 Task: Find connections with filter location Shashi with filter topic #Trainingwith filter profile language French with filter current company Seintiv Talent Solutions with filter school Maulana Abul Kalam Azad University of Technology, West Bengal formerly WBUT with filter industry Machinery Manufacturing with filter service category Financial Analysis with filter keywords title Cloud Architect
Action: Mouse moved to (168, 223)
Screenshot: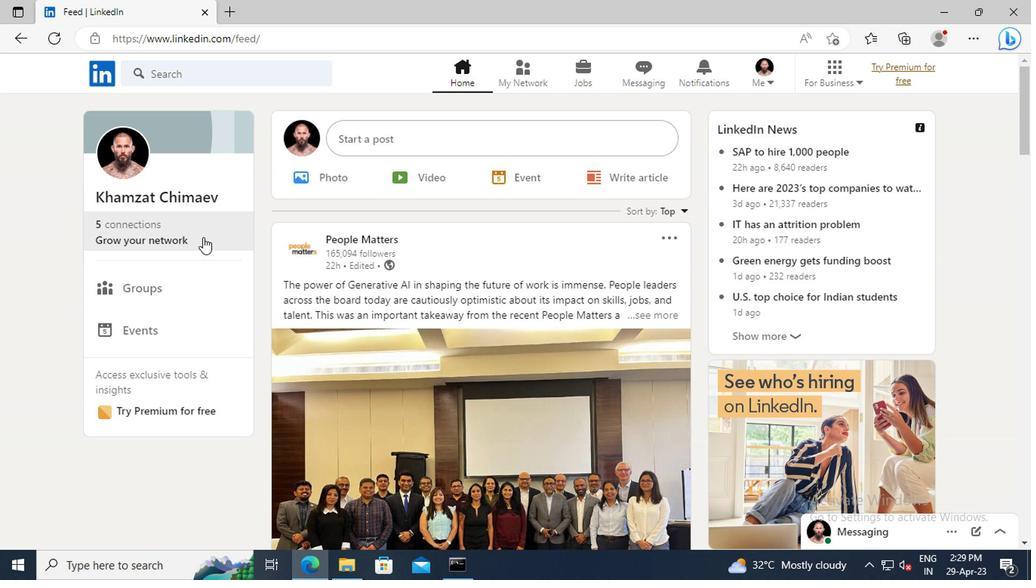 
Action: Mouse pressed left at (168, 223)
Screenshot: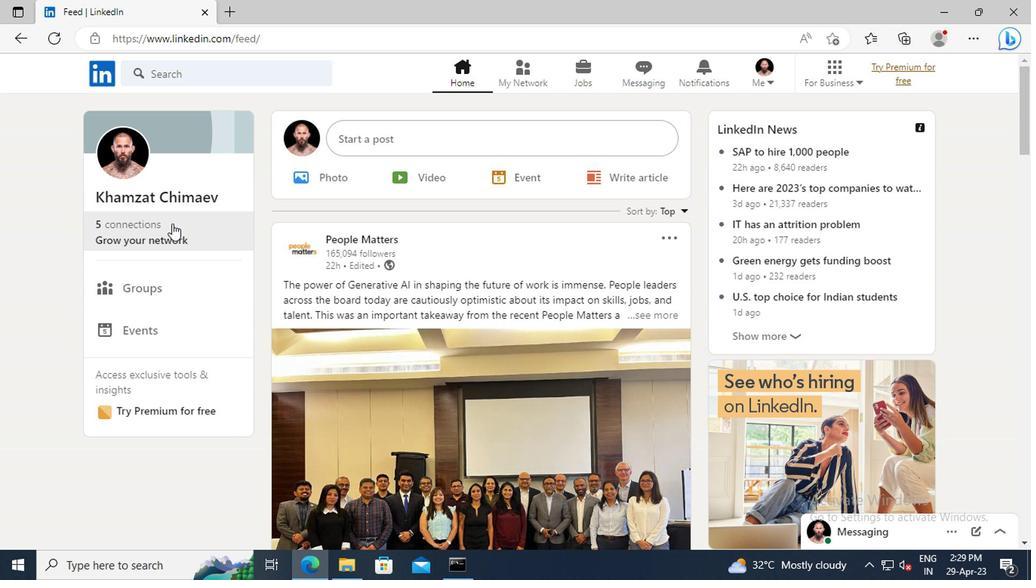 
Action: Mouse moved to (164, 158)
Screenshot: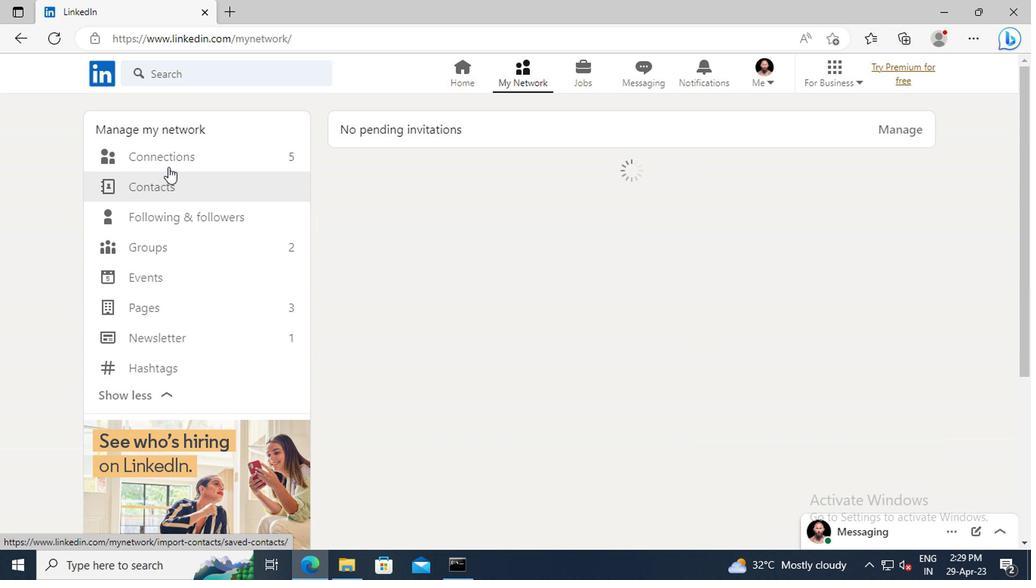 
Action: Mouse pressed left at (164, 158)
Screenshot: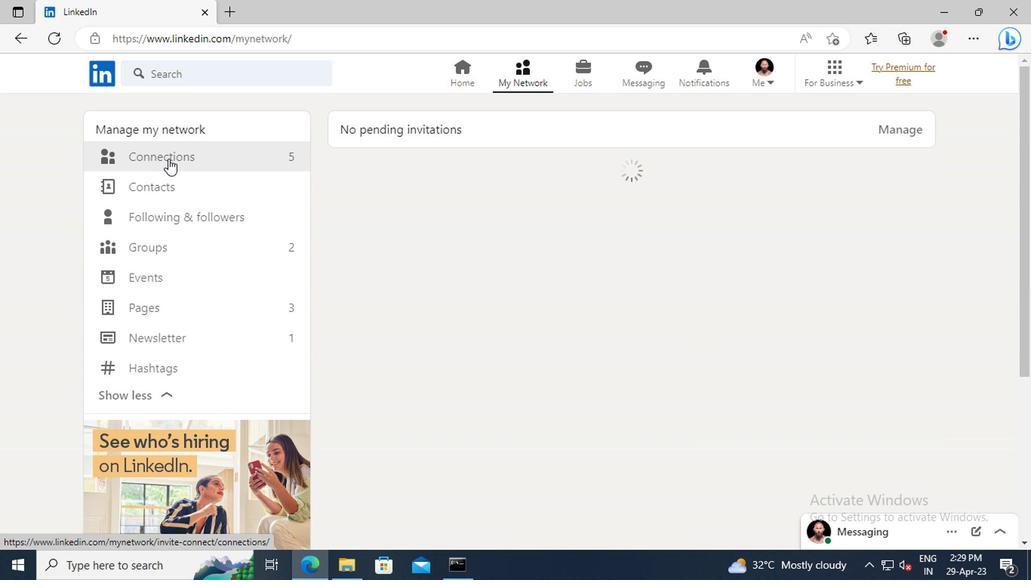 
Action: Mouse moved to (627, 162)
Screenshot: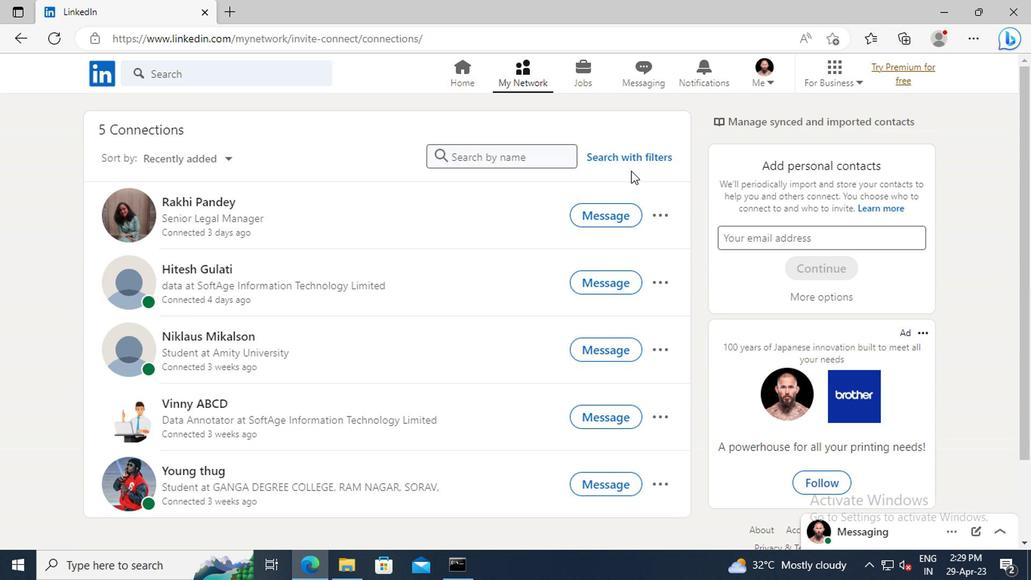 
Action: Mouse pressed left at (627, 162)
Screenshot: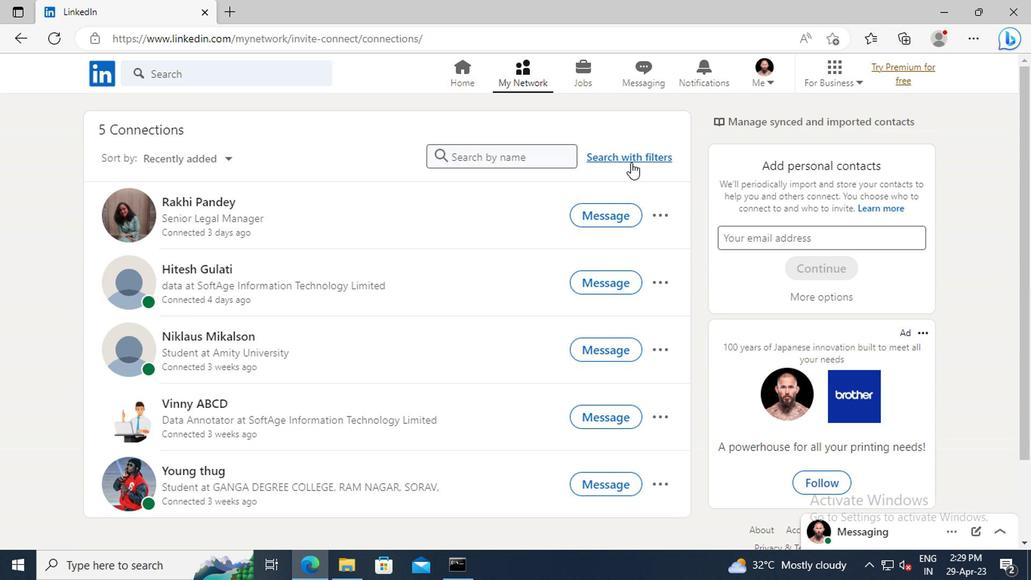
Action: Mouse moved to (567, 118)
Screenshot: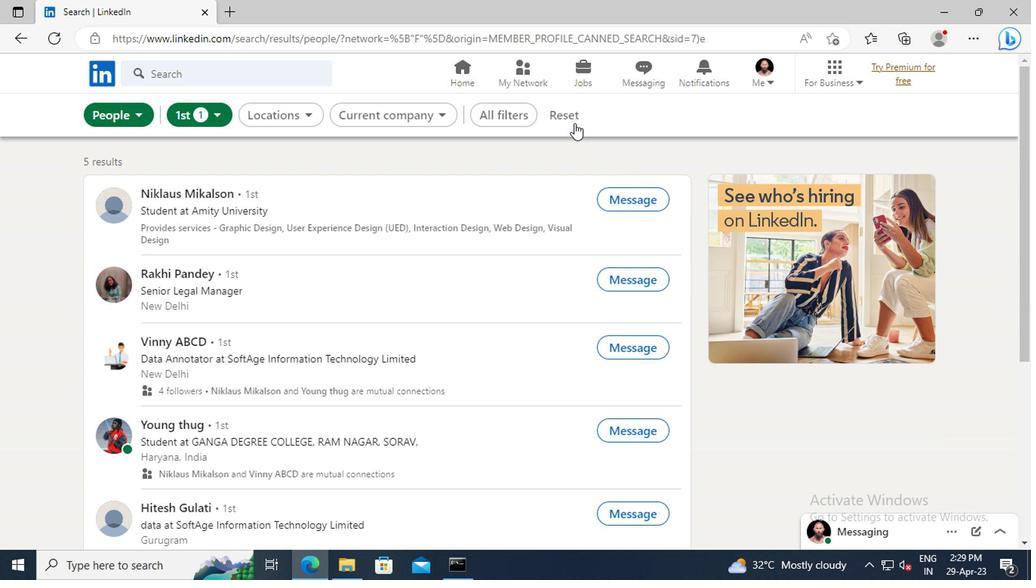 
Action: Mouse pressed left at (567, 118)
Screenshot: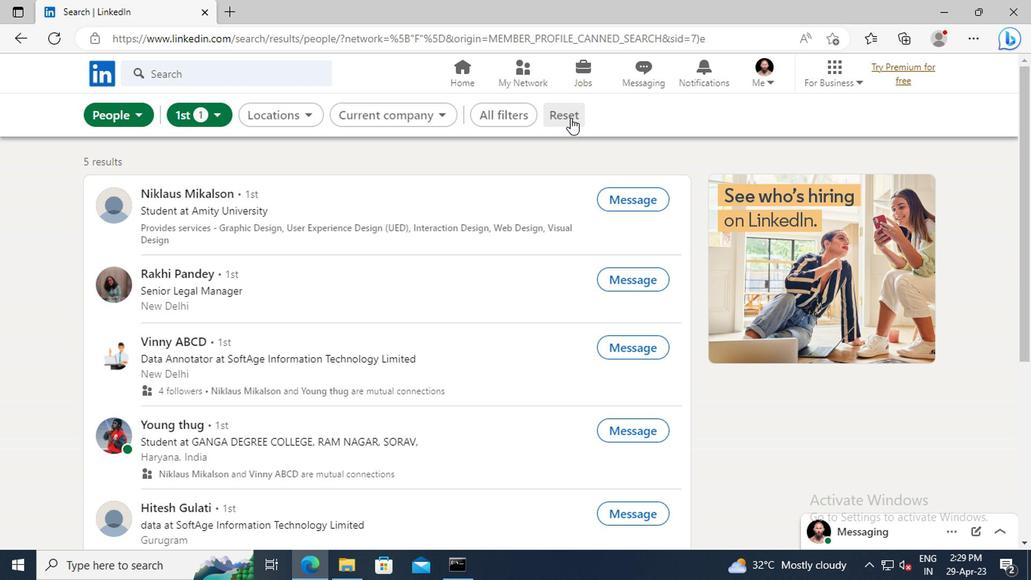 
Action: Mouse moved to (543, 112)
Screenshot: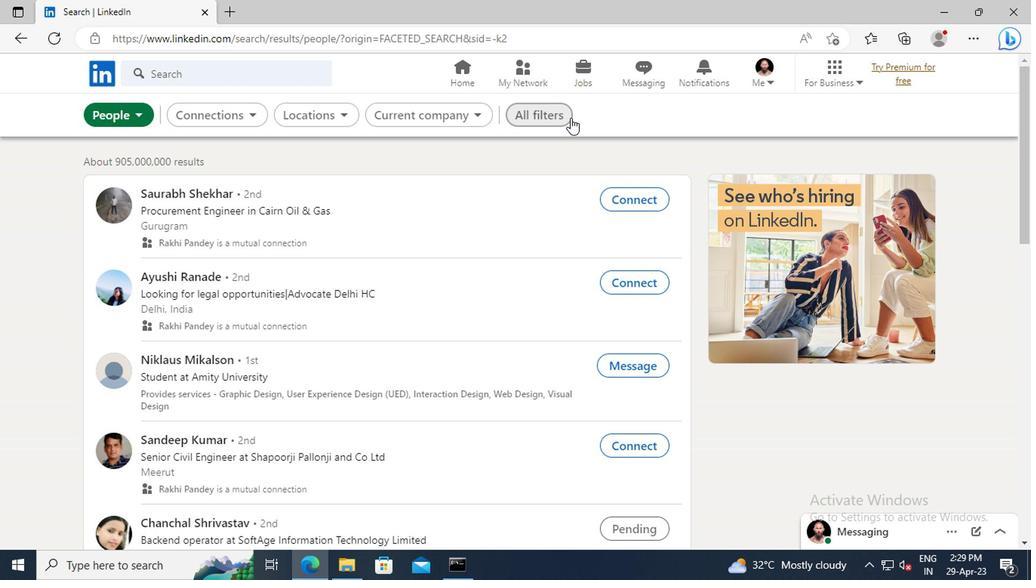 
Action: Mouse pressed left at (543, 112)
Screenshot: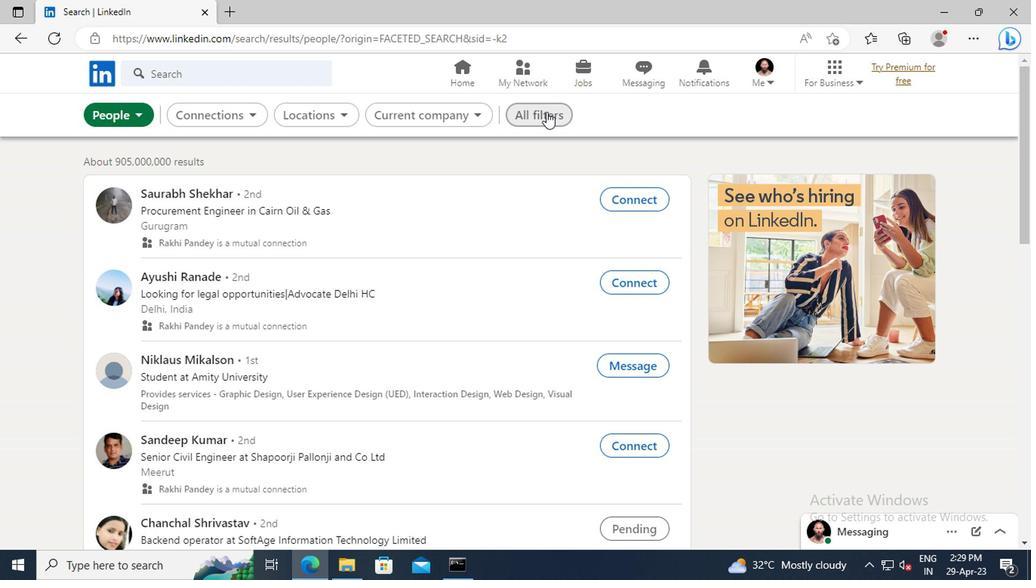 
Action: Mouse moved to (803, 264)
Screenshot: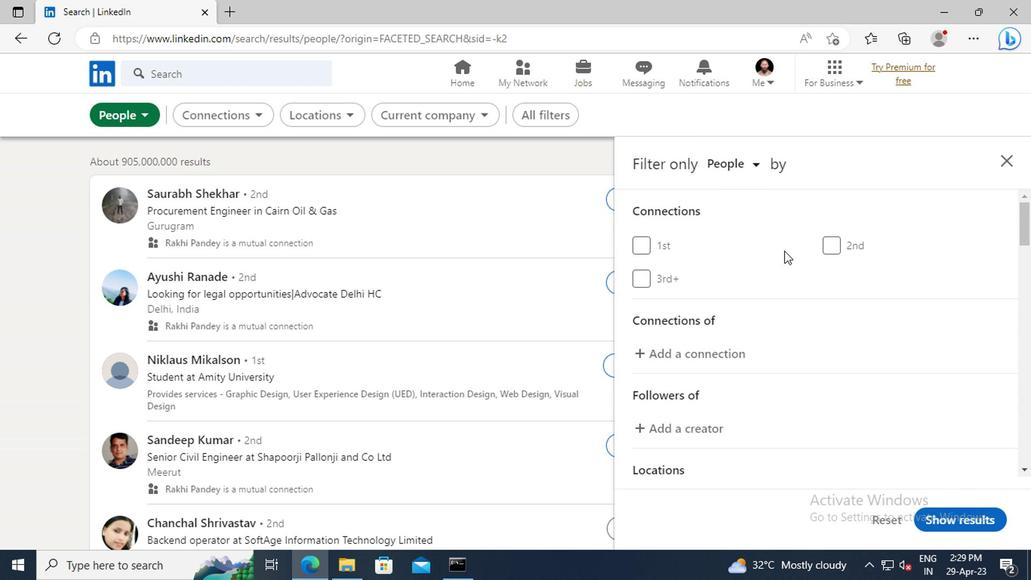 
Action: Mouse scrolled (803, 263) with delta (0, -1)
Screenshot: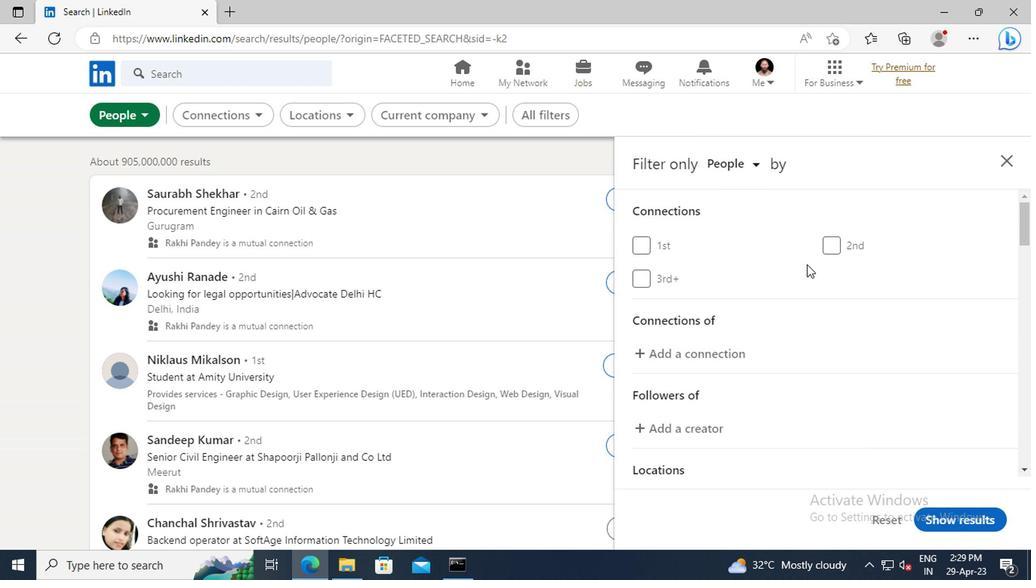 
Action: Mouse scrolled (803, 263) with delta (0, -1)
Screenshot: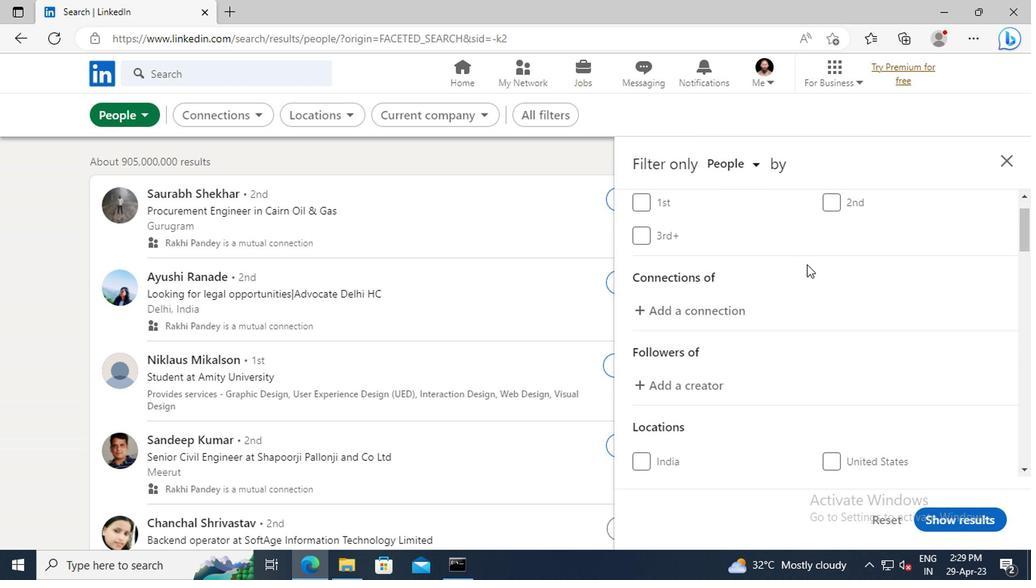 
Action: Mouse moved to (814, 272)
Screenshot: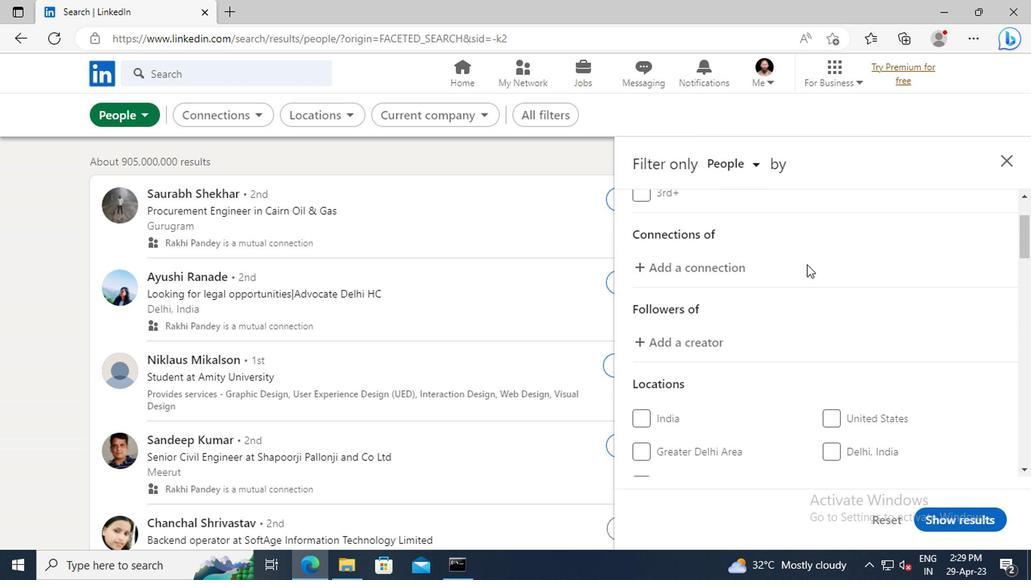 
Action: Mouse scrolled (814, 271) with delta (0, -1)
Screenshot: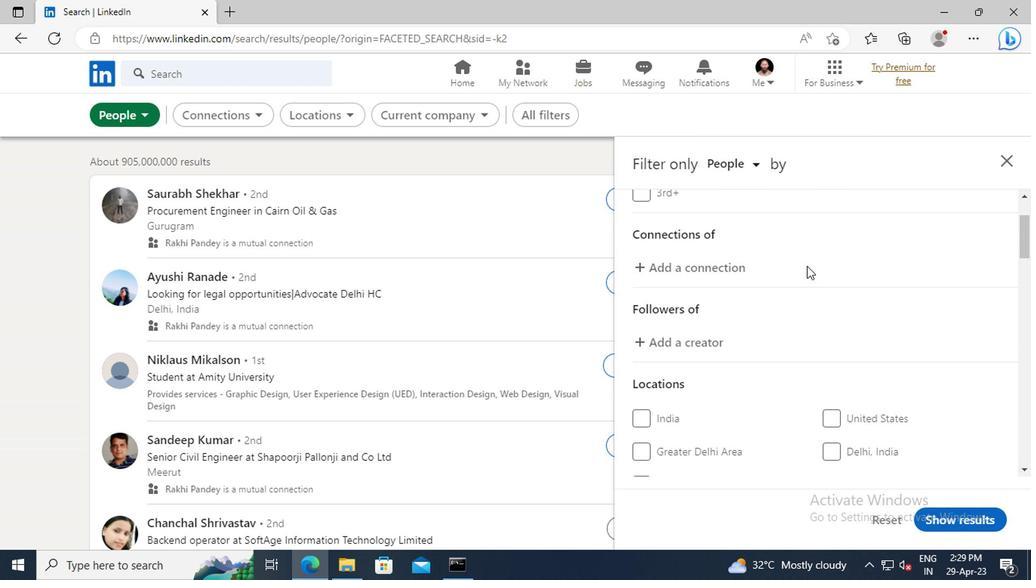 
Action: Mouse scrolled (814, 271) with delta (0, -1)
Screenshot: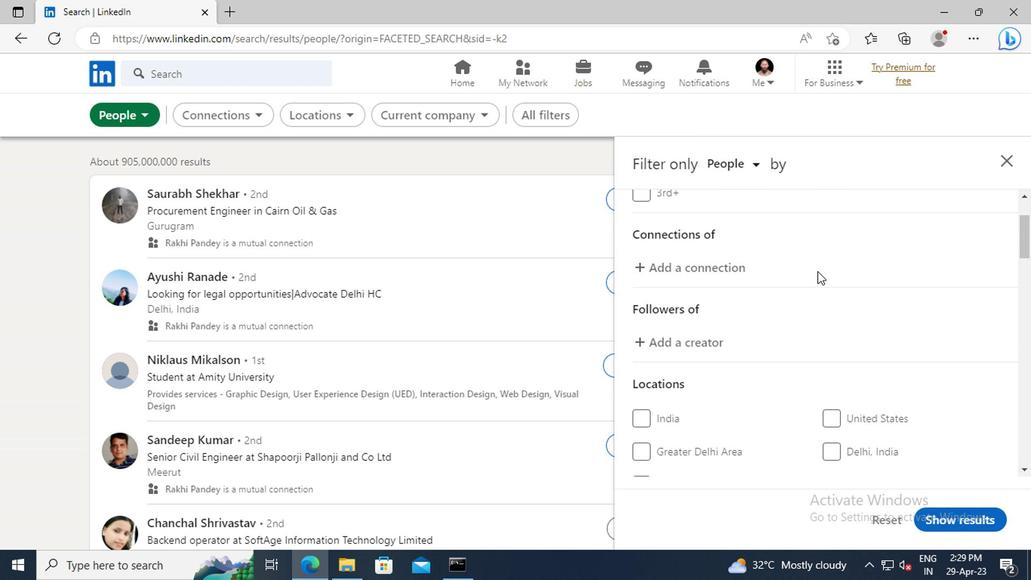 
Action: Mouse scrolled (814, 271) with delta (0, -1)
Screenshot: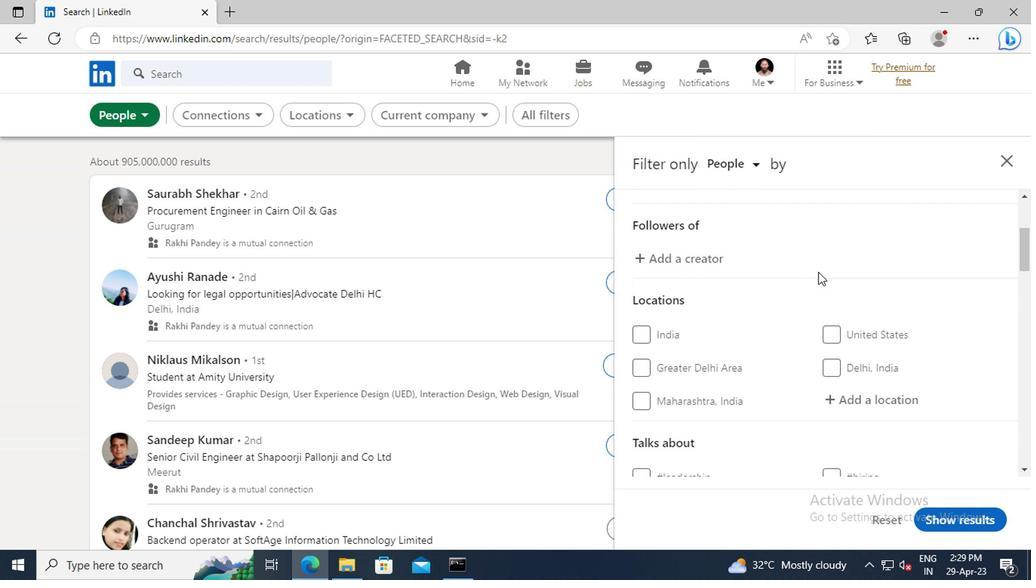 
Action: Mouse scrolled (814, 271) with delta (0, -1)
Screenshot: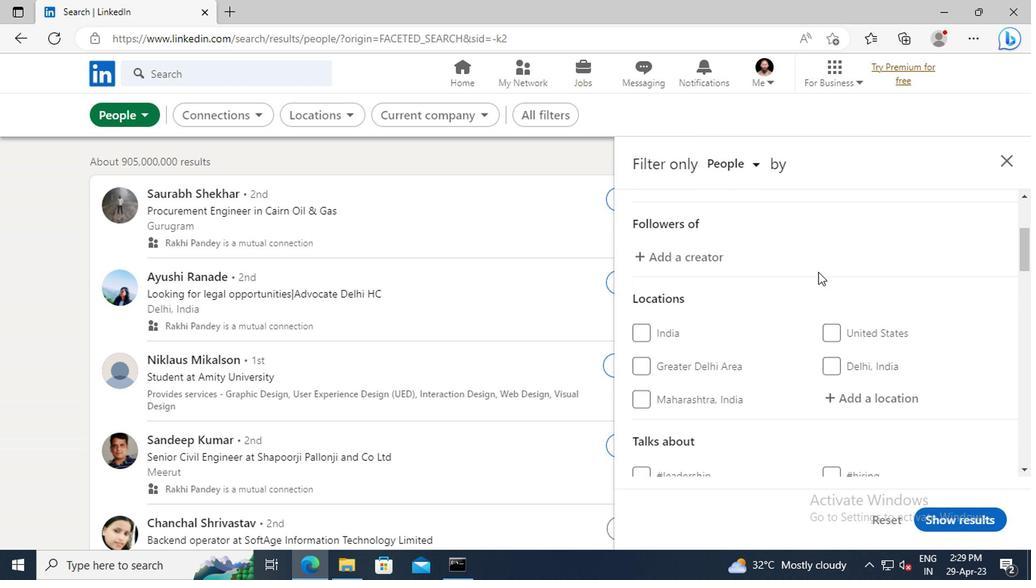 
Action: Mouse moved to (834, 319)
Screenshot: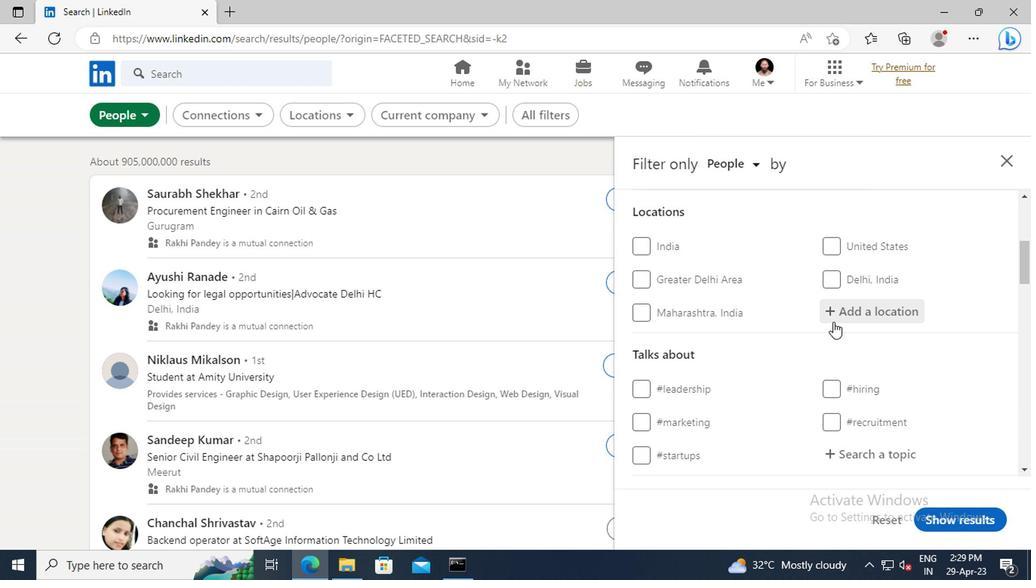 
Action: Mouse pressed left at (834, 319)
Screenshot: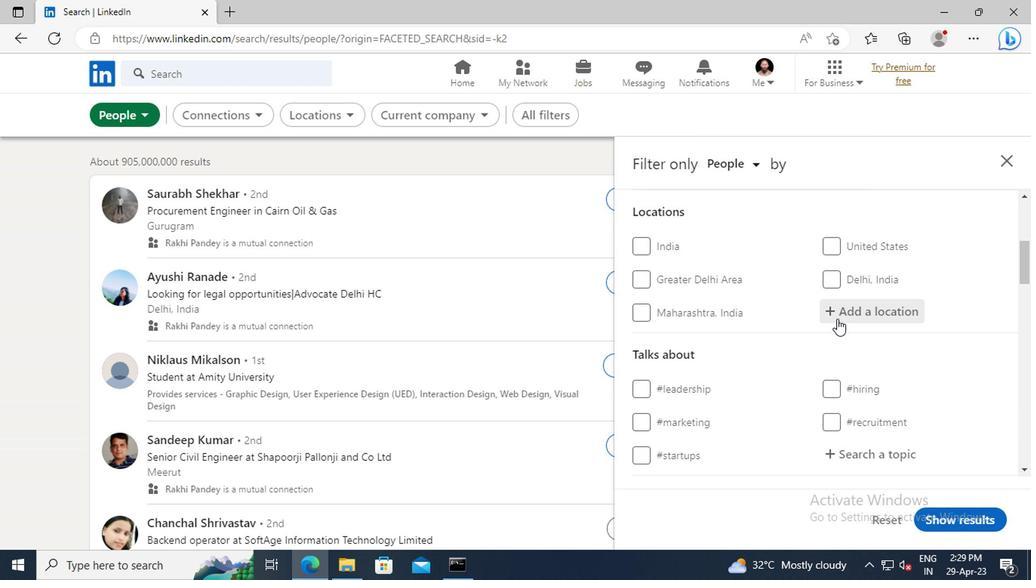 
Action: Key pressed <Key.shift>SHASHI<Key.enter>
Screenshot: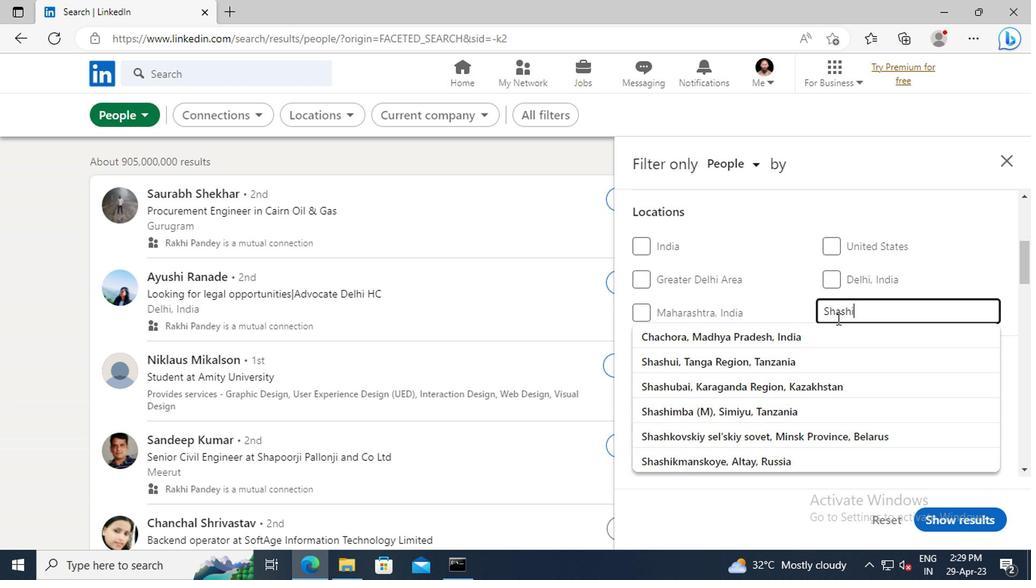 
Action: Mouse scrolled (834, 318) with delta (0, 0)
Screenshot: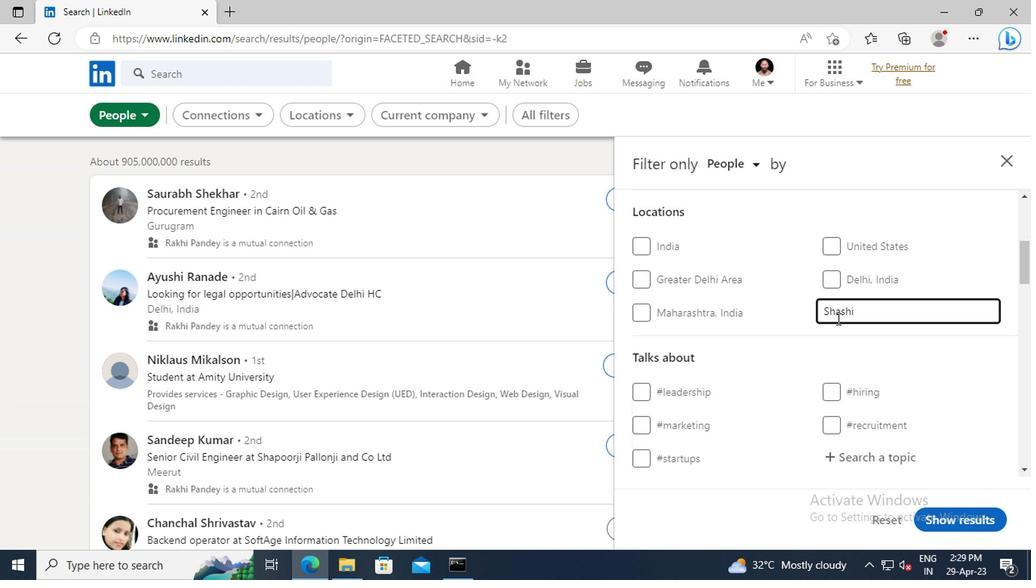 
Action: Mouse scrolled (834, 318) with delta (0, 0)
Screenshot: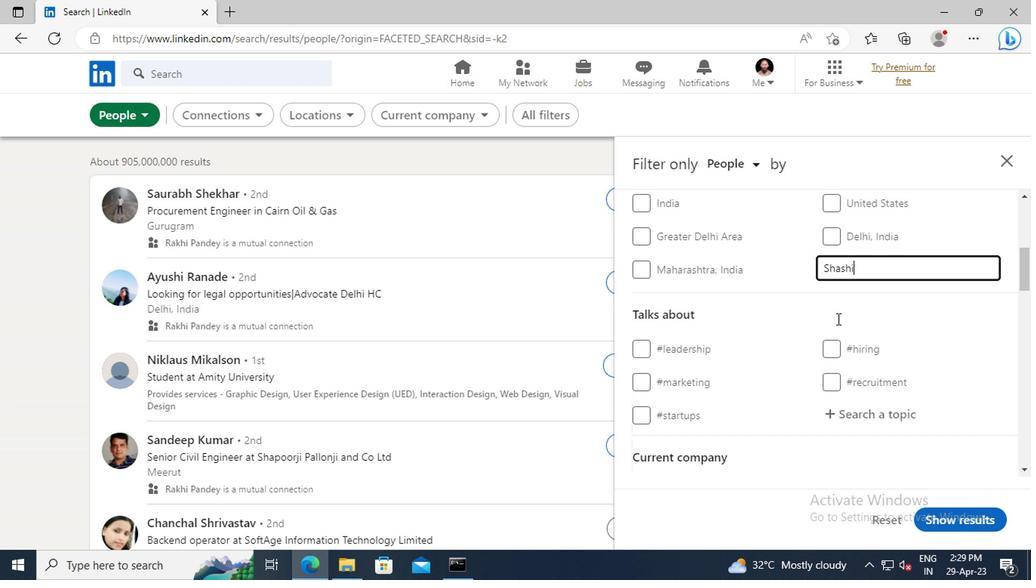 
Action: Mouse moved to (839, 367)
Screenshot: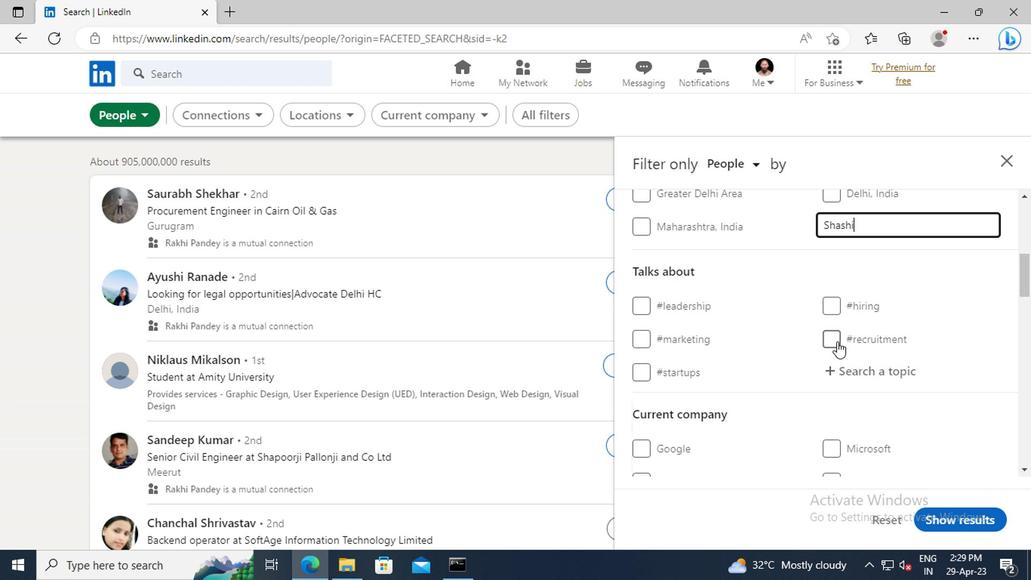 
Action: Mouse pressed left at (839, 367)
Screenshot: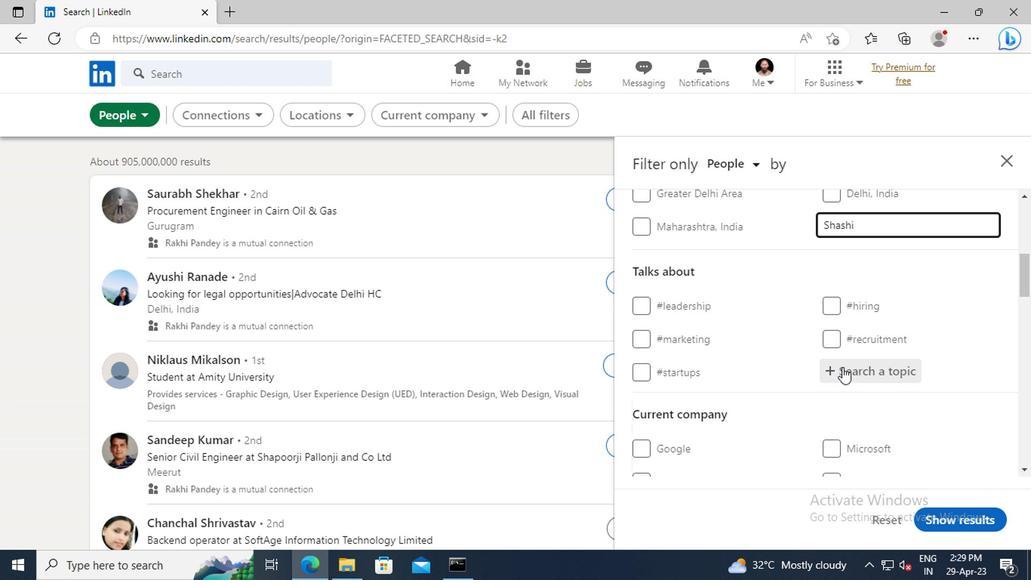 
Action: Key pressed <Key.shift>TRAINING
Screenshot: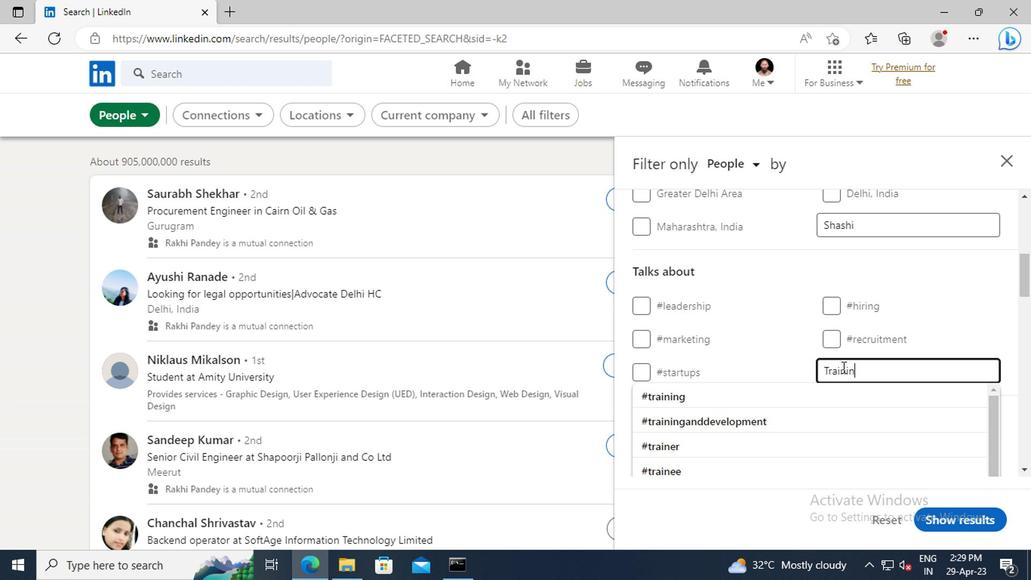 
Action: Mouse moved to (839, 390)
Screenshot: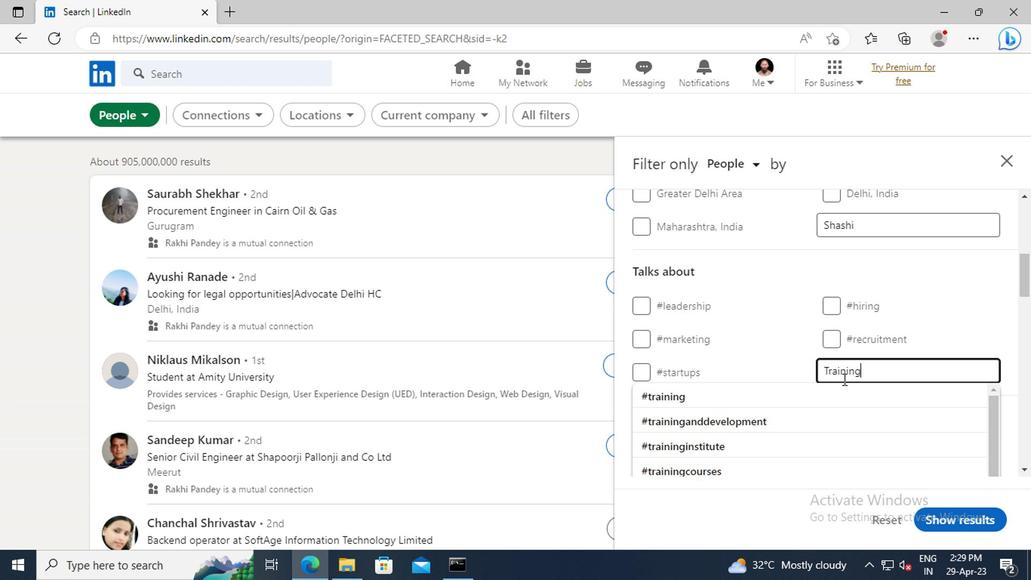 
Action: Mouse pressed left at (839, 390)
Screenshot: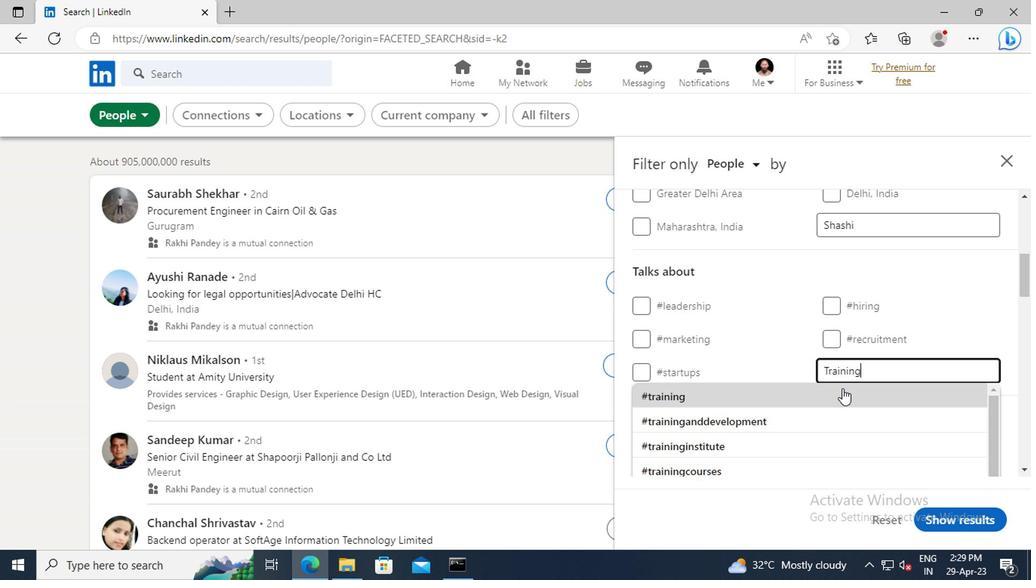 
Action: Mouse scrolled (839, 389) with delta (0, 0)
Screenshot: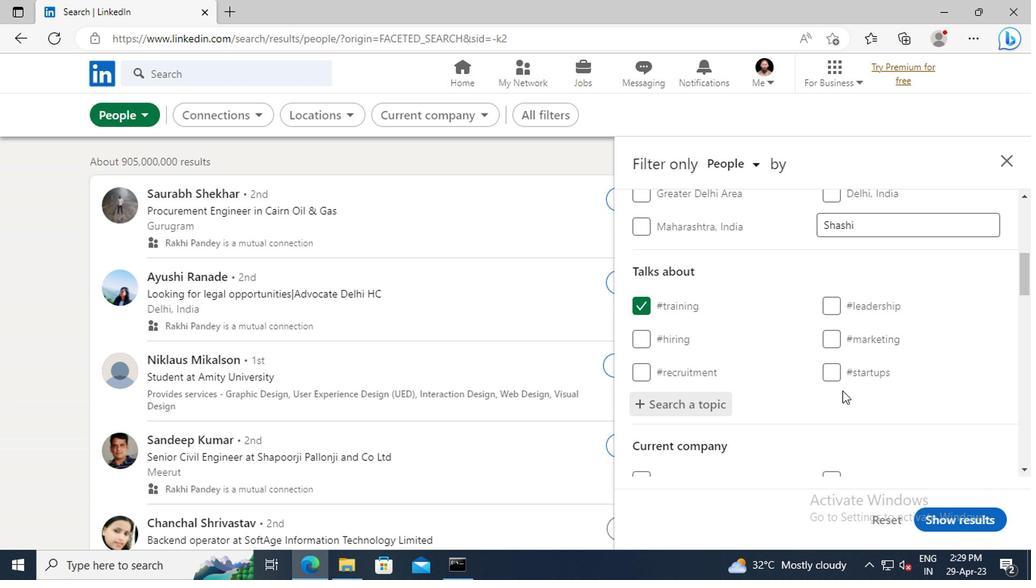 
Action: Mouse scrolled (839, 389) with delta (0, 0)
Screenshot: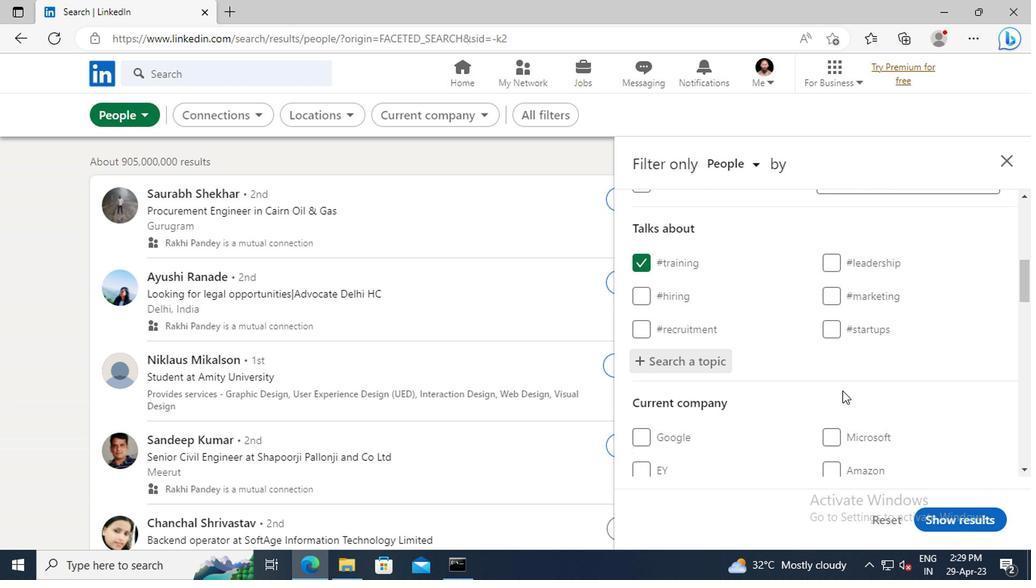 
Action: Mouse scrolled (839, 389) with delta (0, 0)
Screenshot: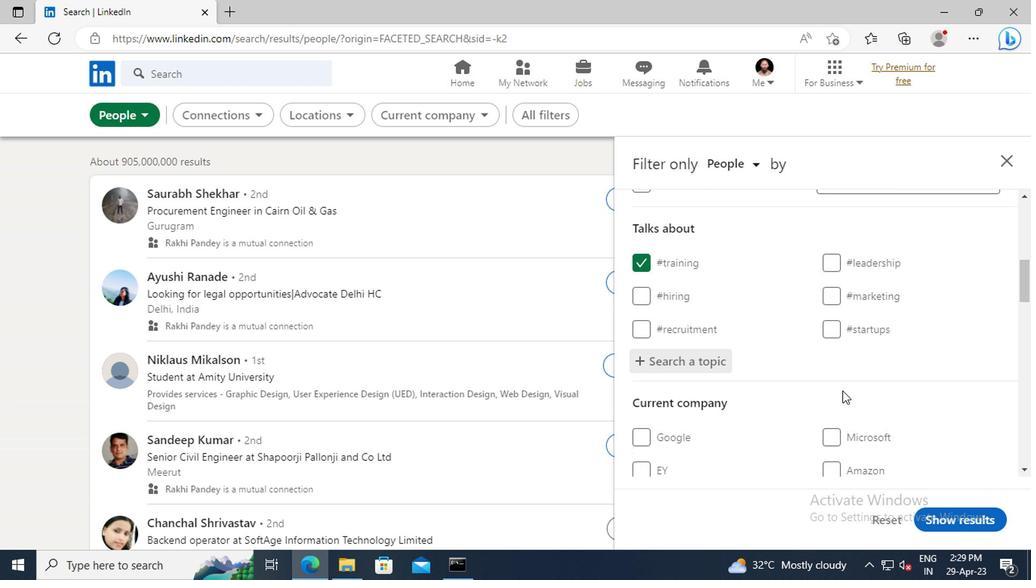 
Action: Mouse moved to (832, 380)
Screenshot: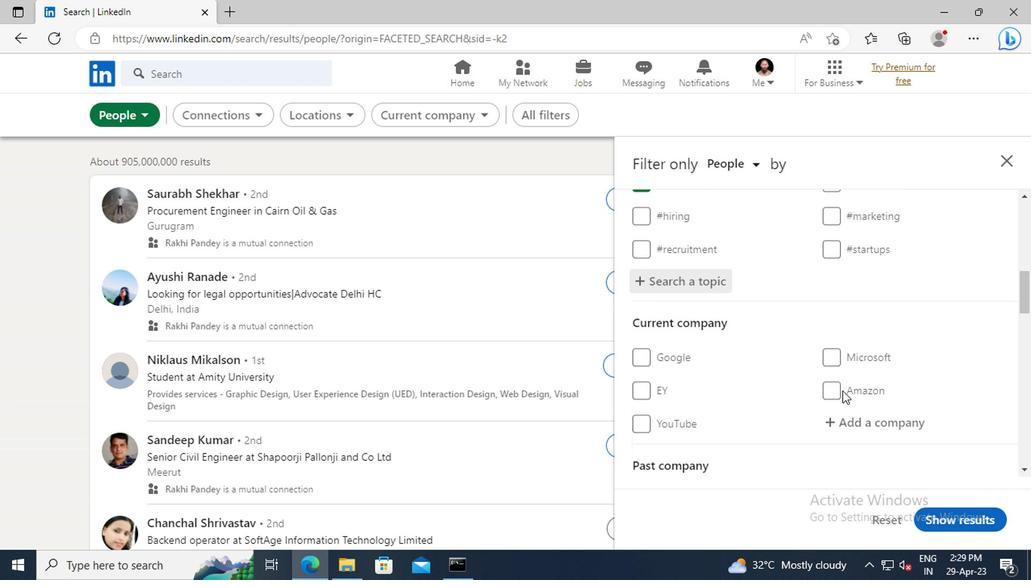 
Action: Mouse scrolled (832, 379) with delta (0, -1)
Screenshot: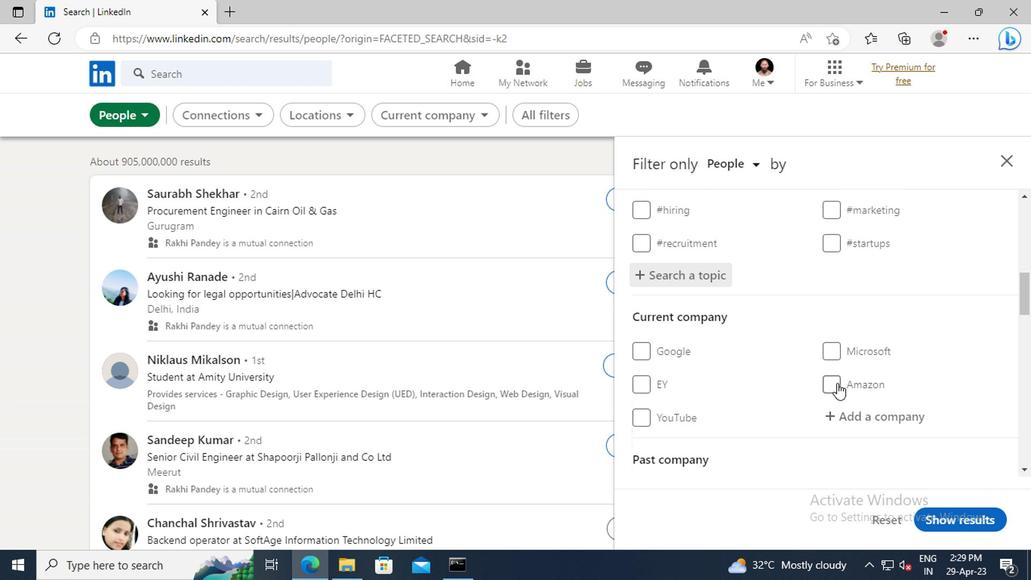 
Action: Mouse scrolled (832, 379) with delta (0, -1)
Screenshot: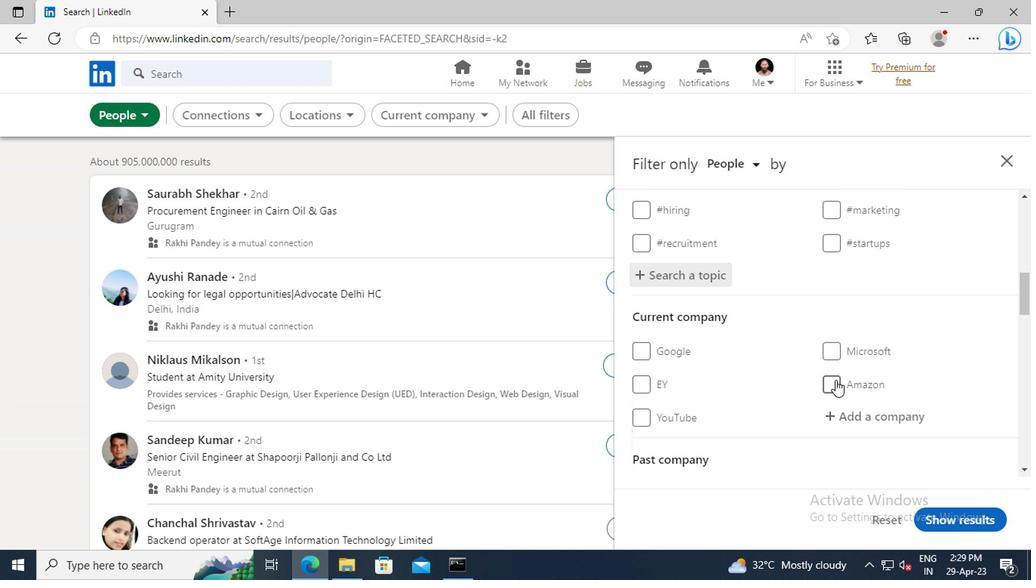 
Action: Mouse scrolled (832, 379) with delta (0, -1)
Screenshot: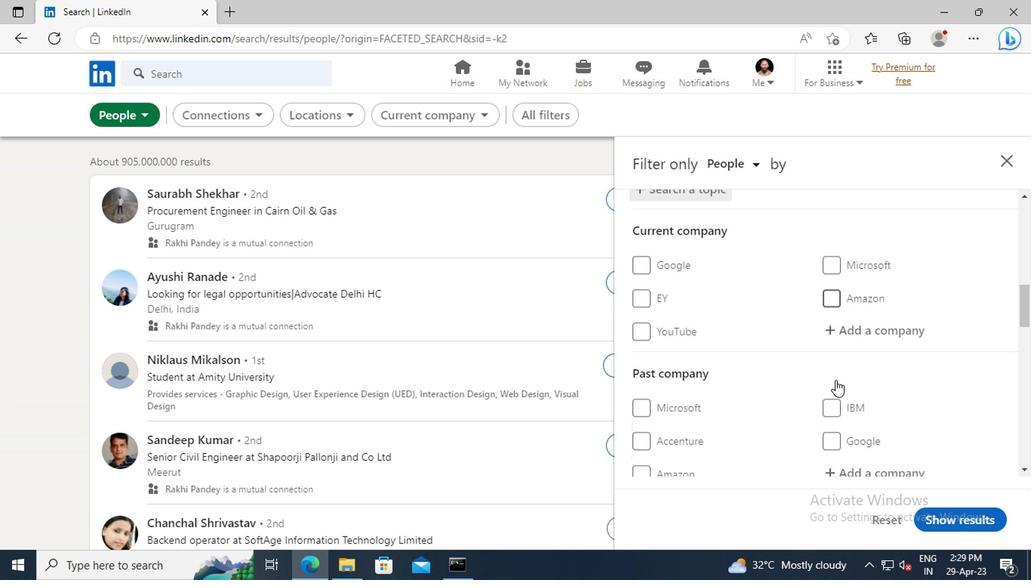 
Action: Mouse scrolled (832, 379) with delta (0, -1)
Screenshot: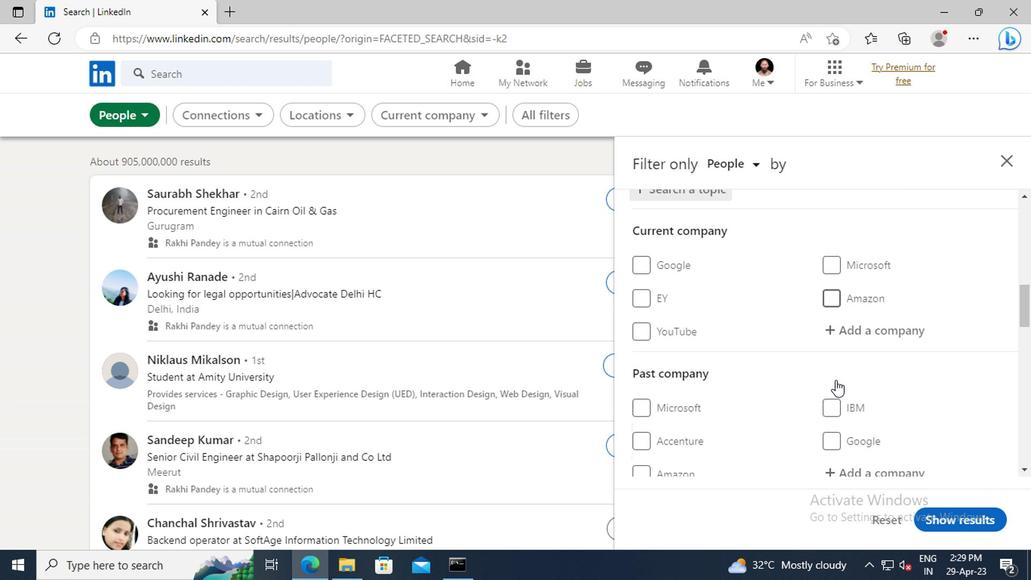
Action: Mouse scrolled (832, 379) with delta (0, -1)
Screenshot: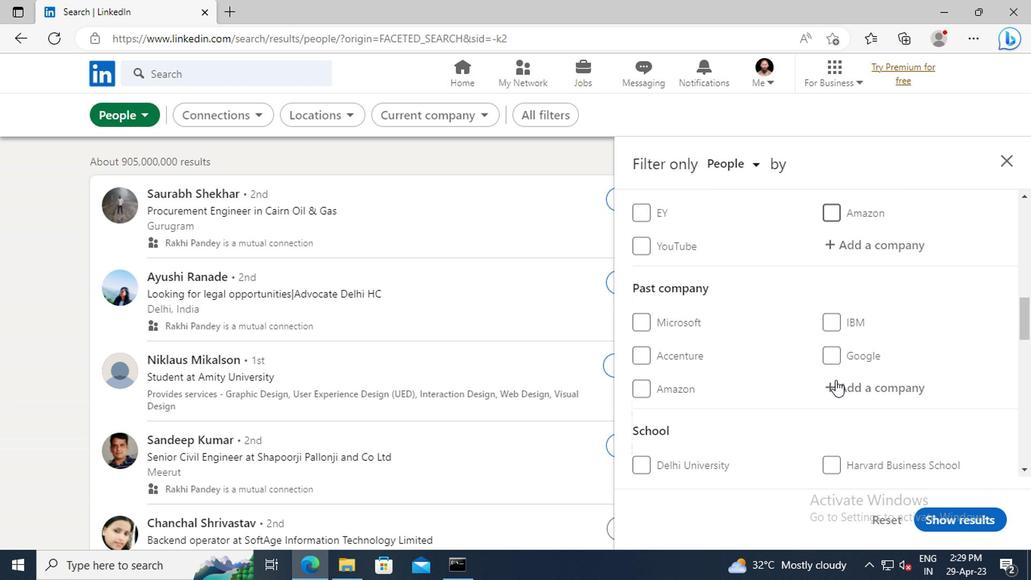 
Action: Mouse scrolled (832, 379) with delta (0, -1)
Screenshot: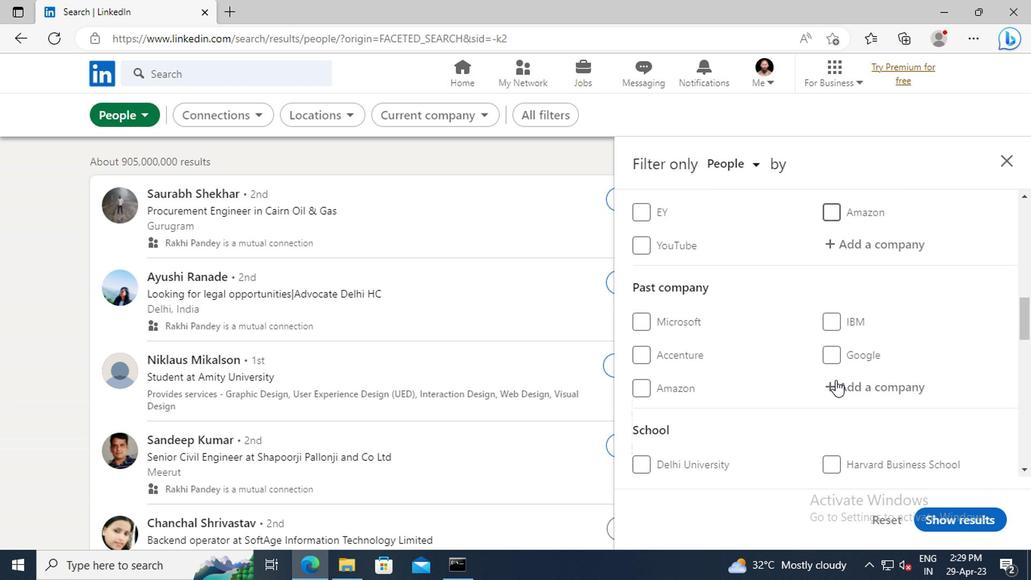 
Action: Mouse scrolled (832, 379) with delta (0, -1)
Screenshot: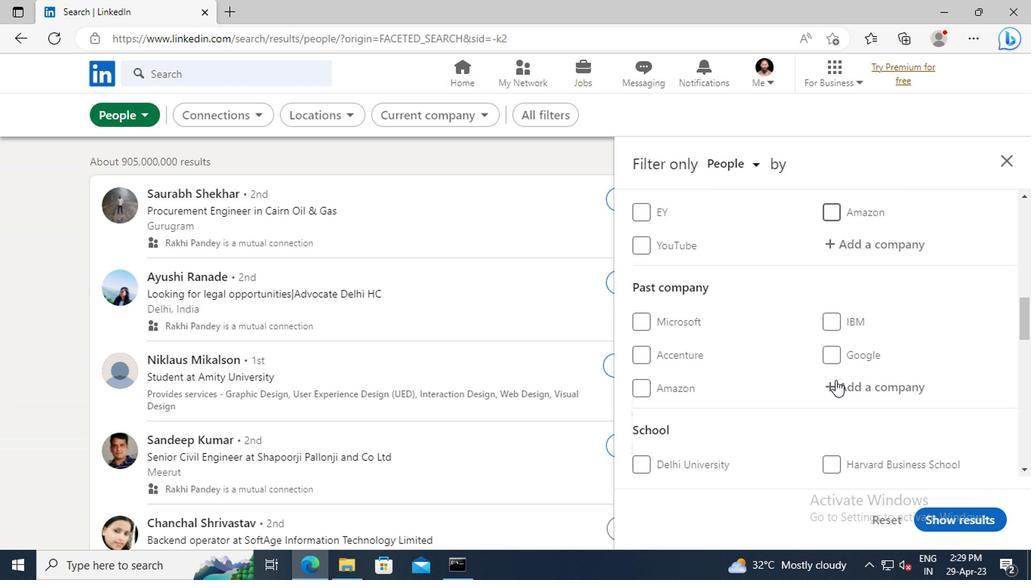 
Action: Mouse scrolled (832, 379) with delta (0, -1)
Screenshot: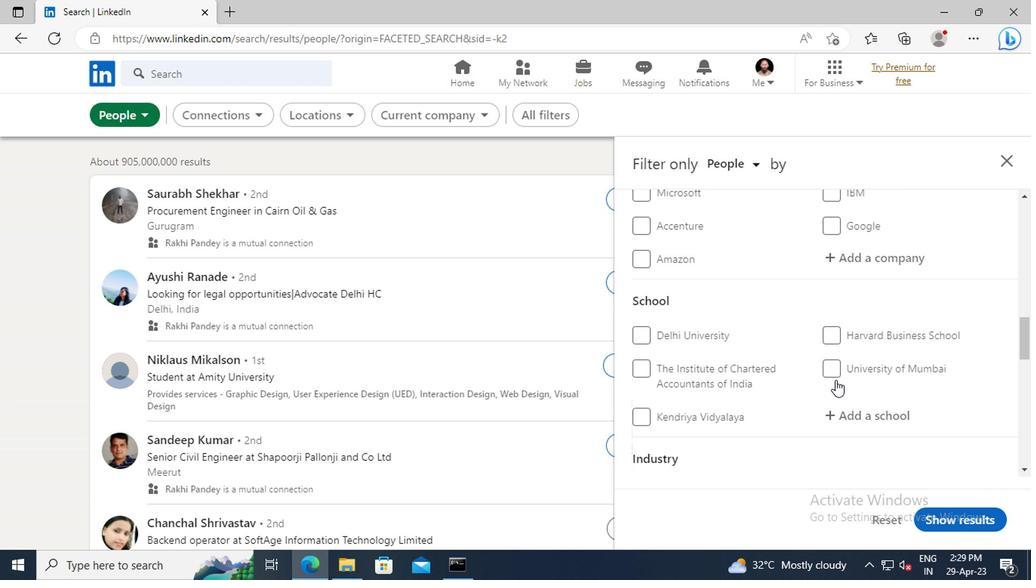 
Action: Mouse scrolled (832, 379) with delta (0, -1)
Screenshot: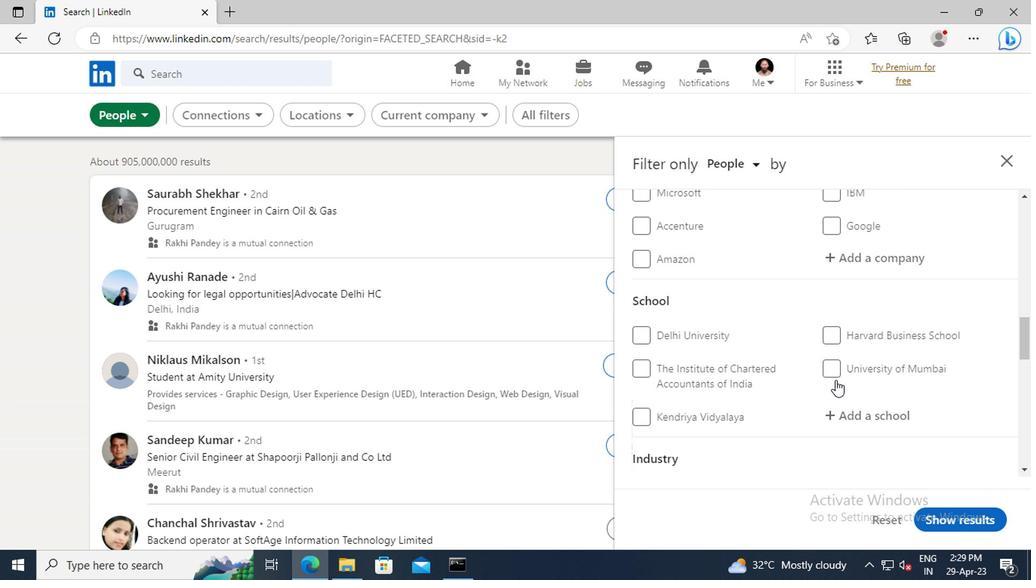 
Action: Mouse scrolled (832, 379) with delta (0, -1)
Screenshot: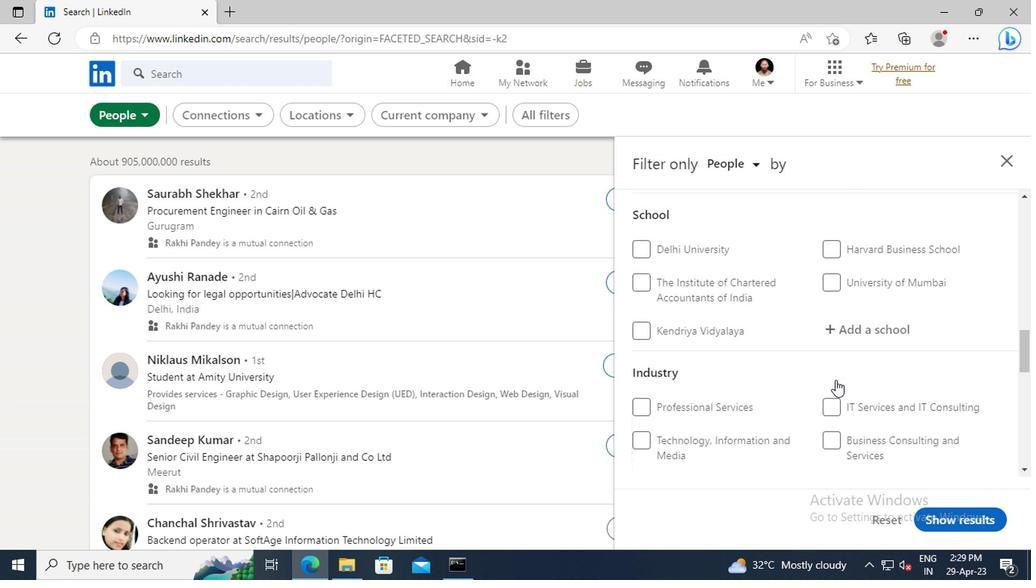 
Action: Mouse scrolled (832, 379) with delta (0, -1)
Screenshot: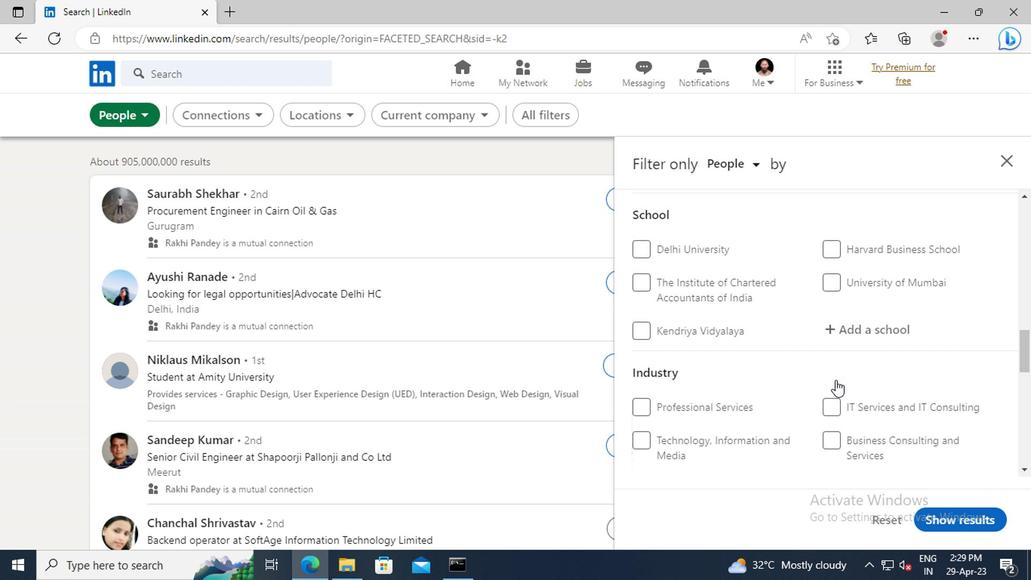 
Action: Mouse scrolled (832, 379) with delta (0, -1)
Screenshot: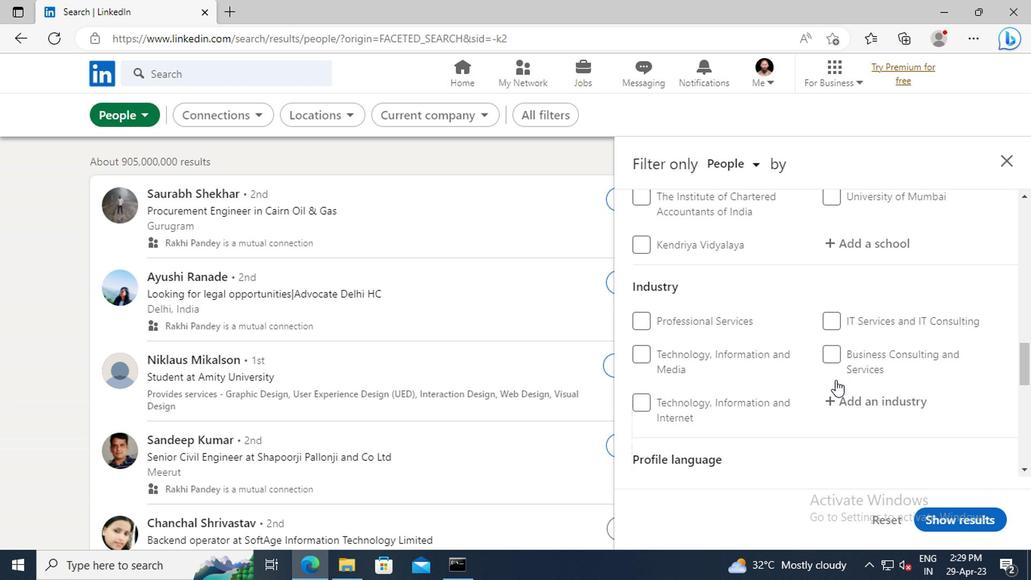 
Action: Mouse scrolled (832, 379) with delta (0, -1)
Screenshot: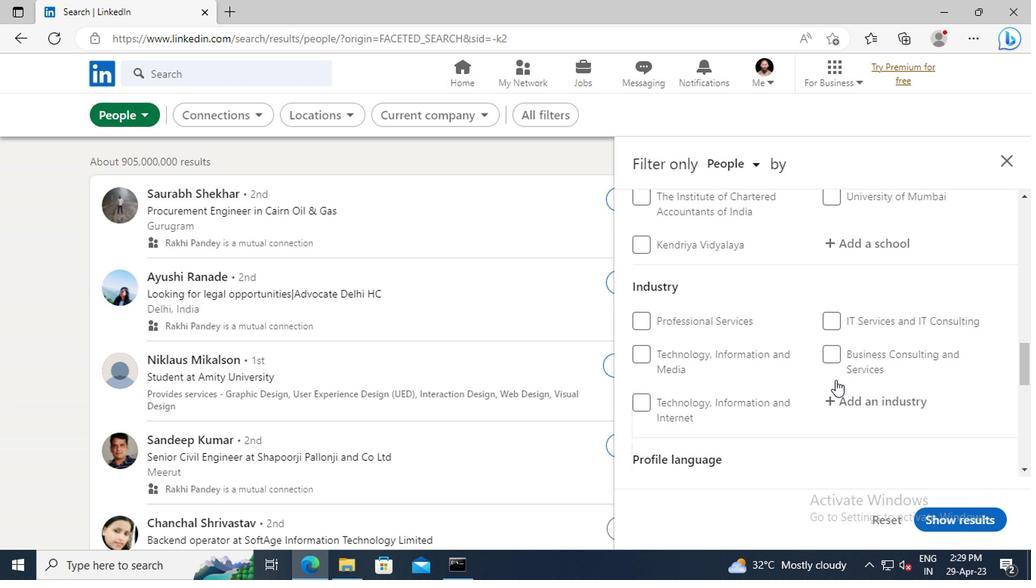 
Action: Mouse moved to (825, 410)
Screenshot: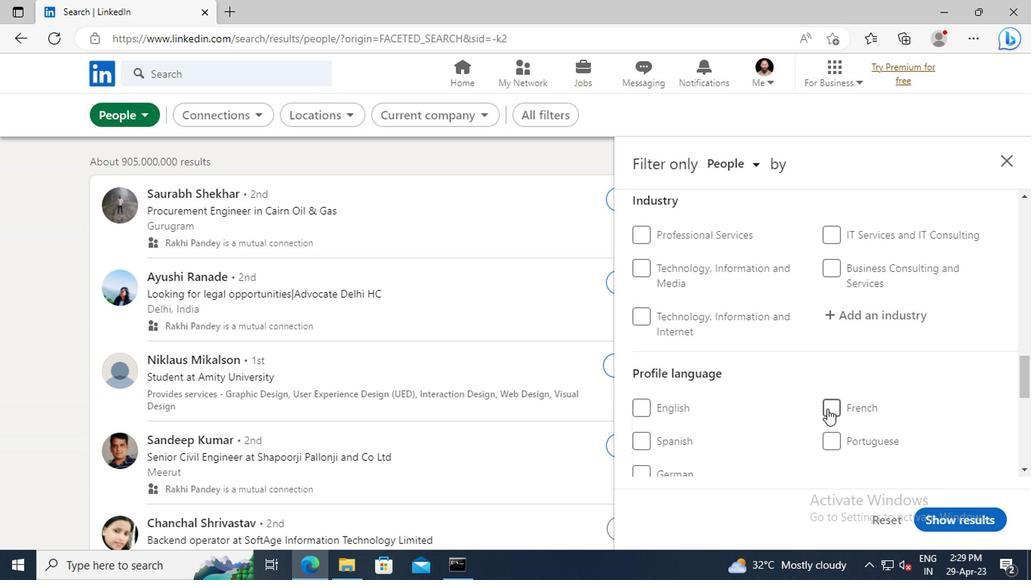 
Action: Mouse pressed left at (825, 410)
Screenshot: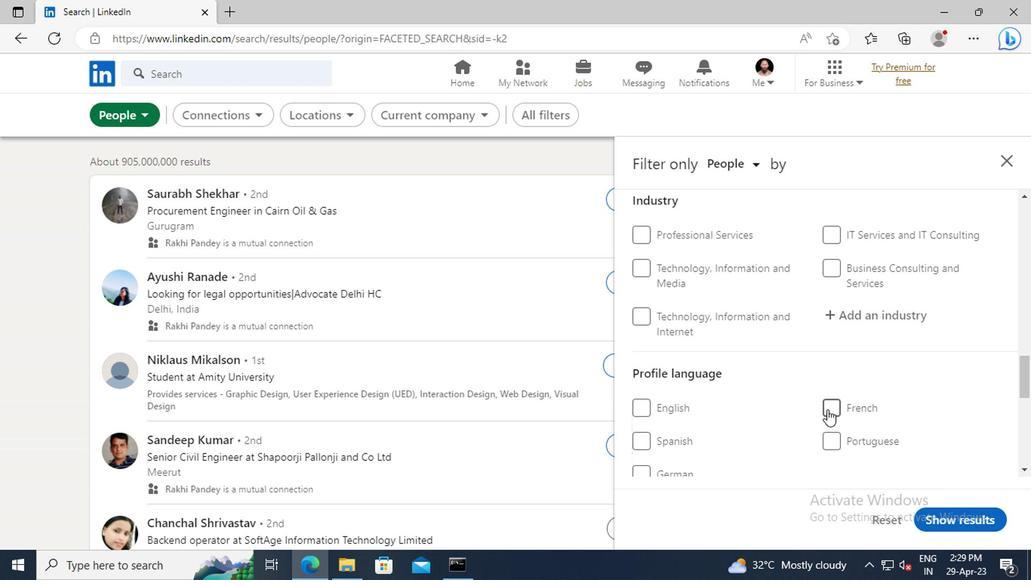 
Action: Mouse moved to (826, 361)
Screenshot: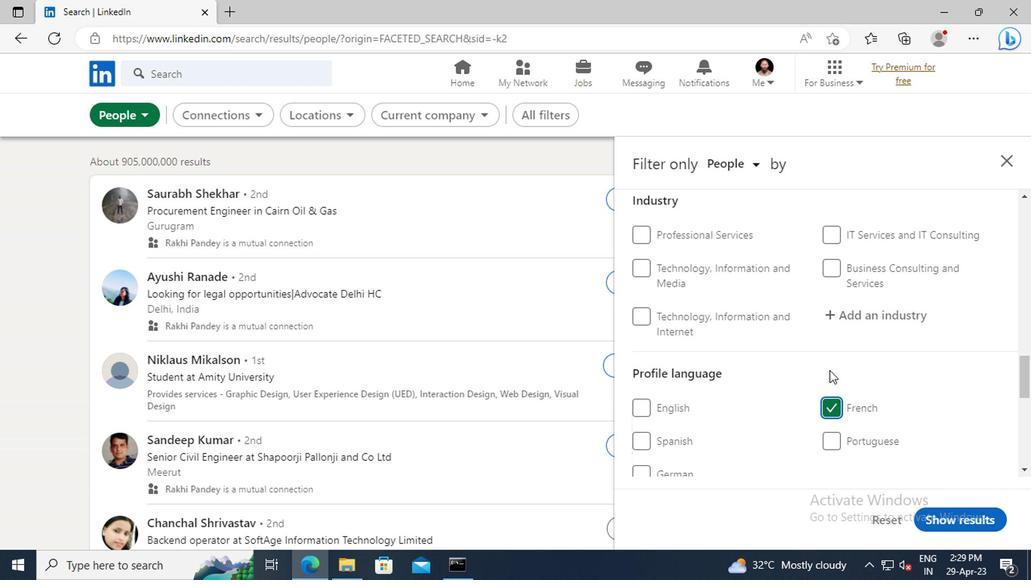 
Action: Mouse scrolled (826, 362) with delta (0, 0)
Screenshot: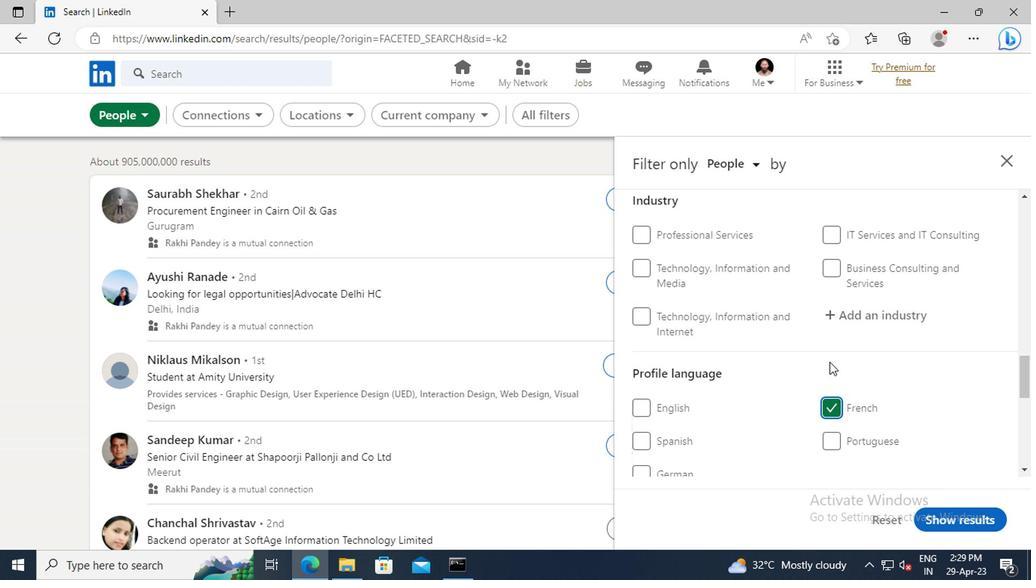 
Action: Mouse scrolled (826, 362) with delta (0, 0)
Screenshot: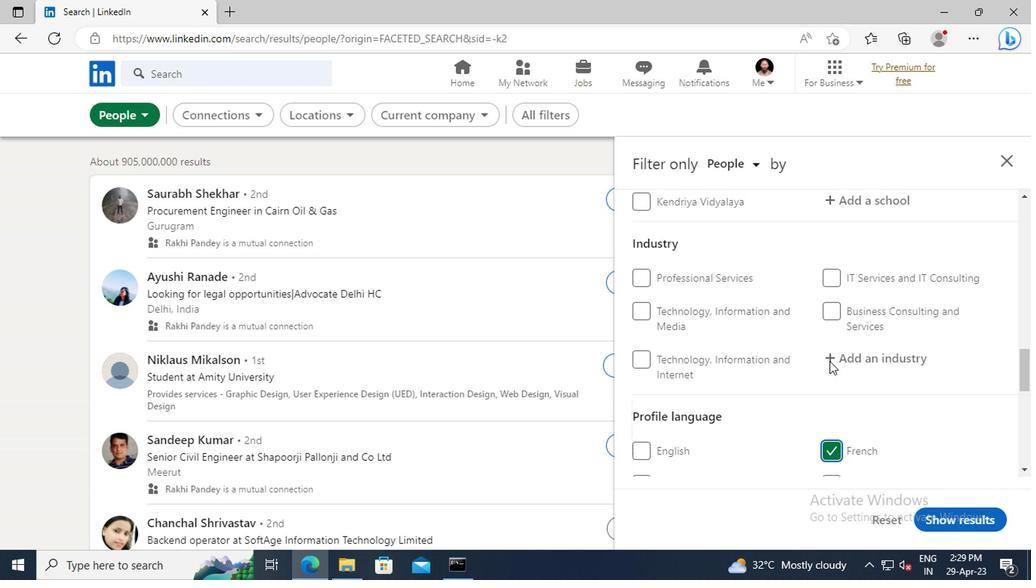 
Action: Mouse scrolled (826, 362) with delta (0, 0)
Screenshot: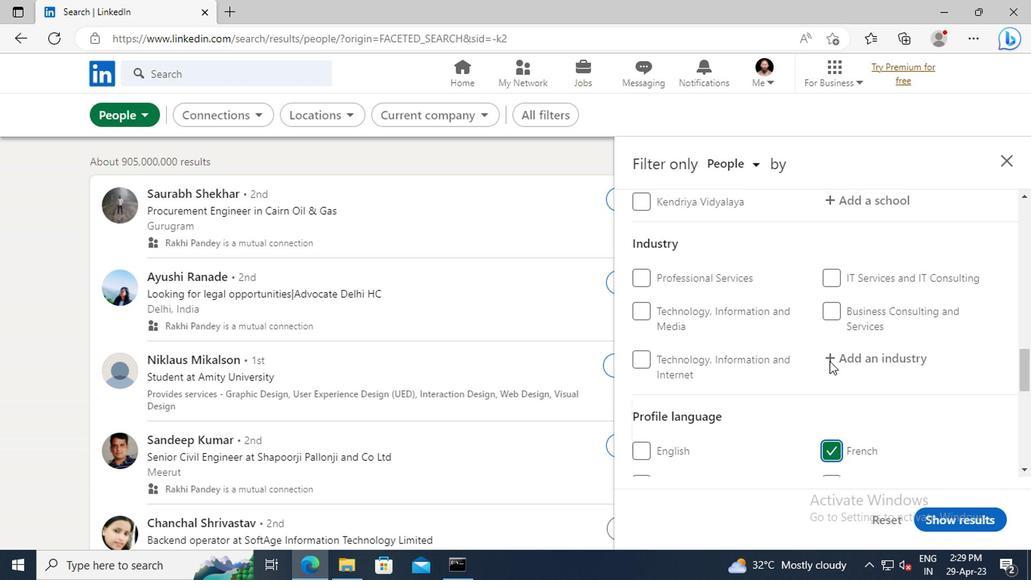 
Action: Mouse scrolled (826, 362) with delta (0, 0)
Screenshot: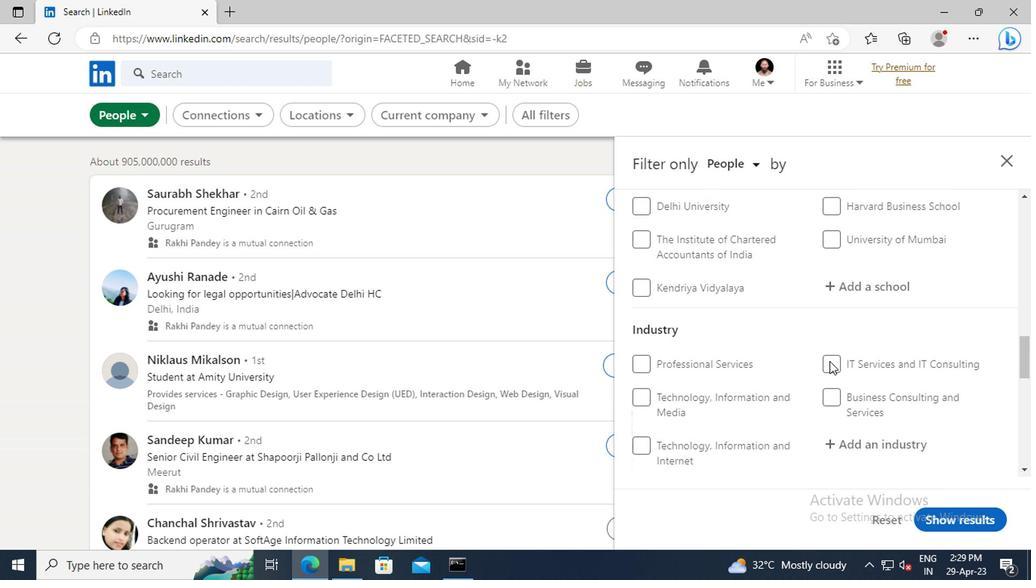 
Action: Mouse scrolled (826, 362) with delta (0, 0)
Screenshot: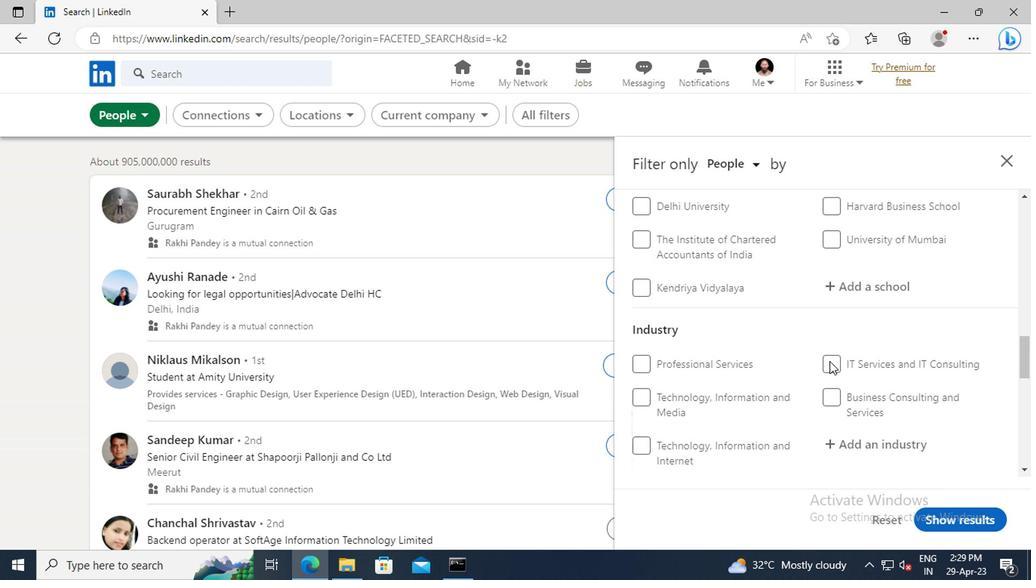 
Action: Mouse scrolled (826, 362) with delta (0, 0)
Screenshot: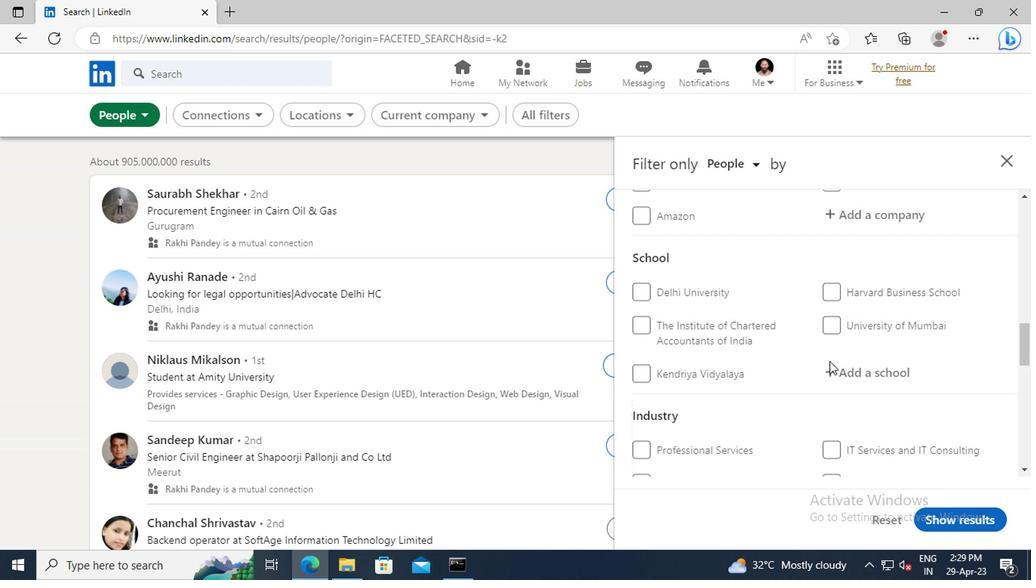 
Action: Mouse scrolled (826, 362) with delta (0, 0)
Screenshot: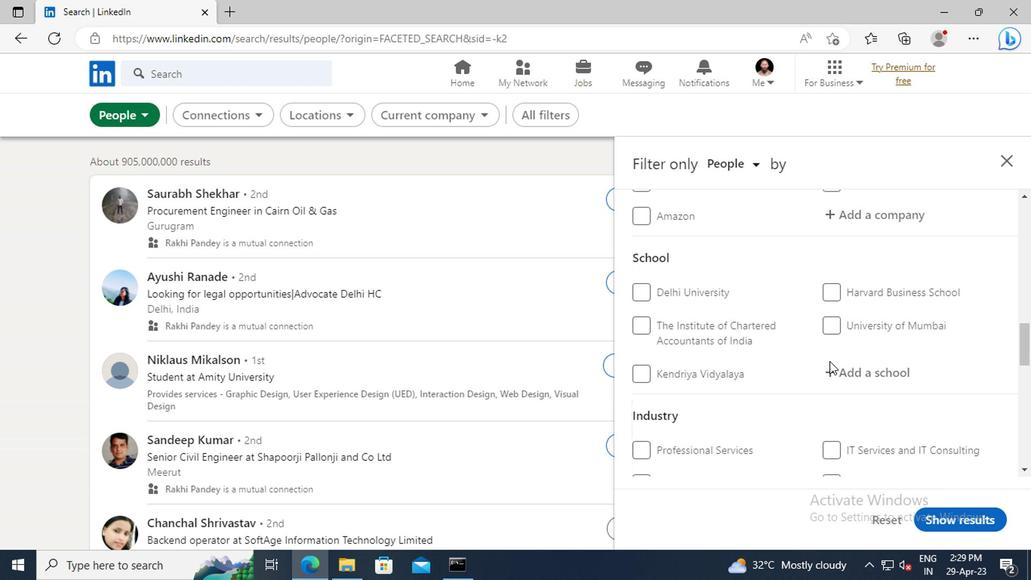 
Action: Mouse scrolled (826, 362) with delta (0, 0)
Screenshot: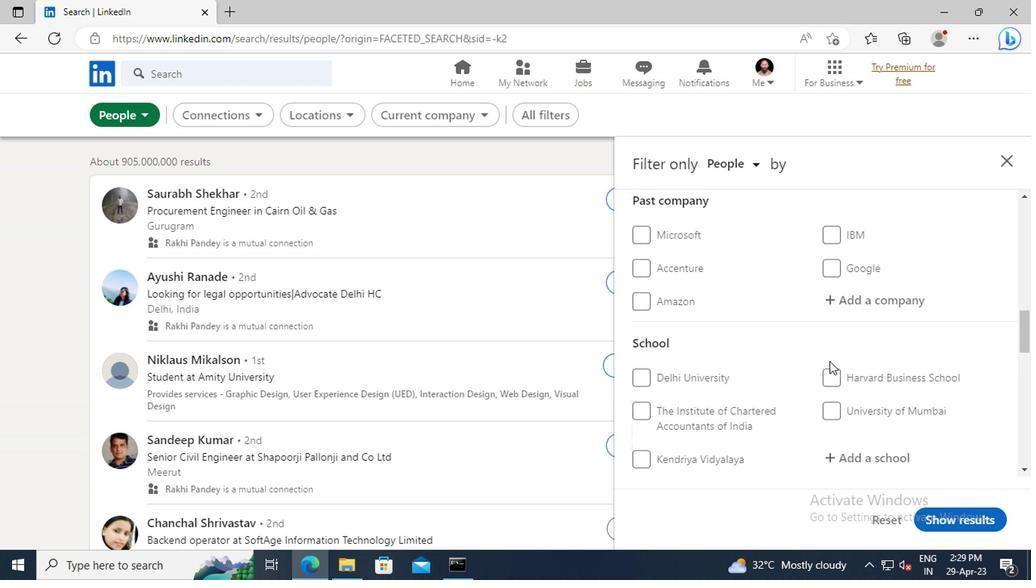 
Action: Mouse scrolled (826, 362) with delta (0, 0)
Screenshot: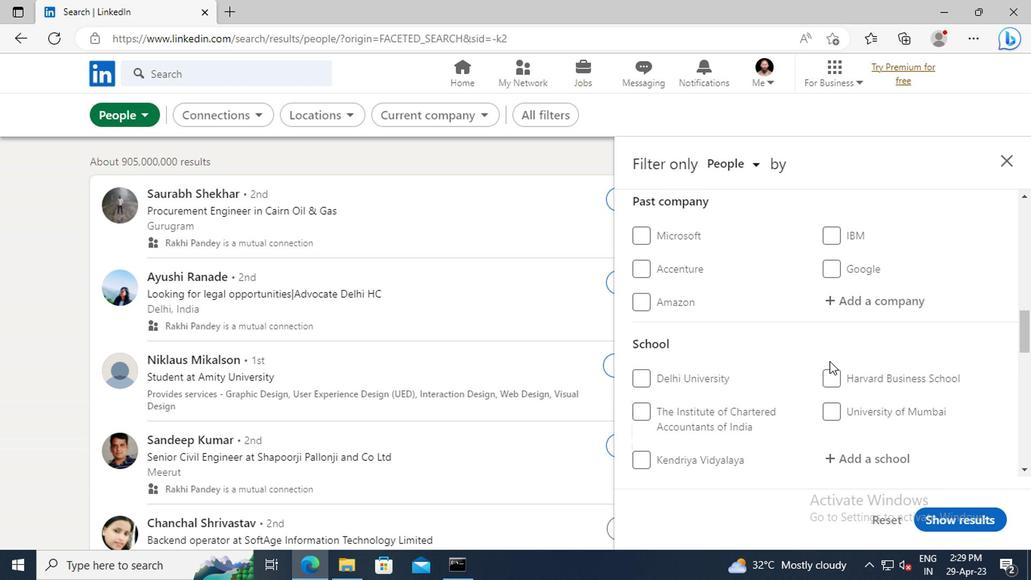 
Action: Mouse scrolled (826, 362) with delta (0, 0)
Screenshot: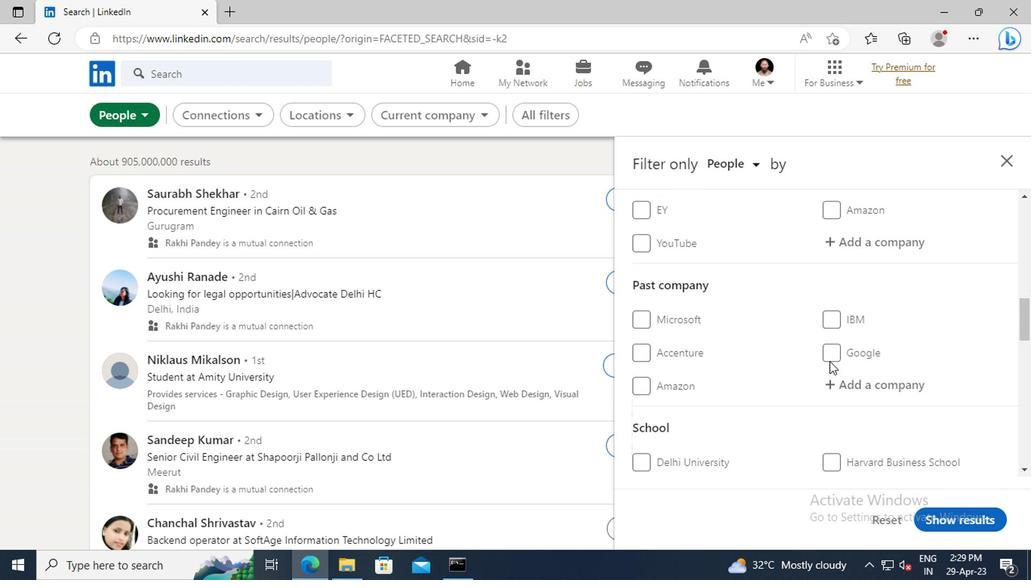 
Action: Mouse scrolled (826, 362) with delta (0, 0)
Screenshot: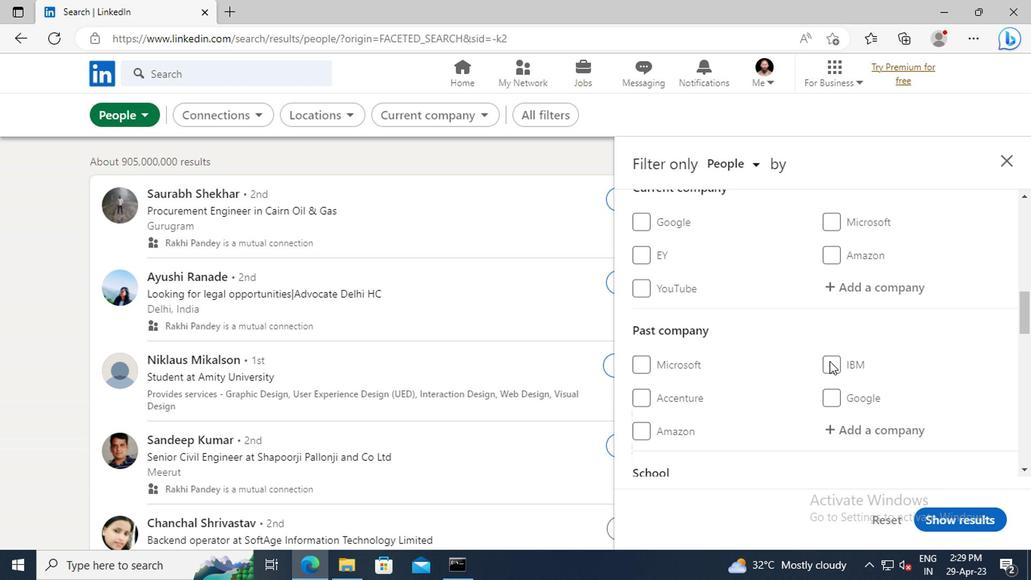 
Action: Mouse moved to (834, 333)
Screenshot: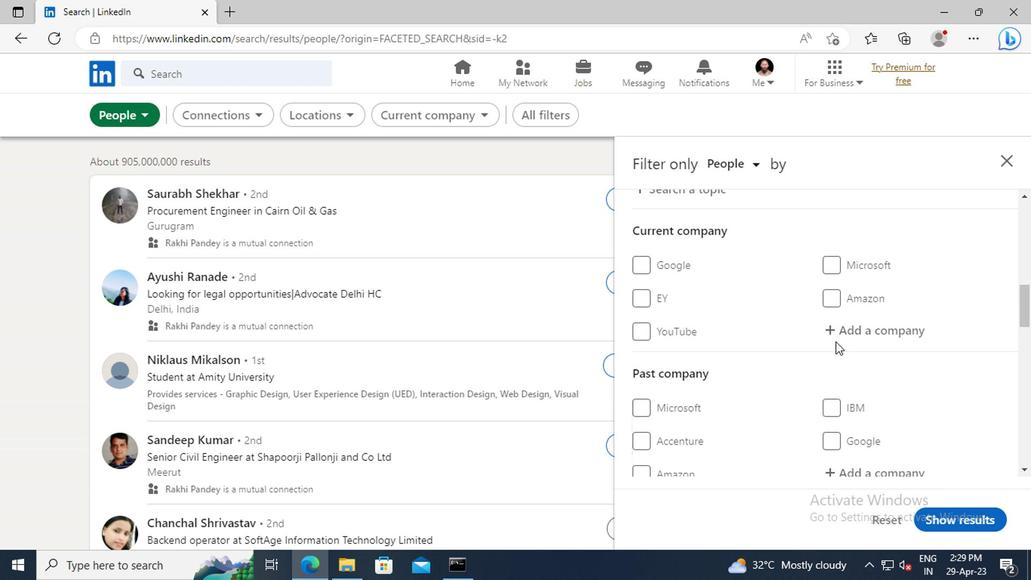 
Action: Mouse pressed left at (834, 333)
Screenshot: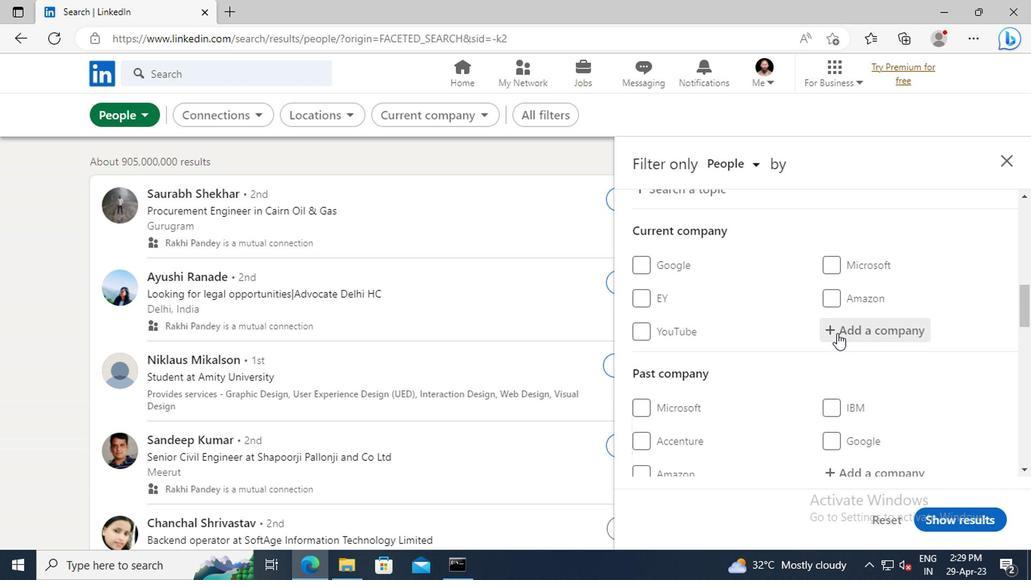 
Action: Key pressed <Key.shift>SEINTIV<Key.space><Key.shift>TA
Screenshot: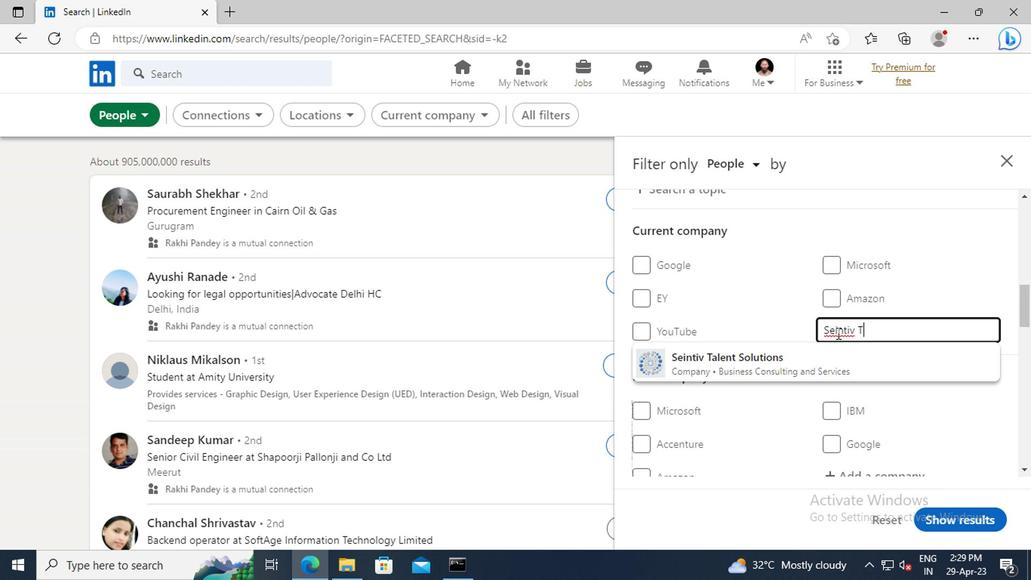 
Action: Mouse moved to (829, 352)
Screenshot: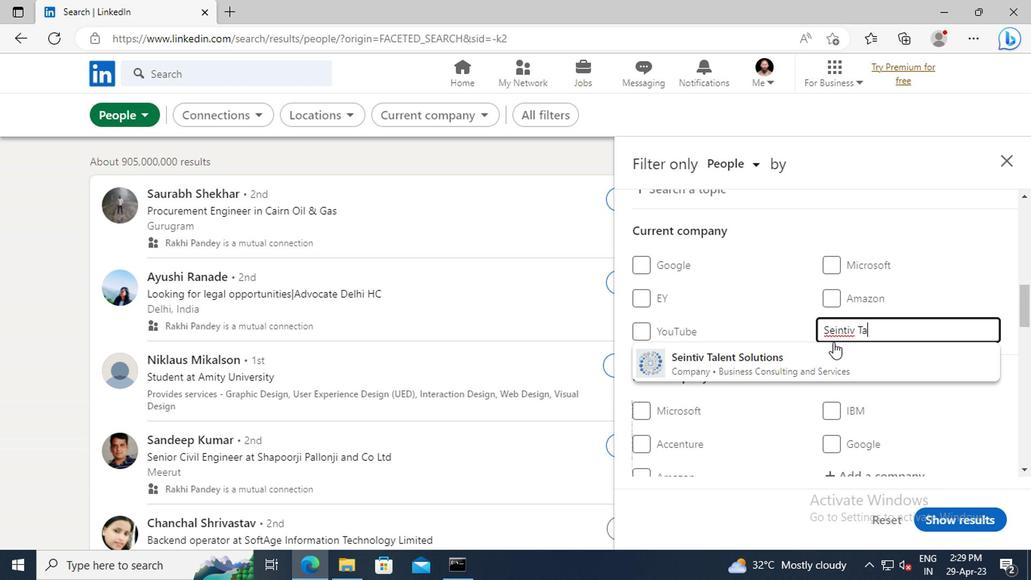 
Action: Mouse pressed left at (829, 352)
Screenshot: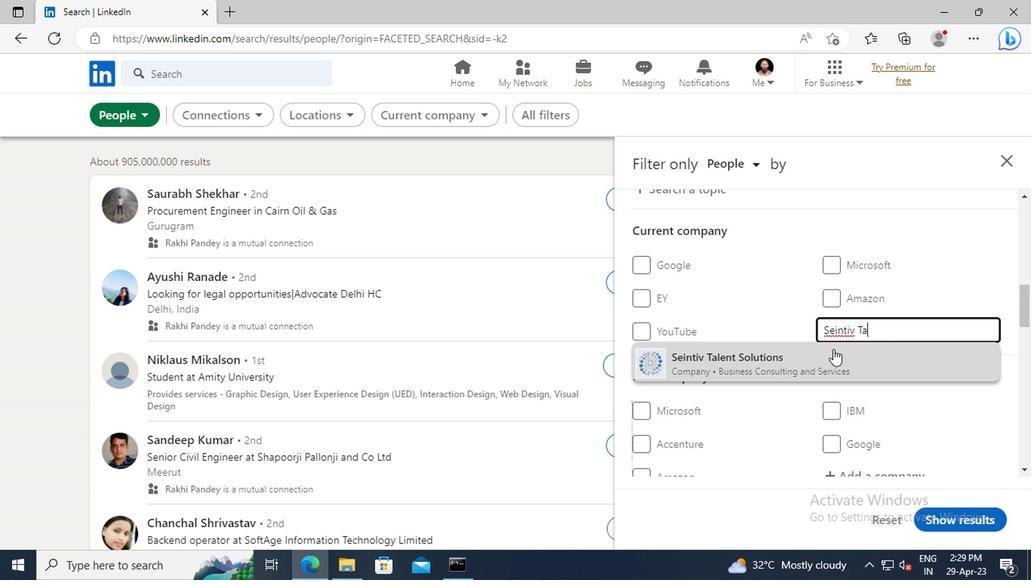 
Action: Mouse scrolled (829, 352) with delta (0, 0)
Screenshot: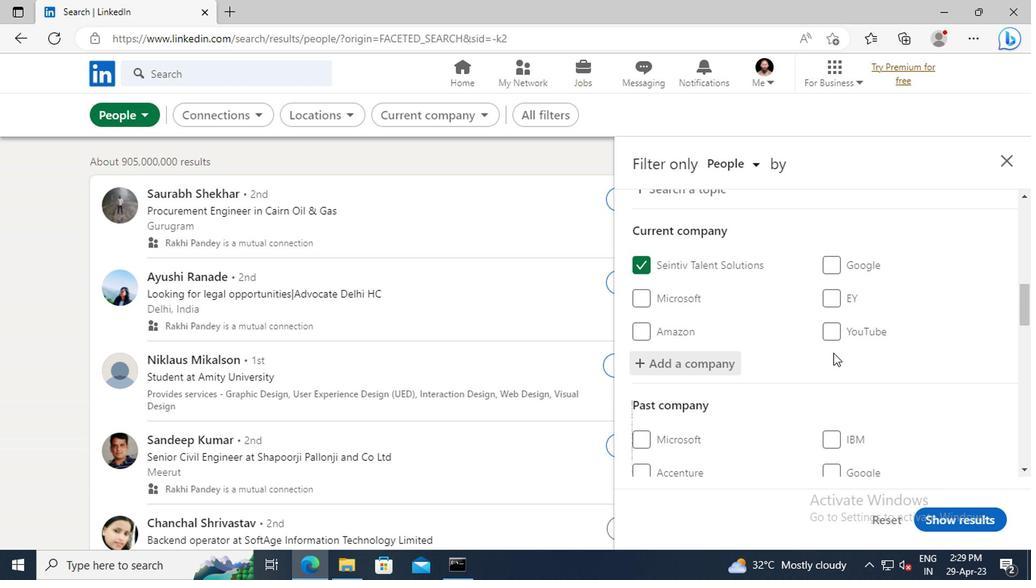 
Action: Mouse moved to (820, 322)
Screenshot: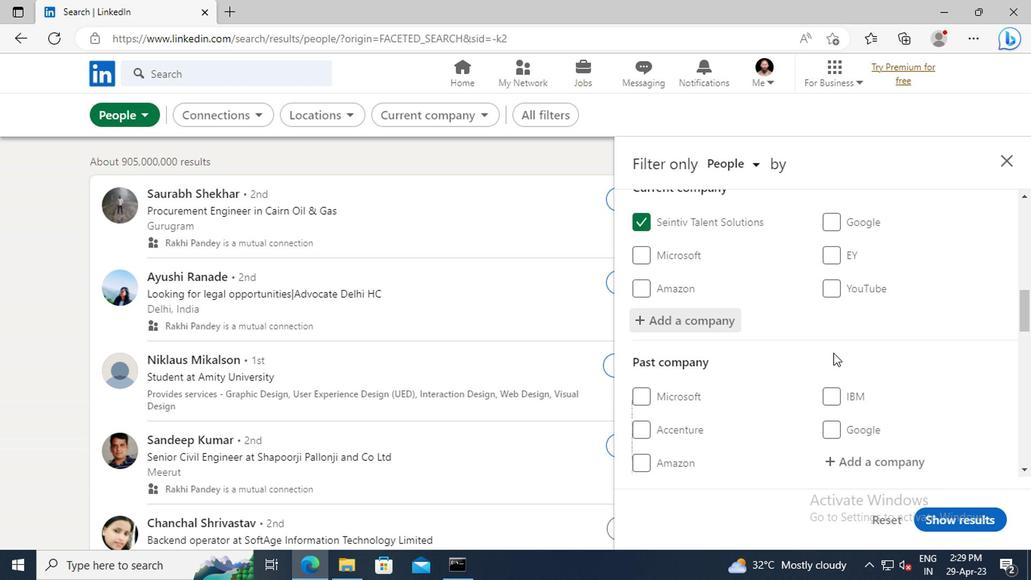 
Action: Mouse scrolled (820, 322) with delta (0, 0)
Screenshot: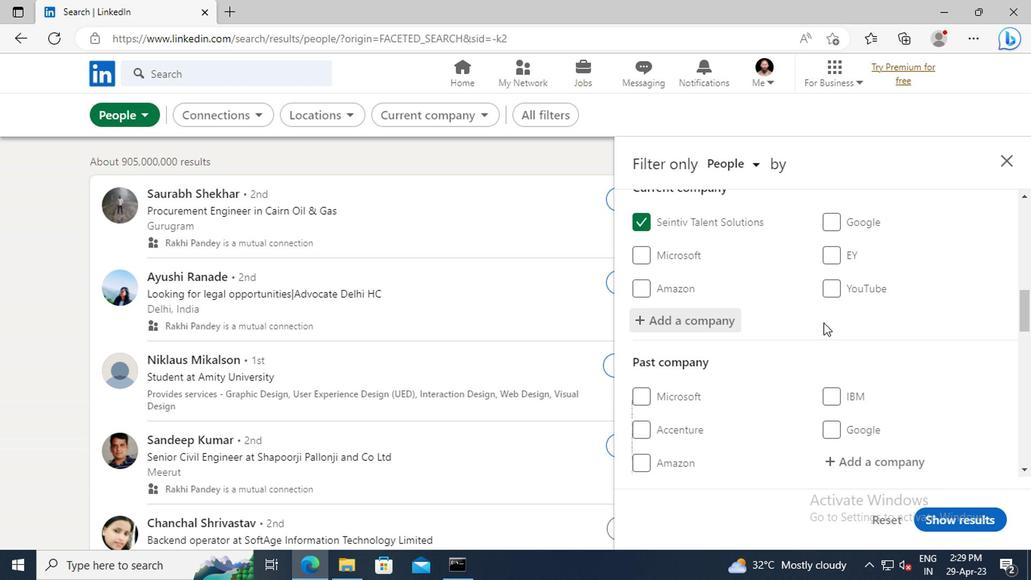 
Action: Mouse scrolled (820, 322) with delta (0, 0)
Screenshot: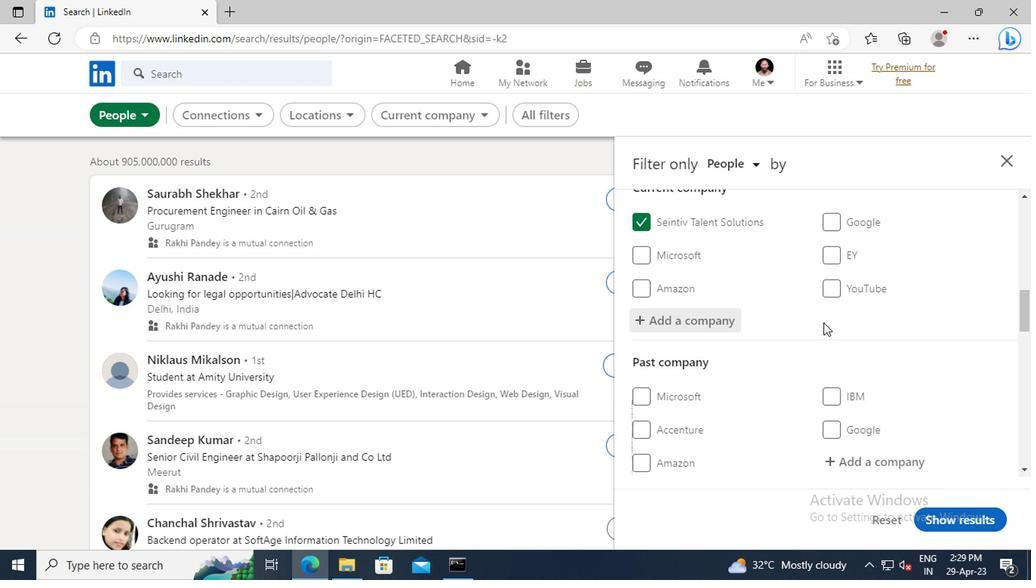 
Action: Mouse moved to (820, 311)
Screenshot: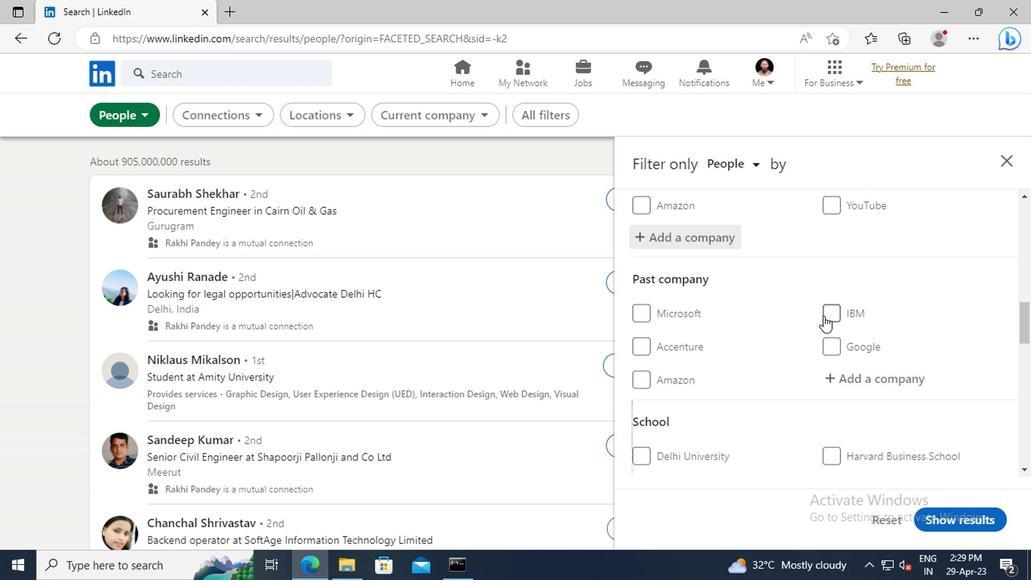 
Action: Mouse scrolled (820, 310) with delta (0, -1)
Screenshot: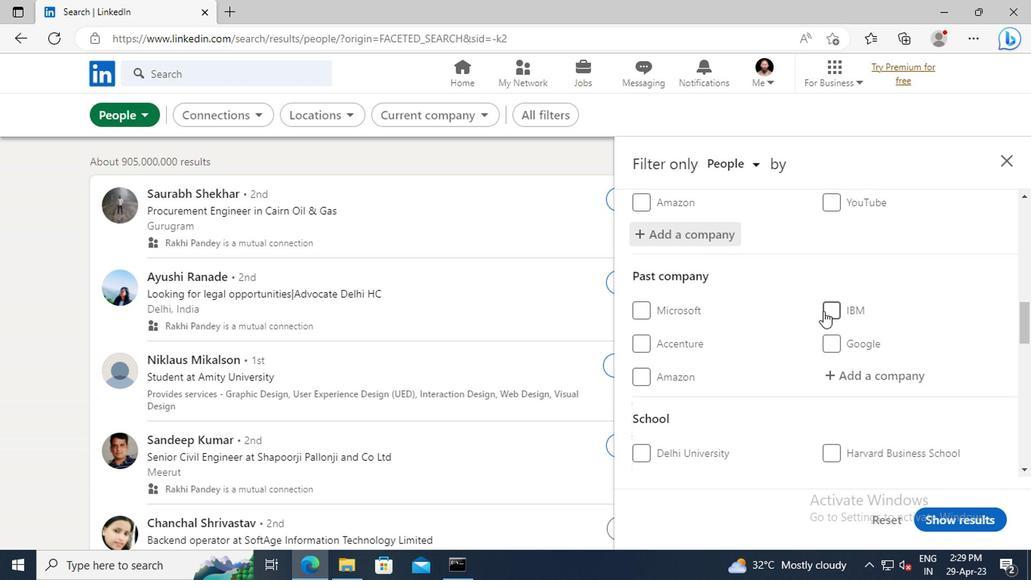 
Action: Mouse scrolled (820, 310) with delta (0, -1)
Screenshot: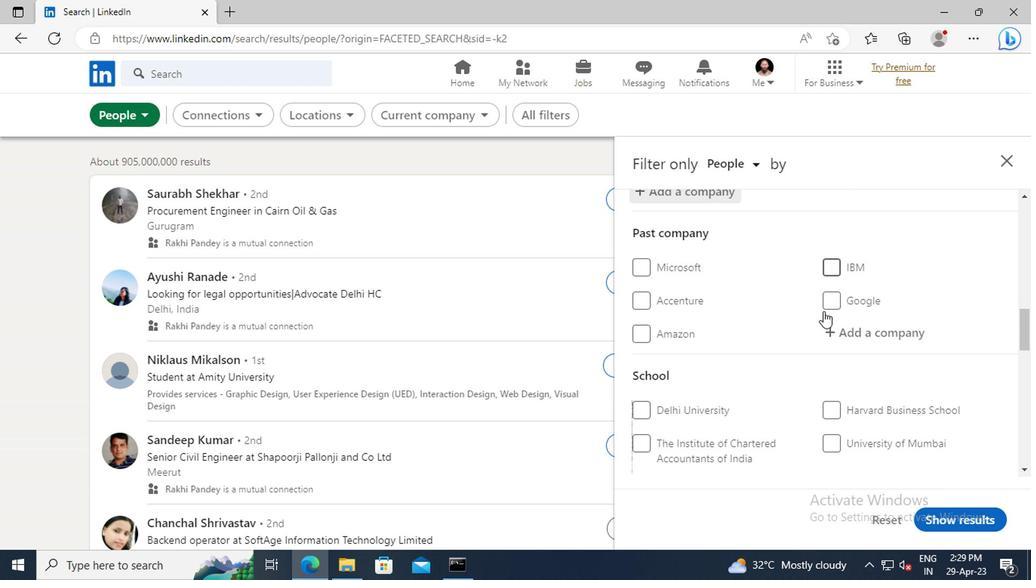 
Action: Mouse scrolled (820, 310) with delta (0, -1)
Screenshot: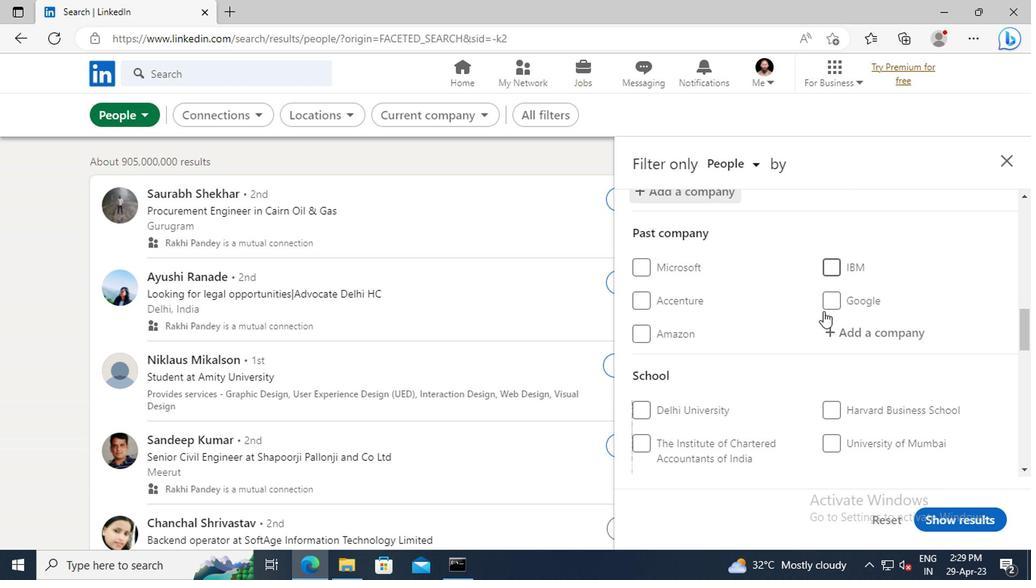 
Action: Mouse scrolled (820, 310) with delta (0, -1)
Screenshot: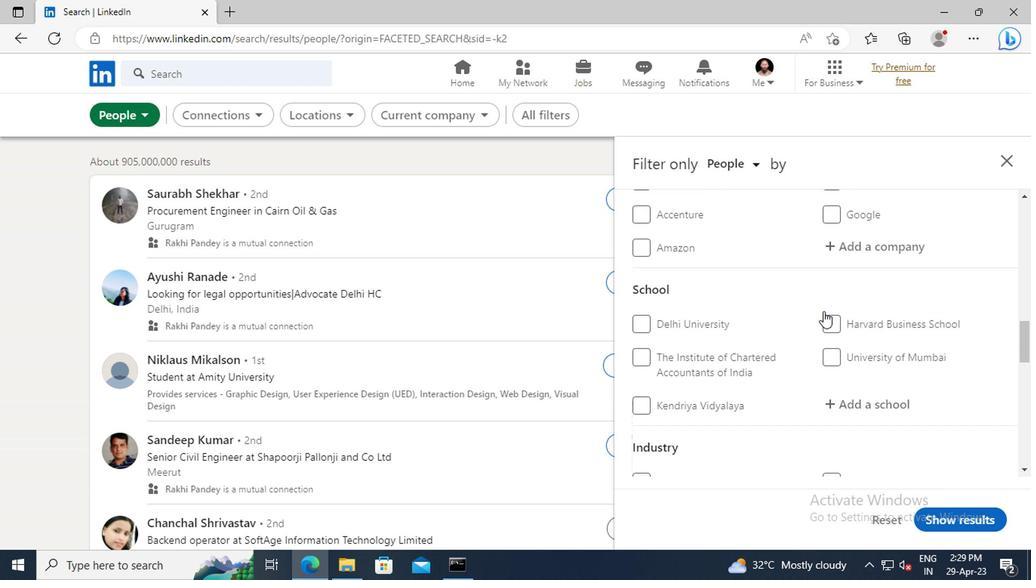 
Action: Mouse scrolled (820, 310) with delta (0, -1)
Screenshot: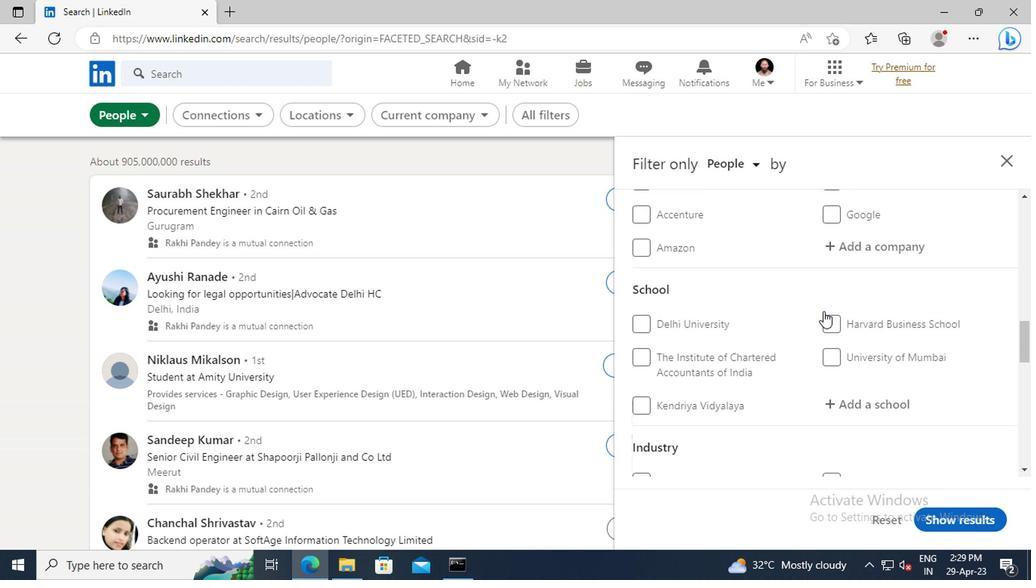 
Action: Mouse moved to (828, 314)
Screenshot: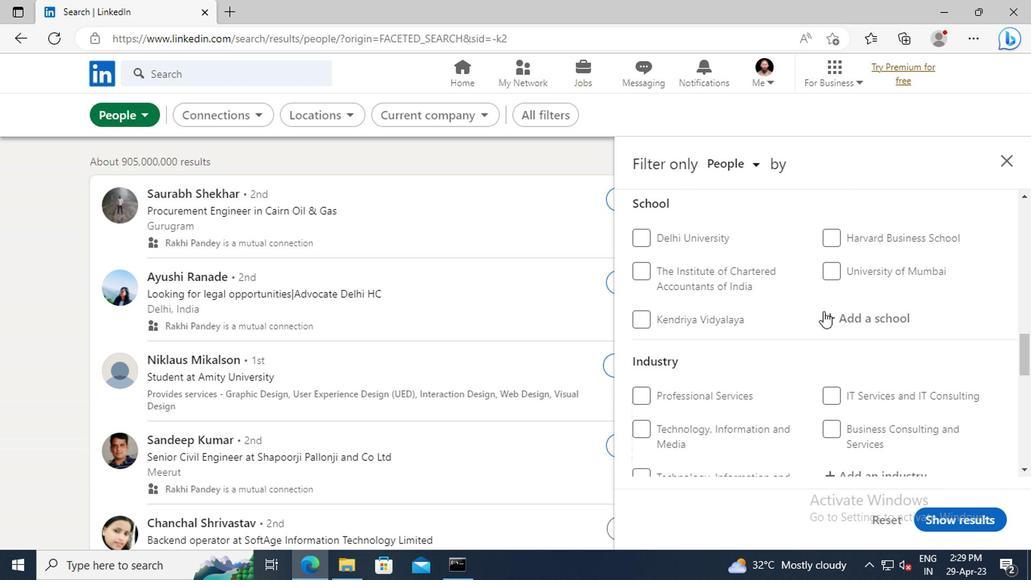 
Action: Mouse pressed left at (828, 314)
Screenshot: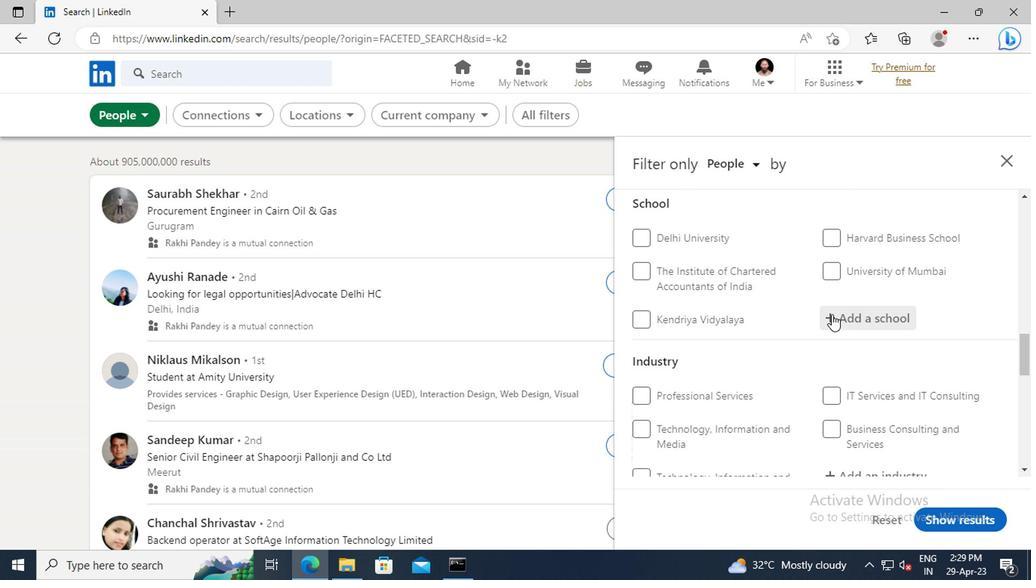 
Action: Key pressed <Key.shift>MAULANA<Key.space><Key.shift>ABUL<Key.space>
Screenshot: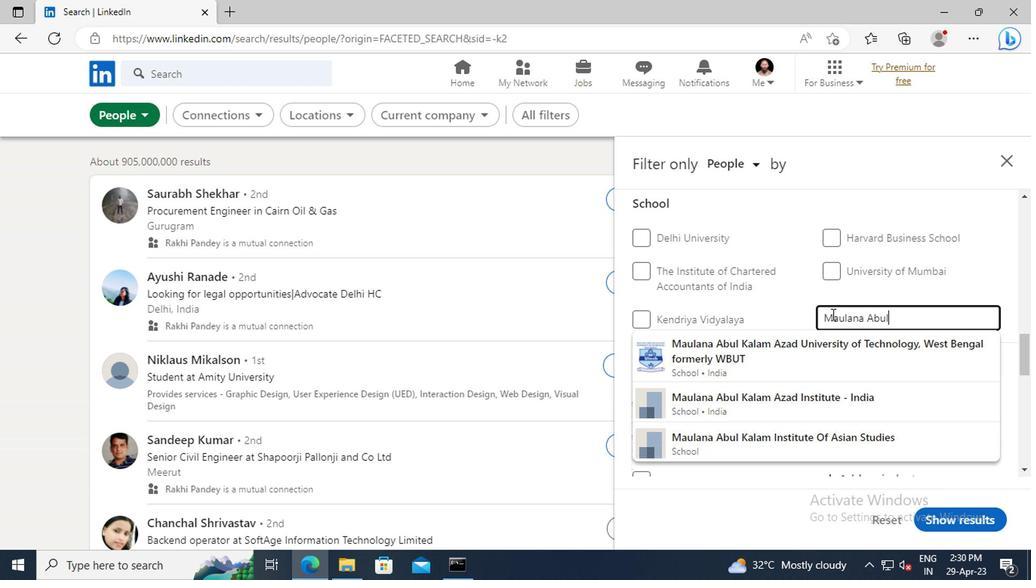 
Action: Mouse moved to (830, 346)
Screenshot: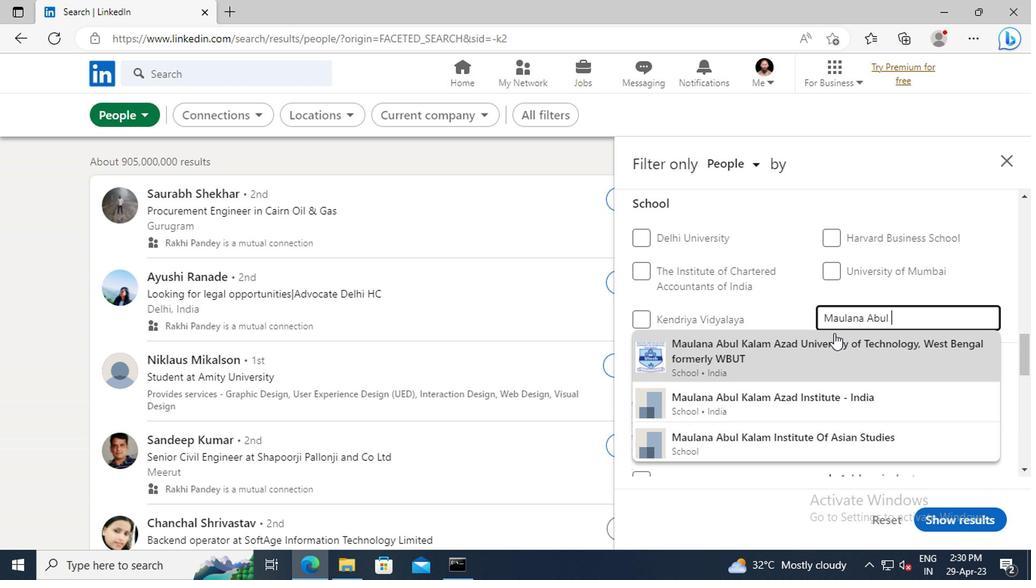 
Action: Mouse pressed left at (830, 346)
Screenshot: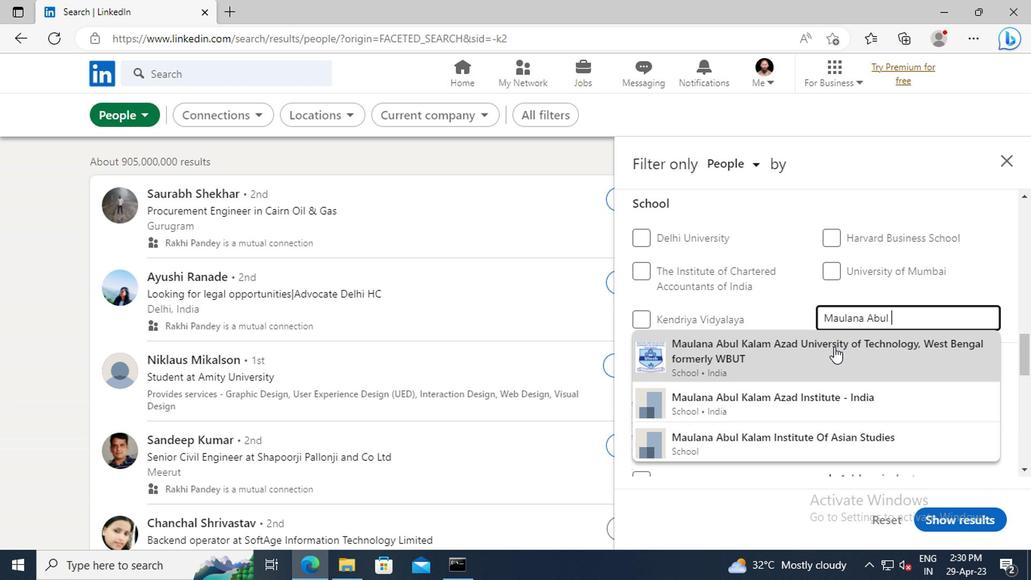 
Action: Mouse moved to (840, 337)
Screenshot: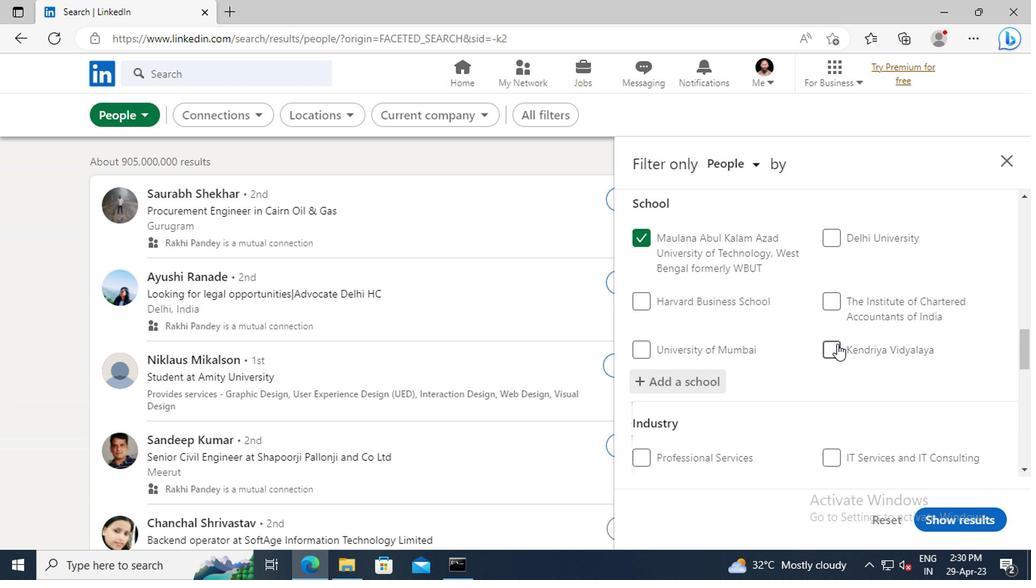 
Action: Mouse scrolled (840, 337) with delta (0, 0)
Screenshot: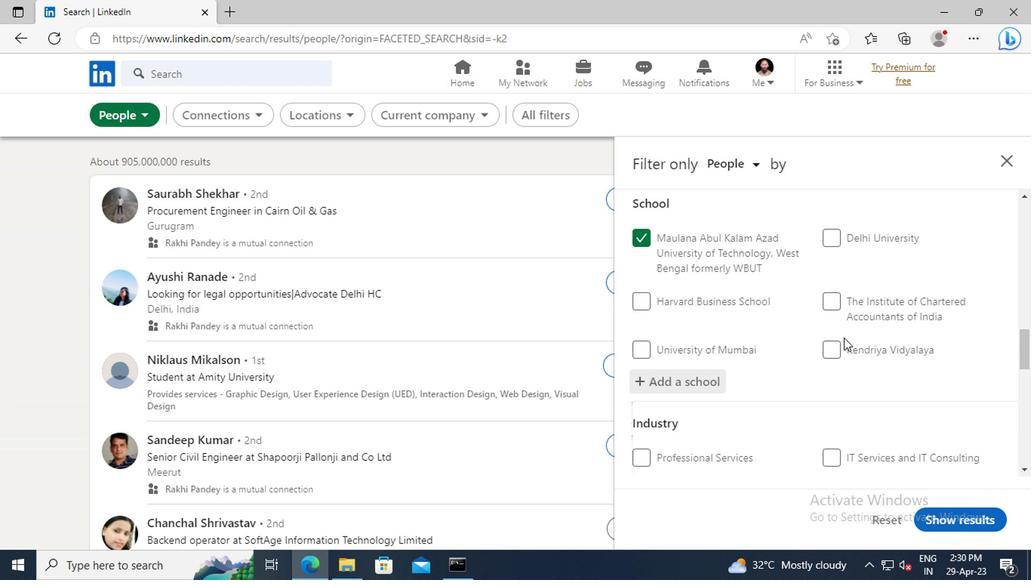 
Action: Mouse moved to (842, 315)
Screenshot: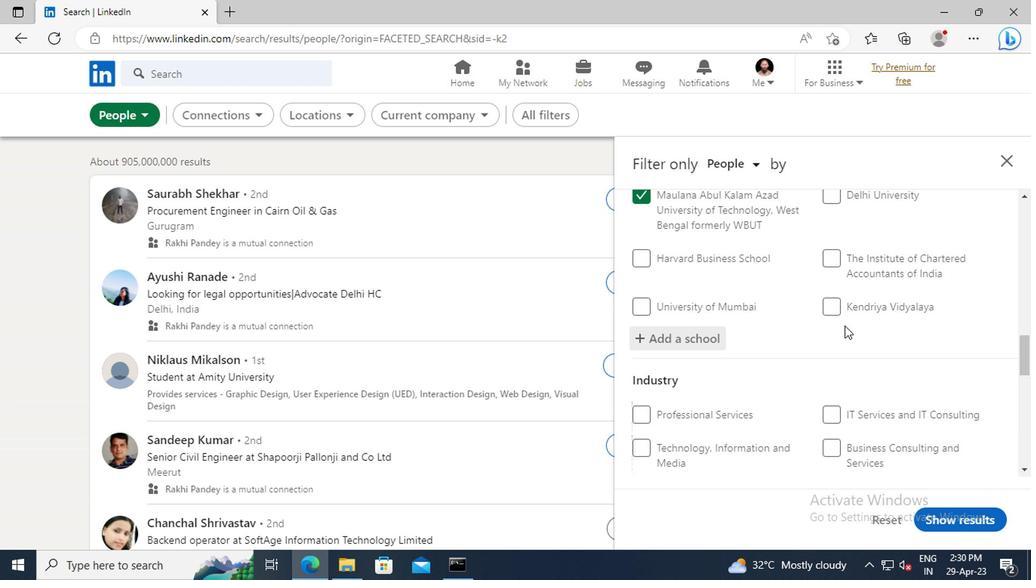 
Action: Mouse scrolled (842, 315) with delta (0, 0)
Screenshot: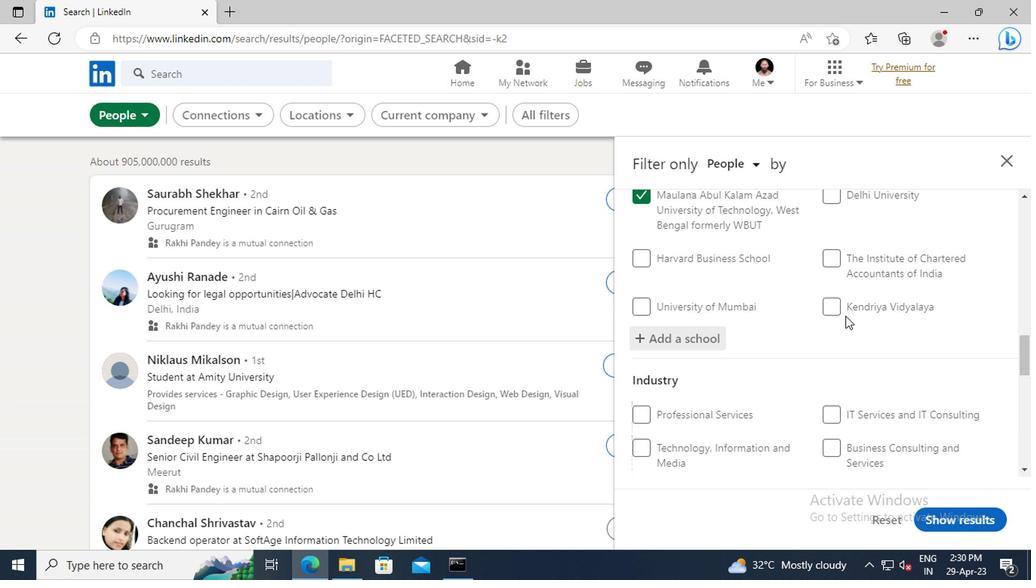 
Action: Mouse scrolled (842, 315) with delta (0, 0)
Screenshot: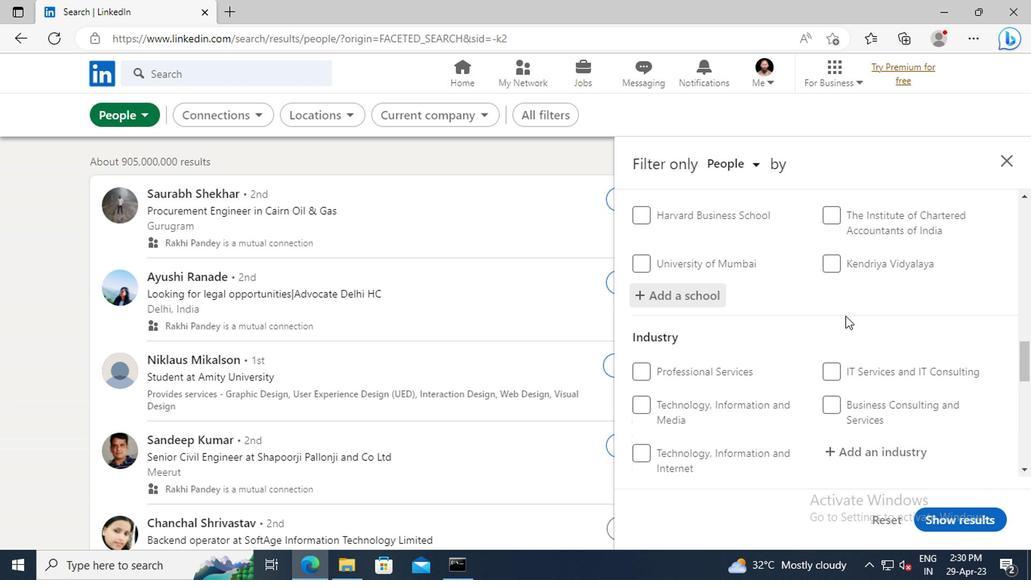 
Action: Mouse scrolled (842, 315) with delta (0, 0)
Screenshot: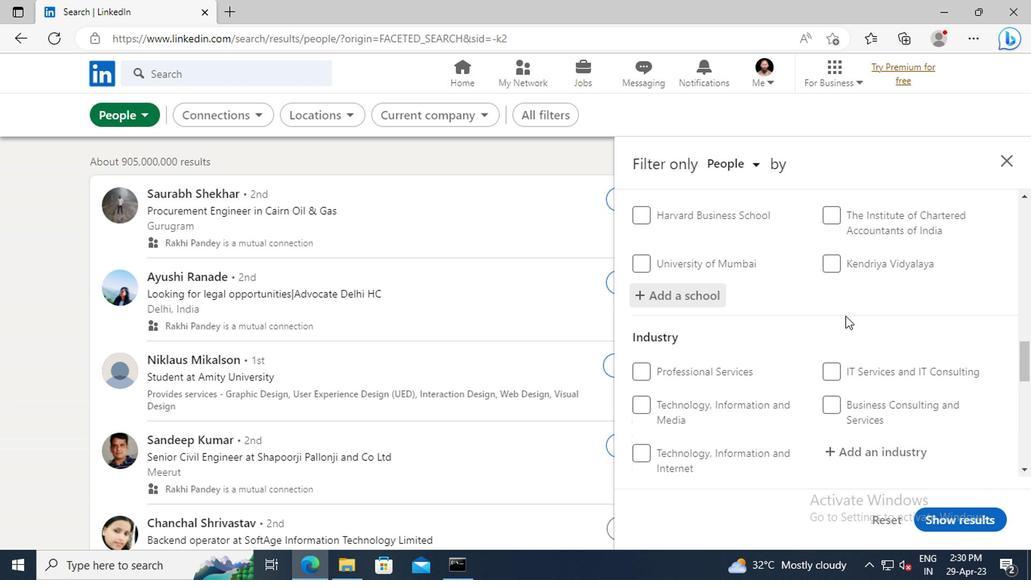 
Action: Mouse moved to (846, 366)
Screenshot: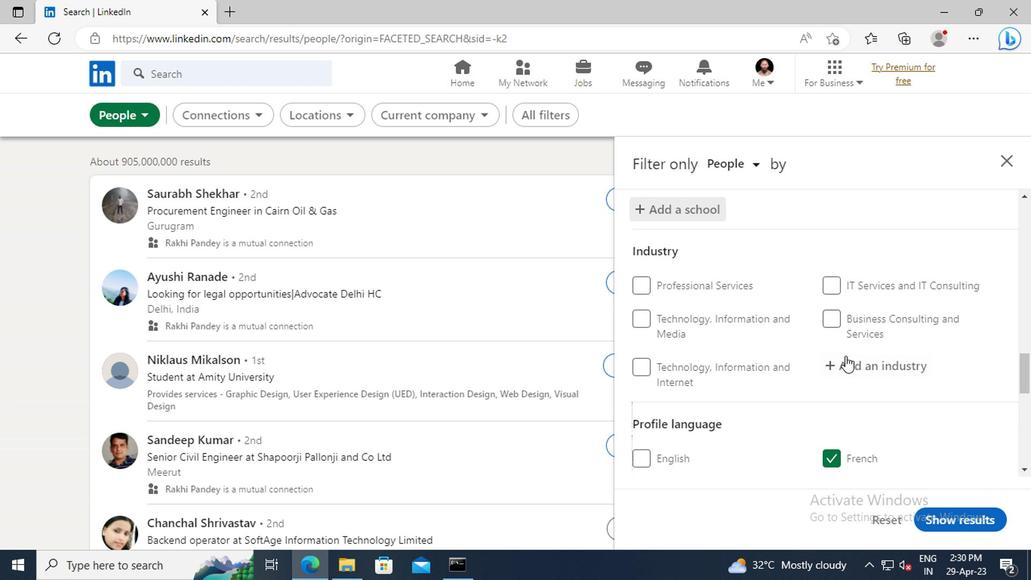 
Action: Mouse pressed left at (846, 366)
Screenshot: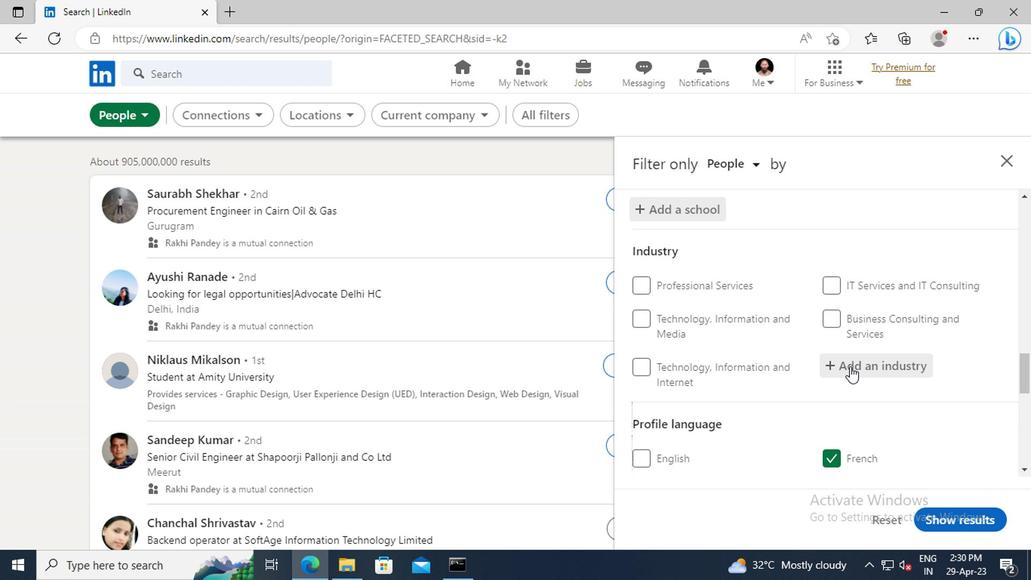 
Action: Key pressed <Key.shift>MACHINERY<Key.space><Key.shift>MANUFAC
Screenshot: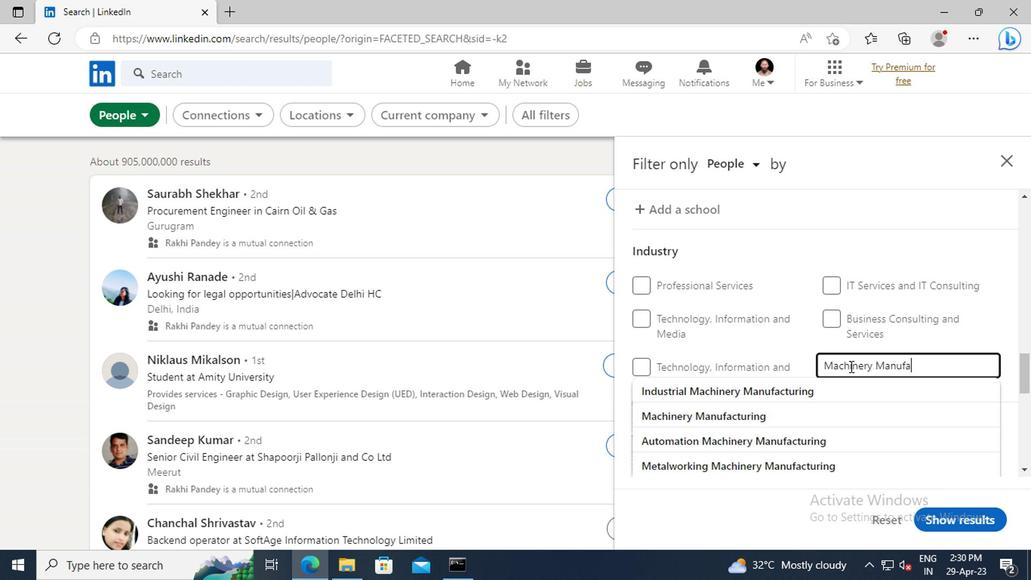 
Action: Mouse moved to (841, 408)
Screenshot: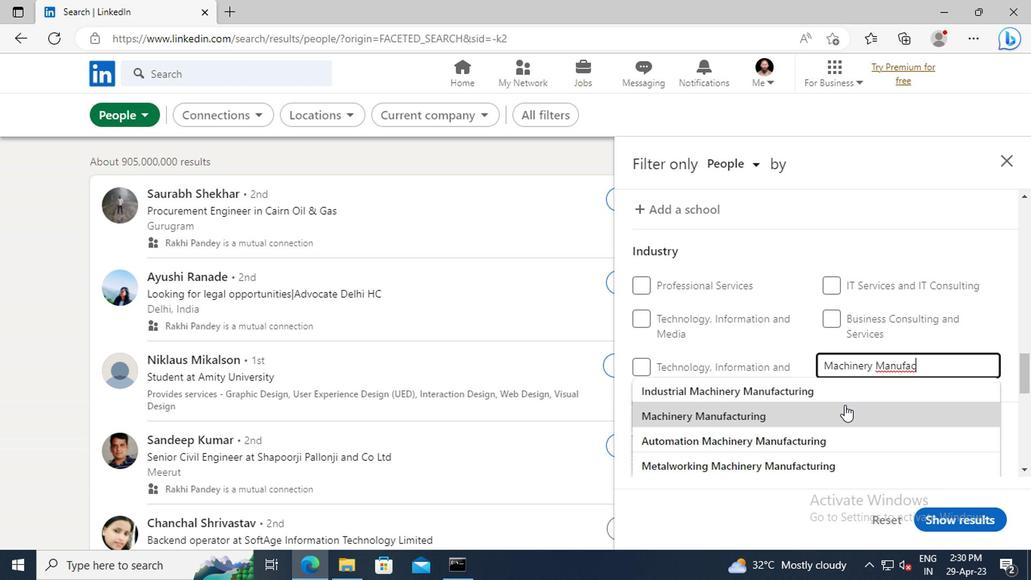 
Action: Mouse pressed left at (841, 408)
Screenshot: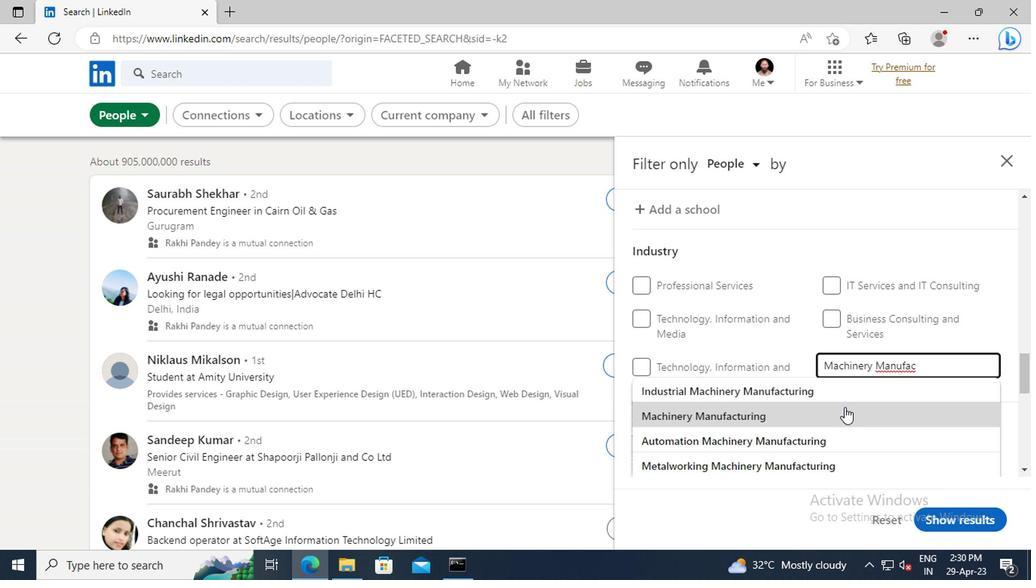 
Action: Mouse moved to (844, 393)
Screenshot: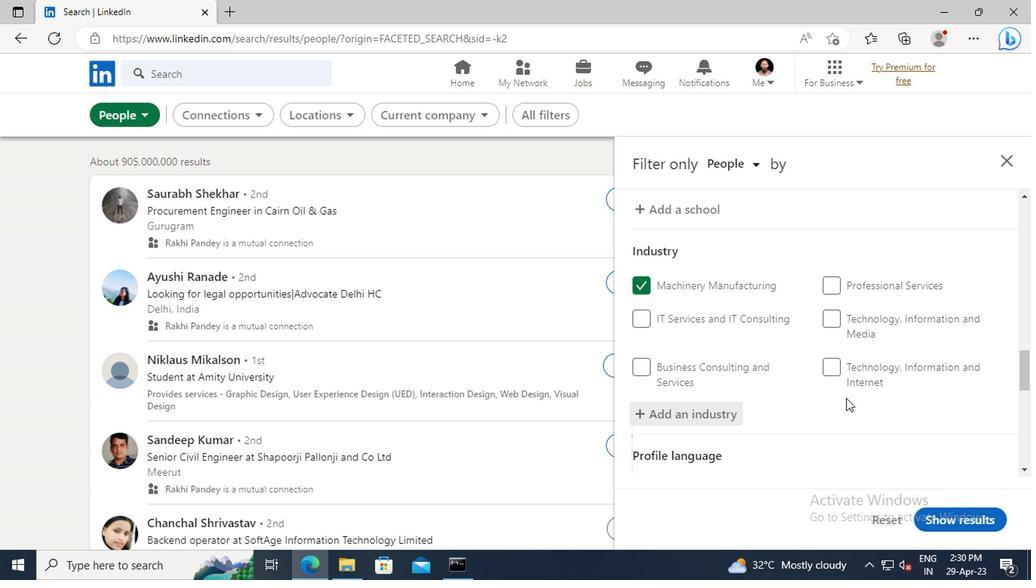 
Action: Mouse scrolled (844, 393) with delta (0, 0)
Screenshot: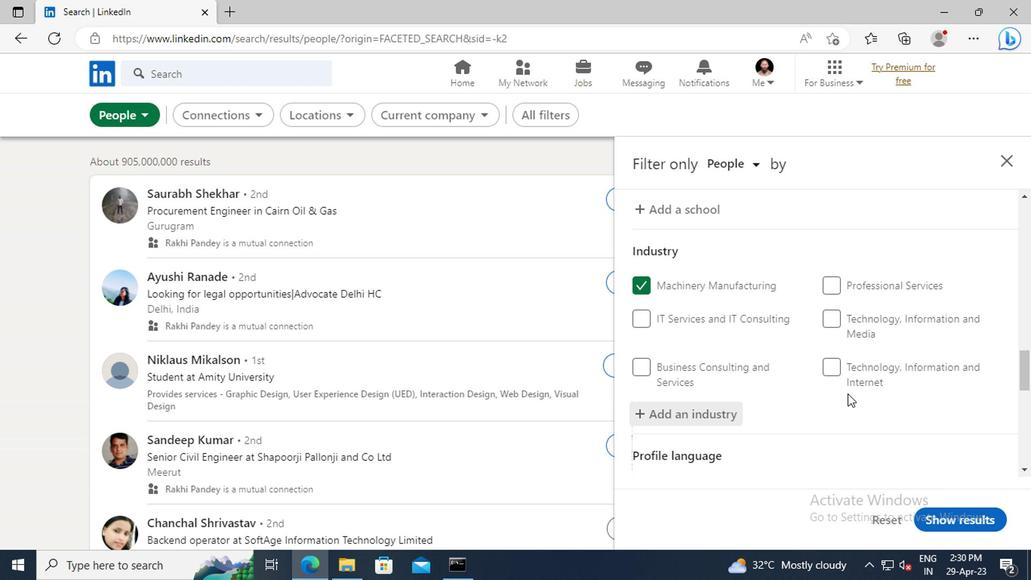 
Action: Mouse moved to (847, 375)
Screenshot: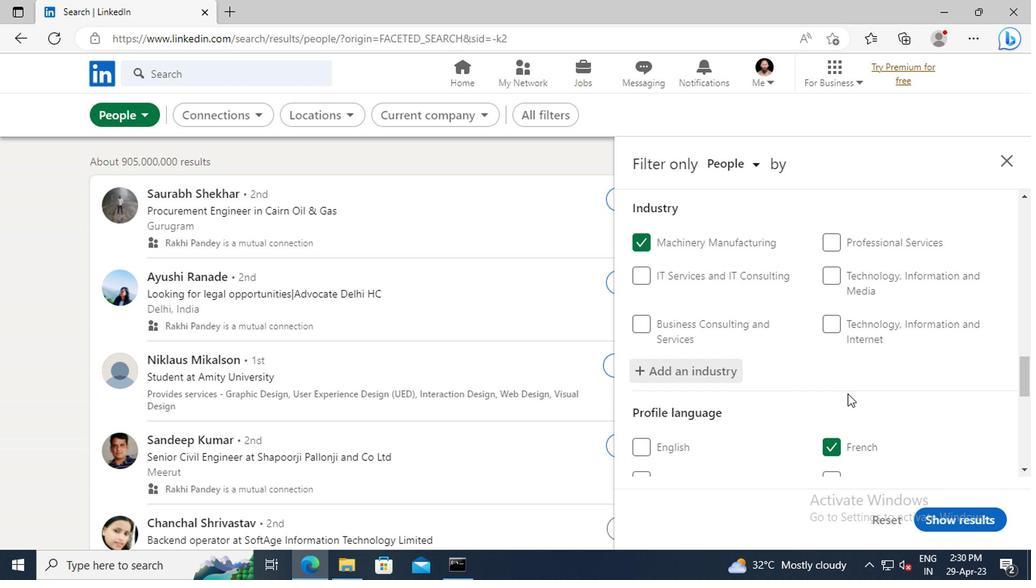 
Action: Mouse scrolled (847, 374) with delta (0, 0)
Screenshot: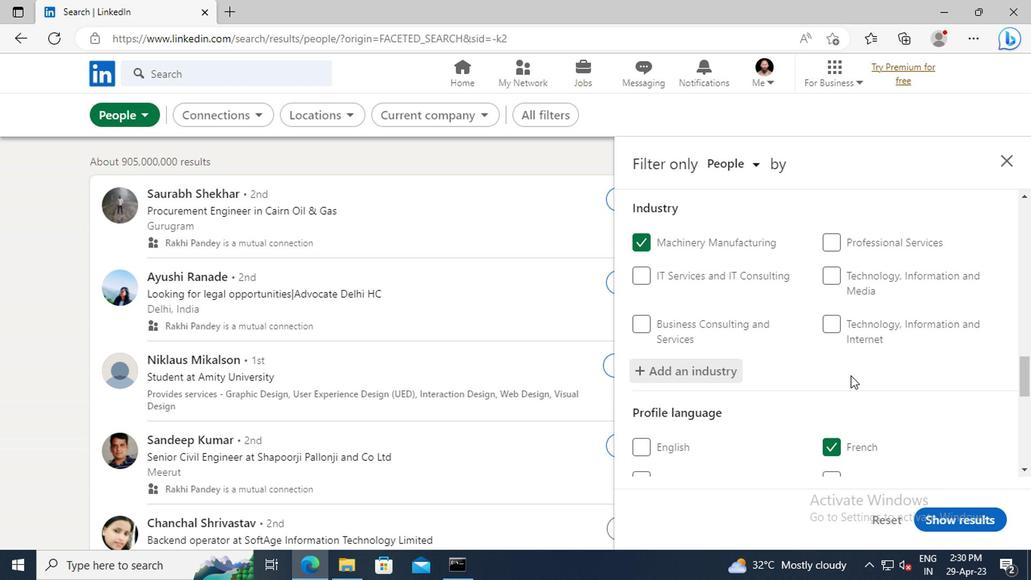 
Action: Mouse scrolled (847, 374) with delta (0, 0)
Screenshot: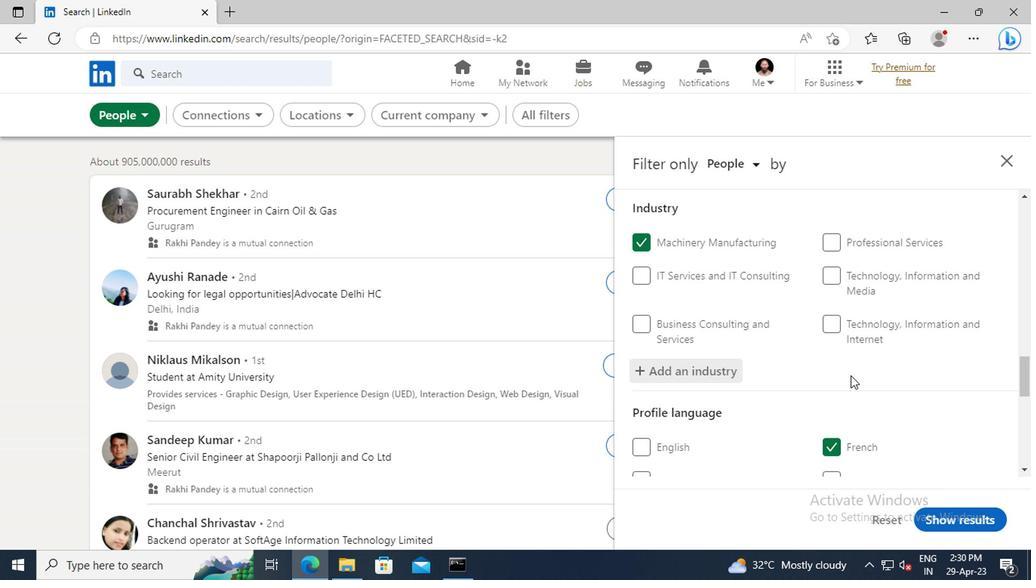 
Action: Mouse moved to (851, 359)
Screenshot: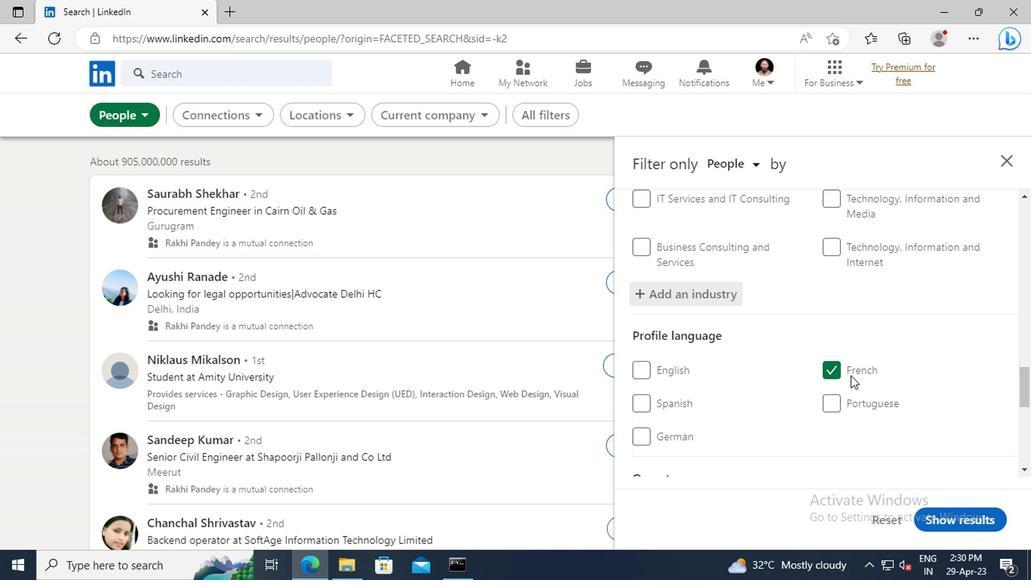 
Action: Mouse scrolled (851, 358) with delta (0, -1)
Screenshot: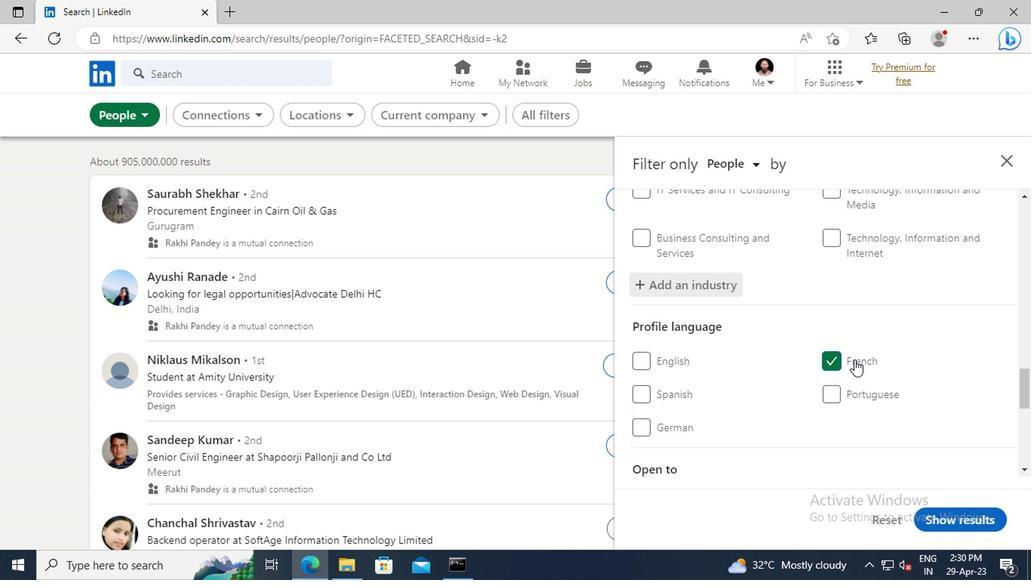 
Action: Mouse scrolled (851, 358) with delta (0, -1)
Screenshot: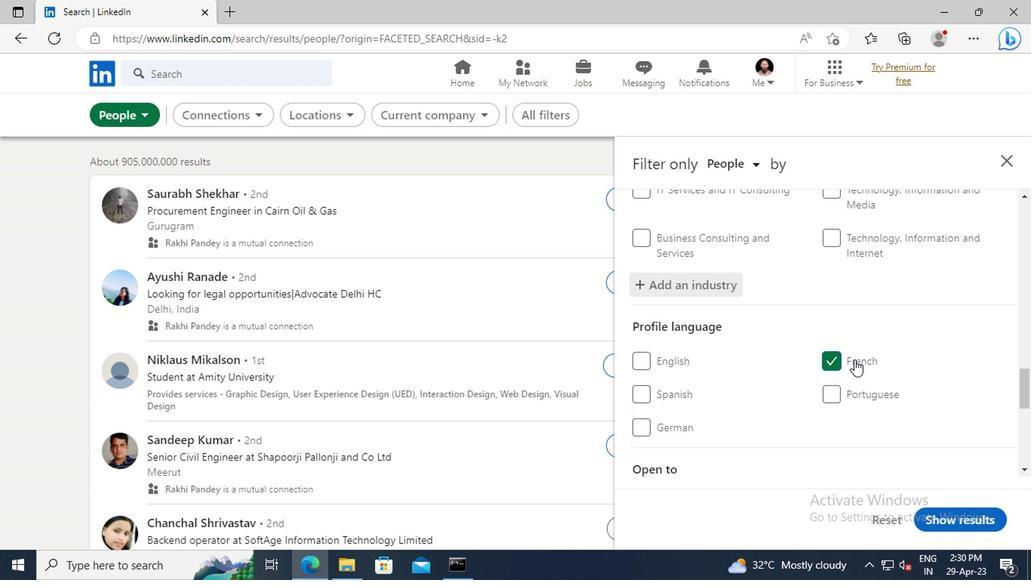 
Action: Mouse moved to (851, 356)
Screenshot: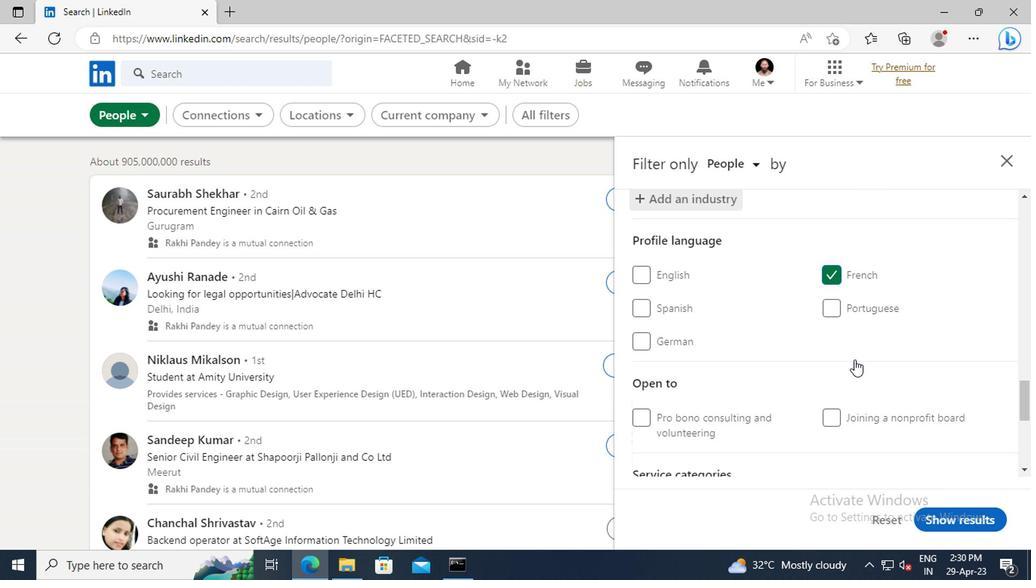 
Action: Mouse scrolled (851, 356) with delta (0, 0)
Screenshot: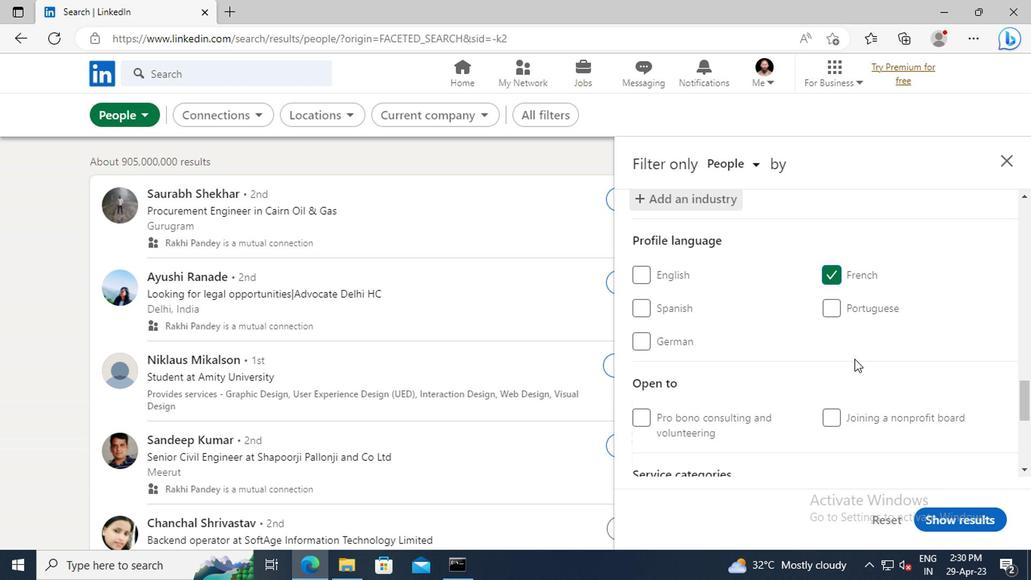 
Action: Mouse scrolled (851, 356) with delta (0, 0)
Screenshot: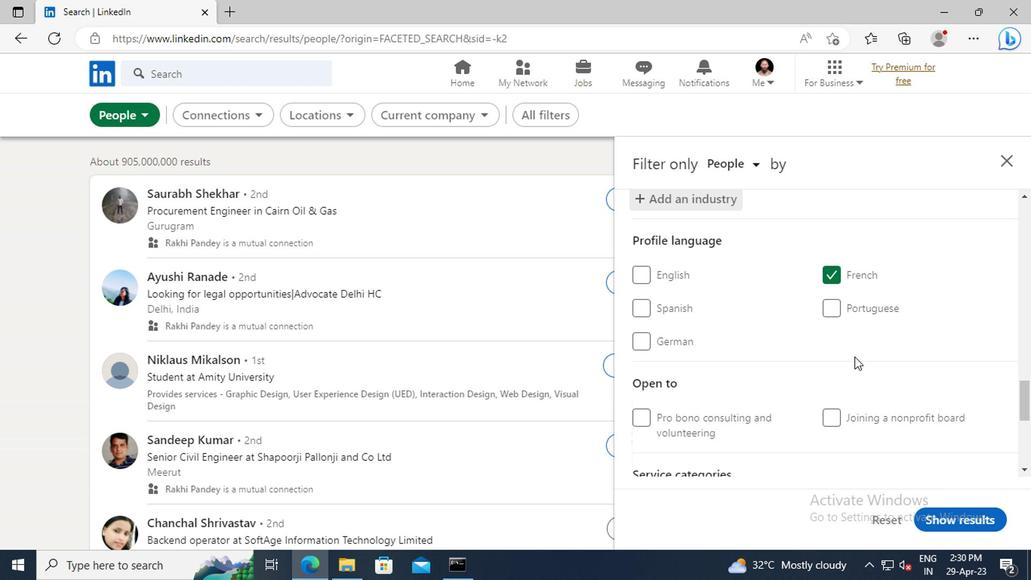 
Action: Mouse moved to (849, 334)
Screenshot: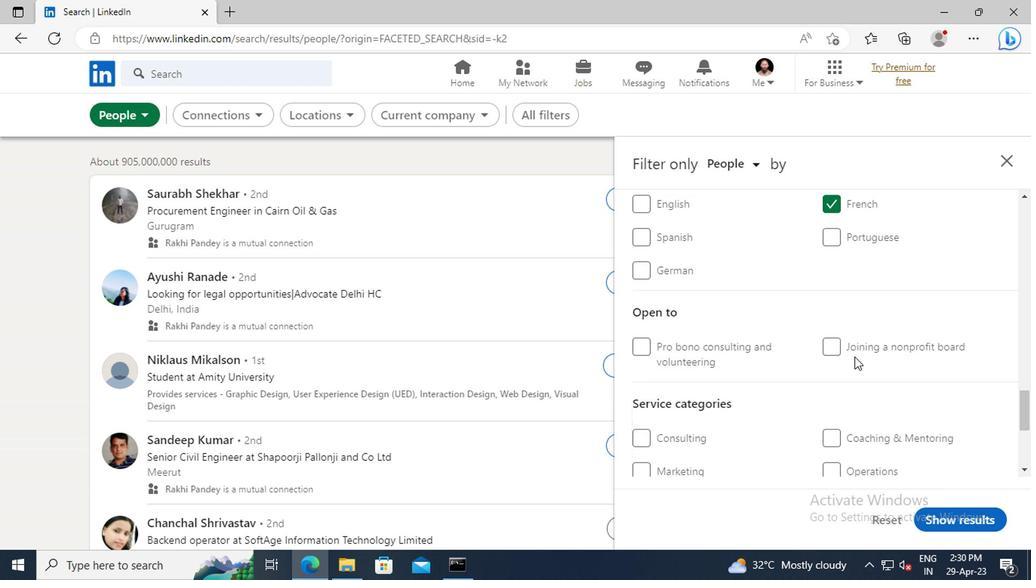 
Action: Mouse scrolled (849, 334) with delta (0, 0)
Screenshot: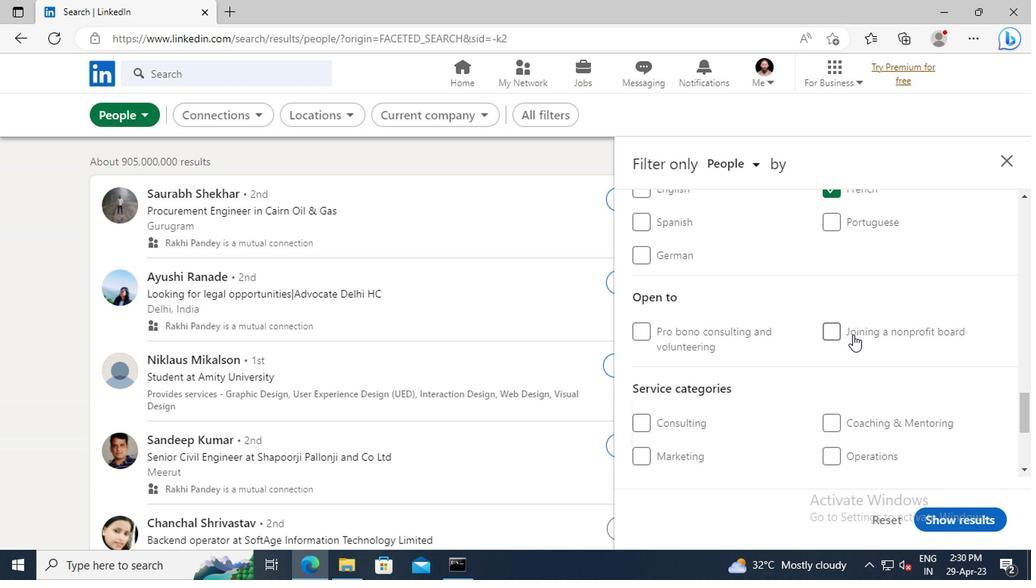 
Action: Mouse scrolled (849, 334) with delta (0, 0)
Screenshot: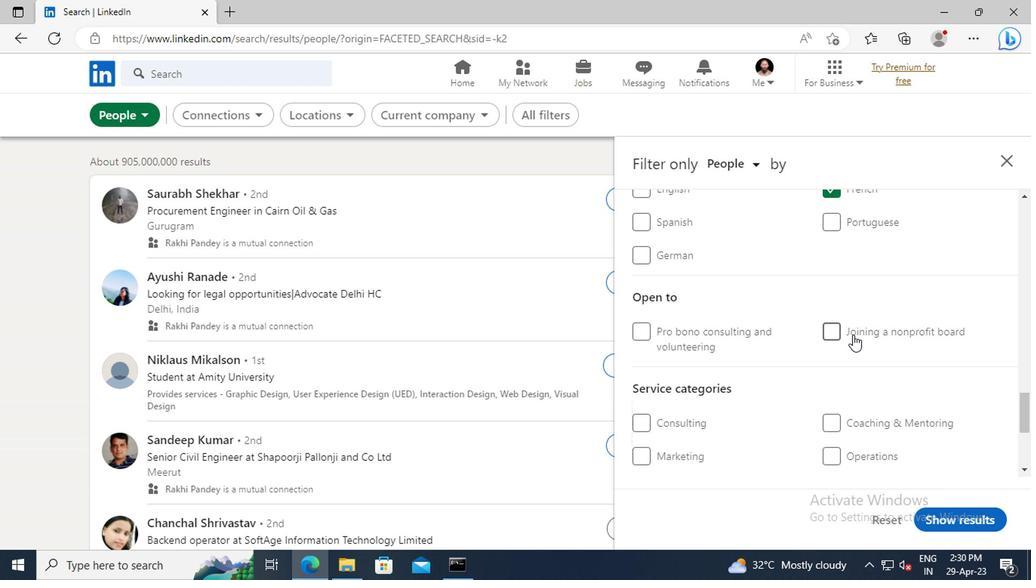 
Action: Mouse moved to (848, 335)
Screenshot: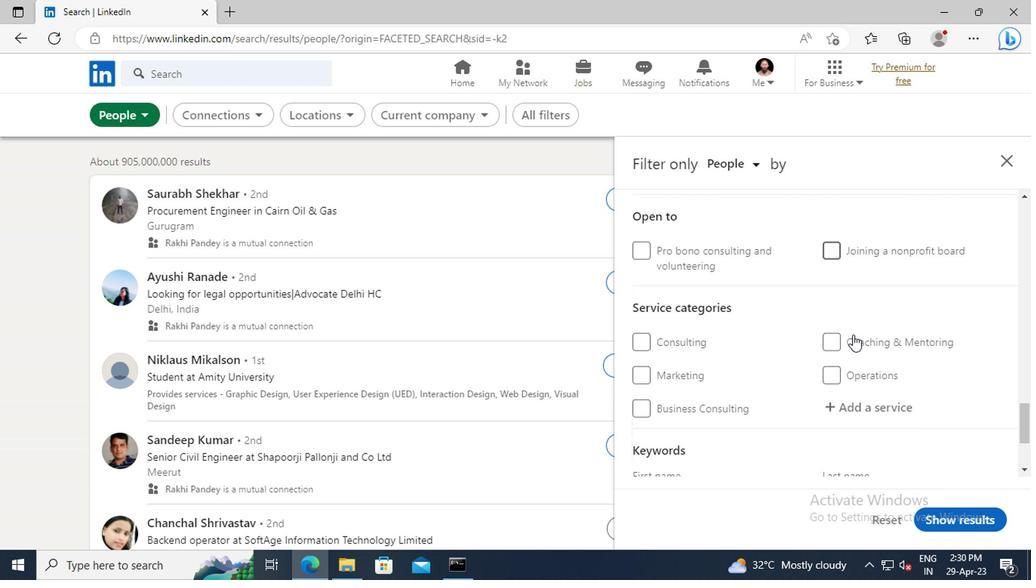 
Action: Mouse scrolled (848, 334) with delta (0, -1)
Screenshot: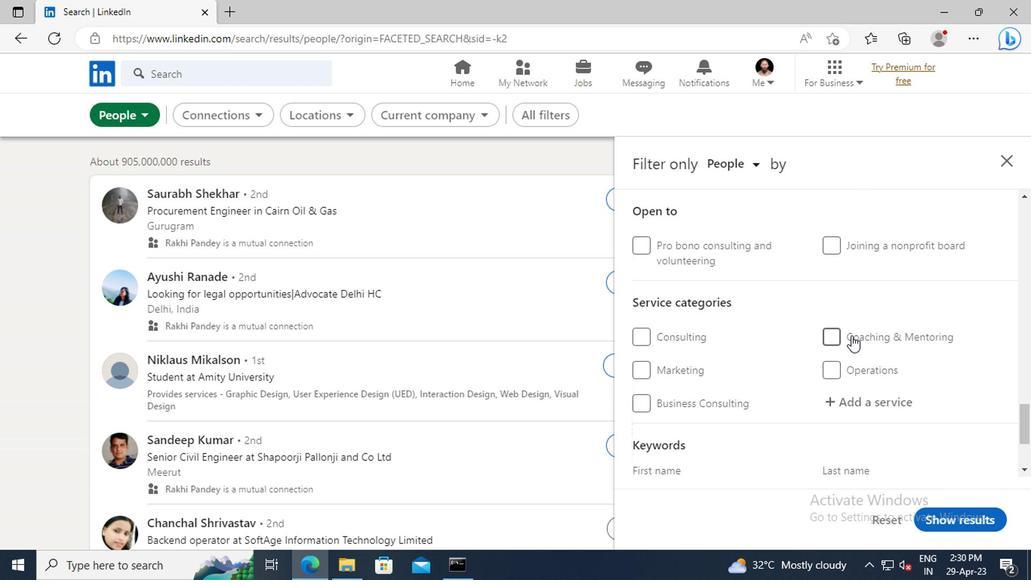 
Action: Mouse moved to (843, 356)
Screenshot: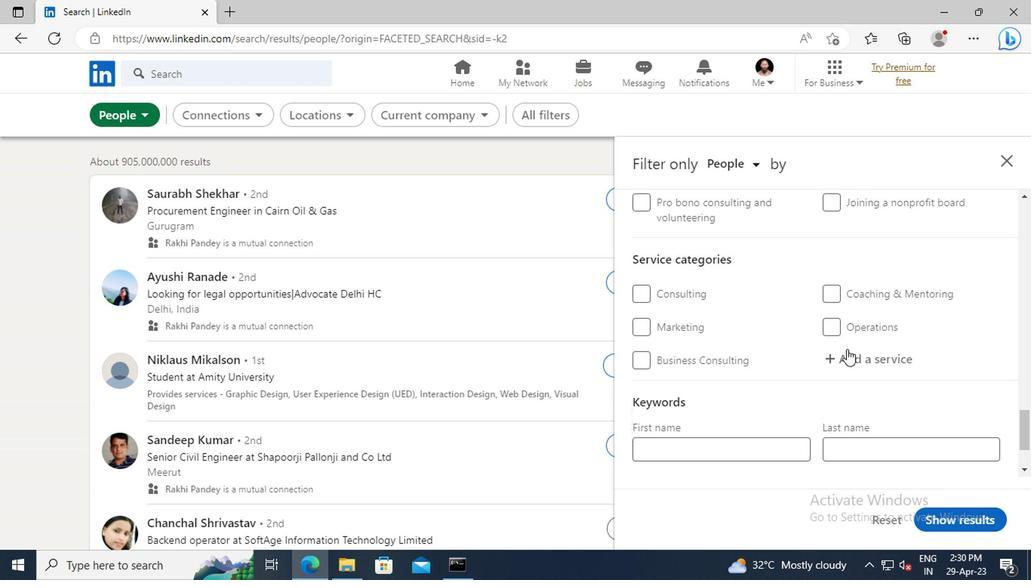 
Action: Mouse pressed left at (843, 356)
Screenshot: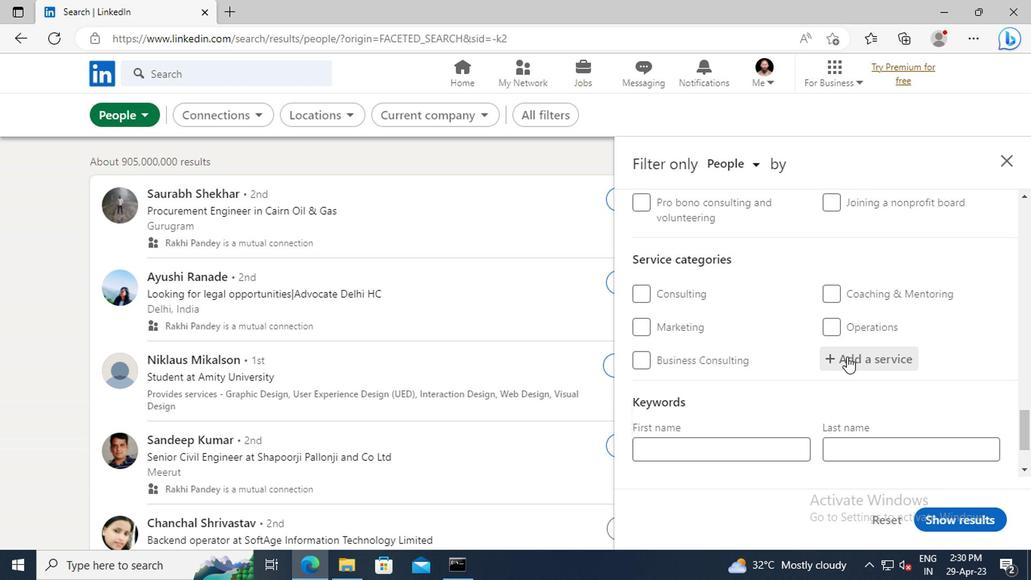 
Action: Key pressed <Key.shift>FINANCIAL<Key.space><Key.shift>ANA
Screenshot: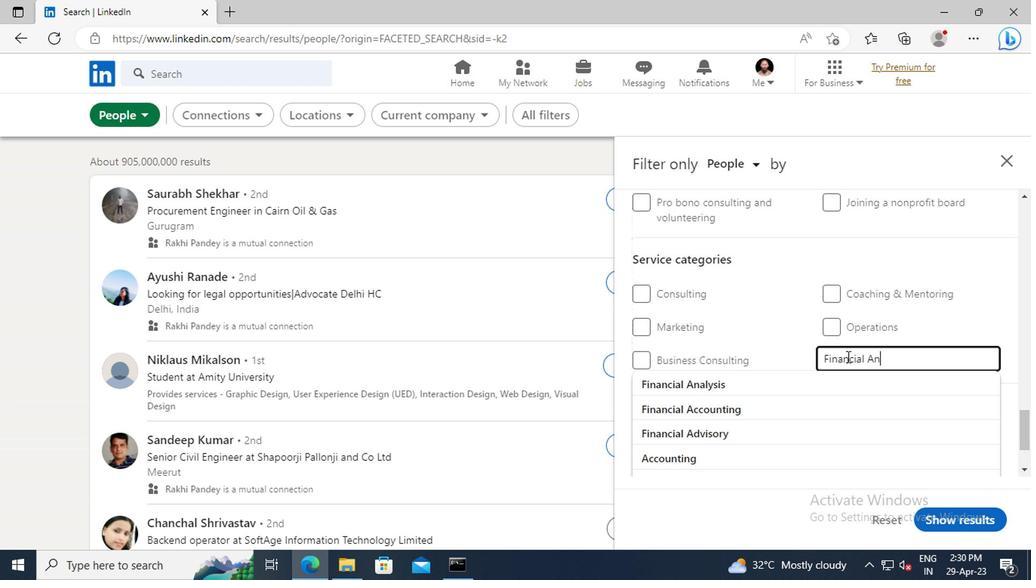 
Action: Mouse moved to (814, 384)
Screenshot: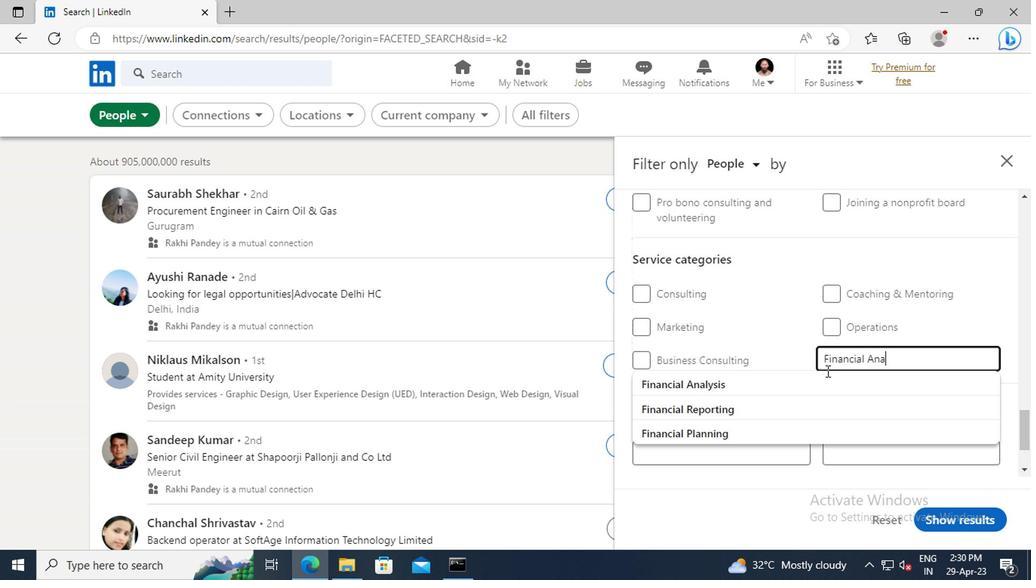 
Action: Mouse pressed left at (814, 384)
Screenshot: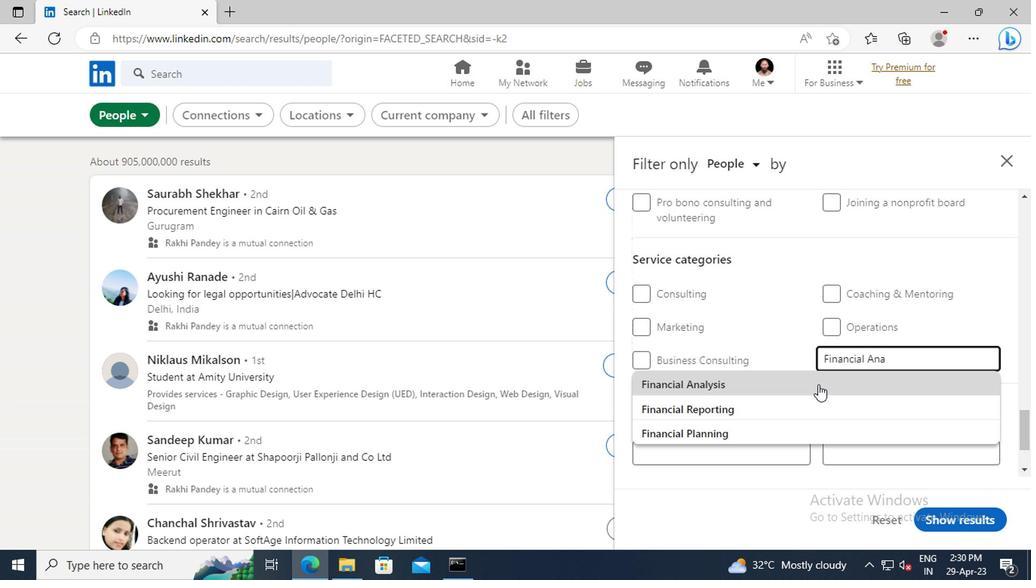
Action: Mouse scrolled (814, 384) with delta (0, 0)
Screenshot: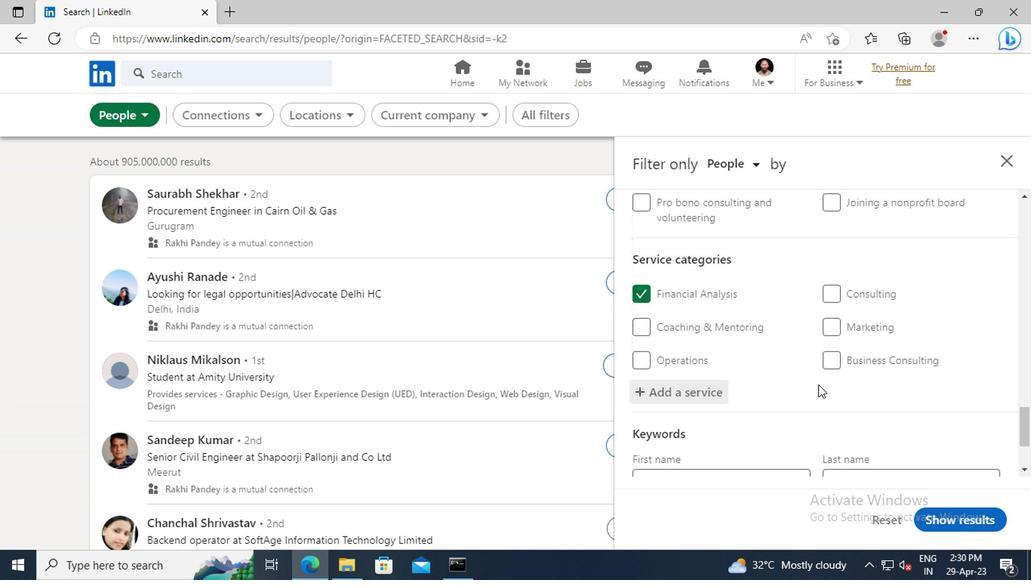 
Action: Mouse scrolled (814, 384) with delta (0, 0)
Screenshot: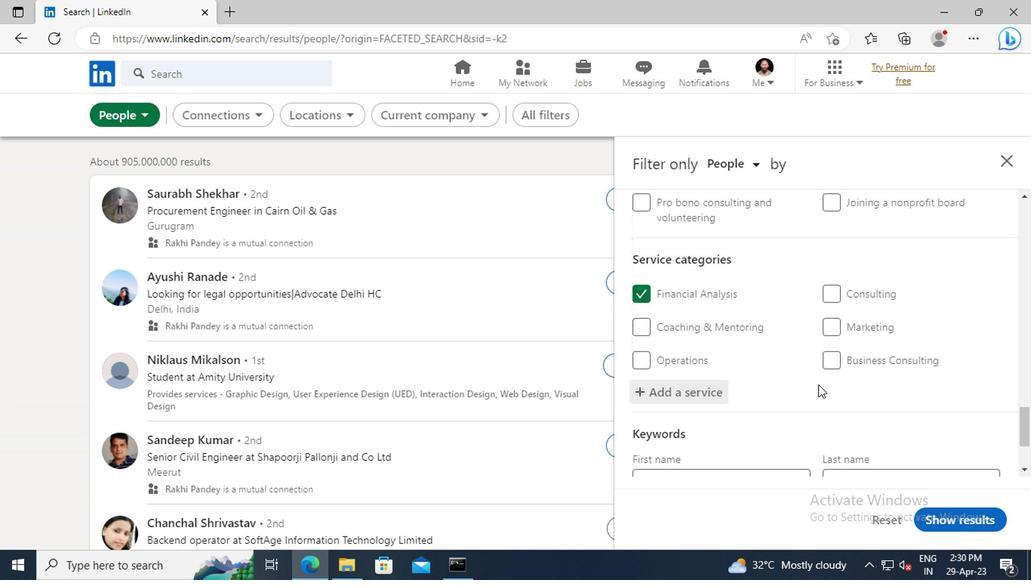
Action: Mouse scrolled (814, 384) with delta (0, 0)
Screenshot: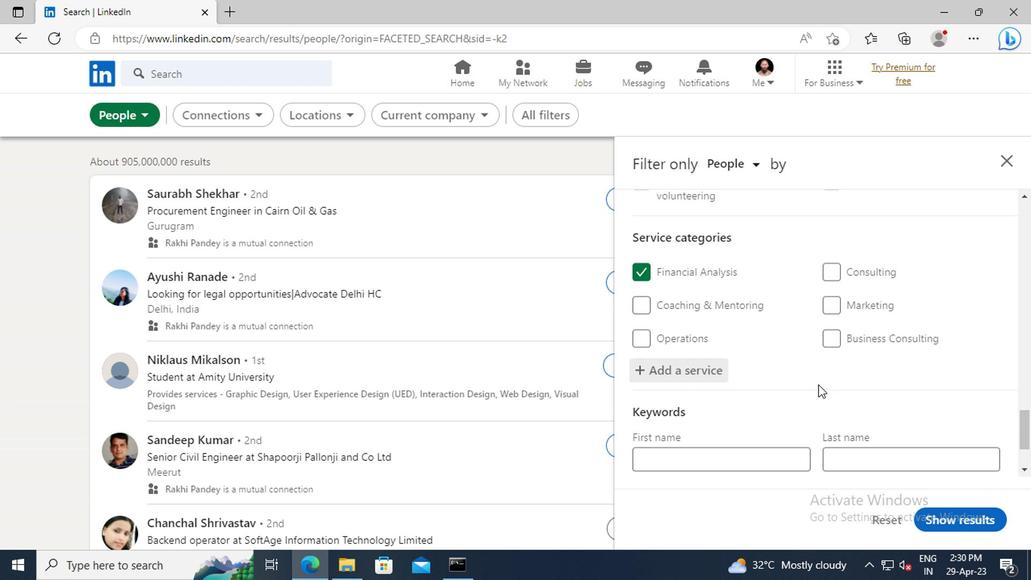
Action: Mouse moved to (742, 407)
Screenshot: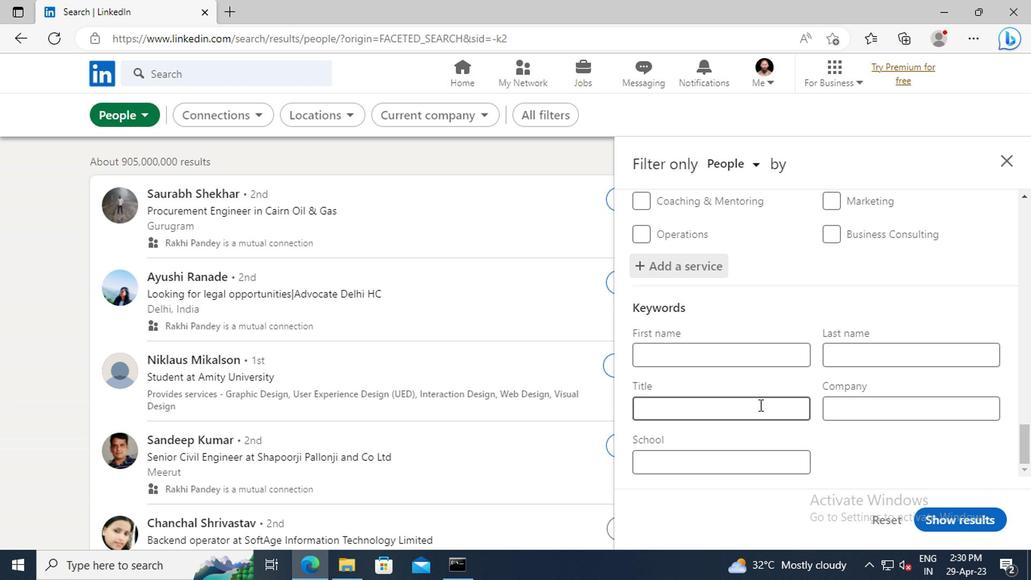 
Action: Mouse pressed left at (742, 407)
Screenshot: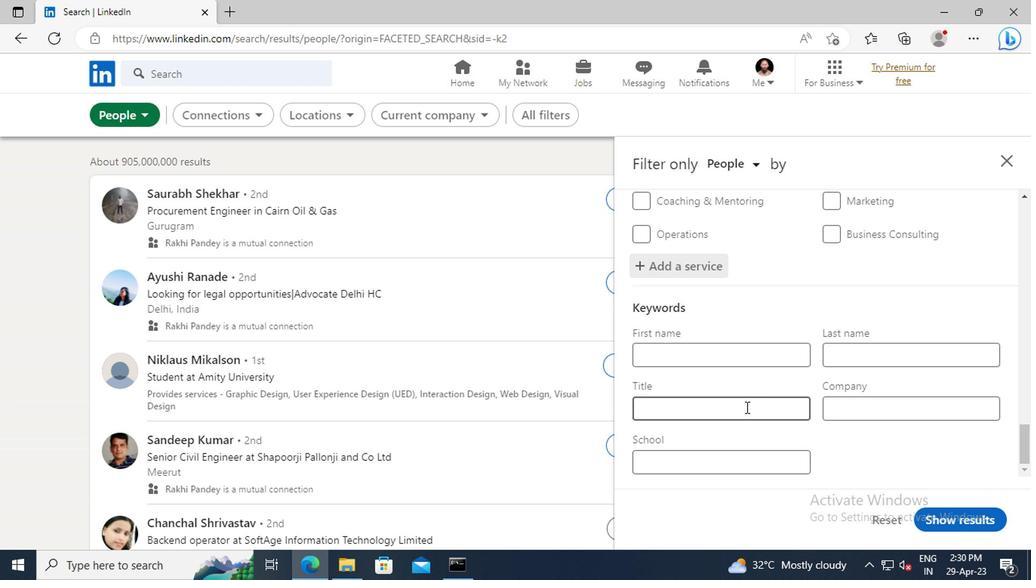 
Action: Key pressed <Key.shift>CLOUD<Key.space><Key.shift>ARCHITECT<Key.enter>
Screenshot: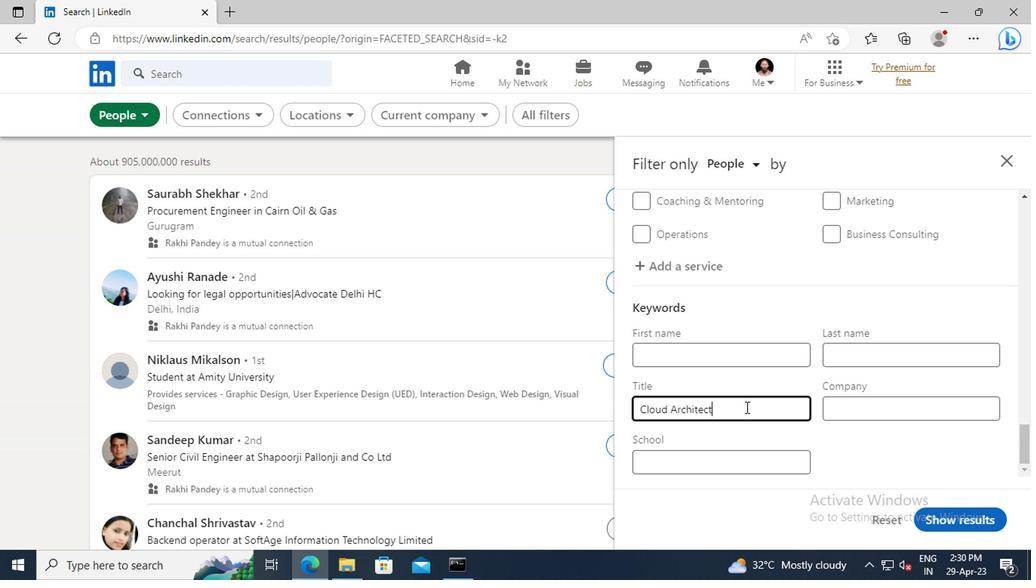 
Action: Mouse moved to (935, 518)
Screenshot: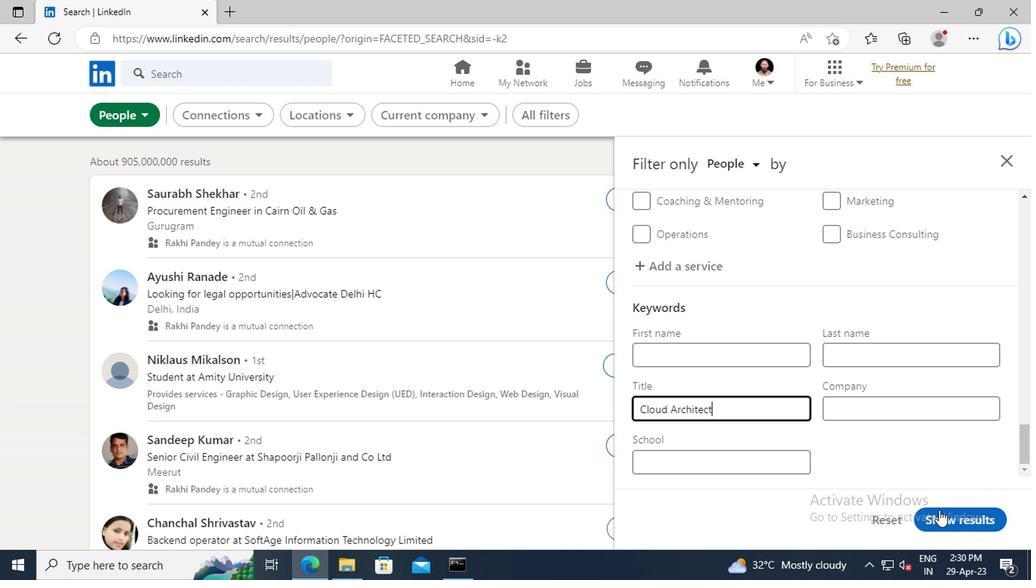 
Action: Mouse pressed left at (935, 518)
Screenshot: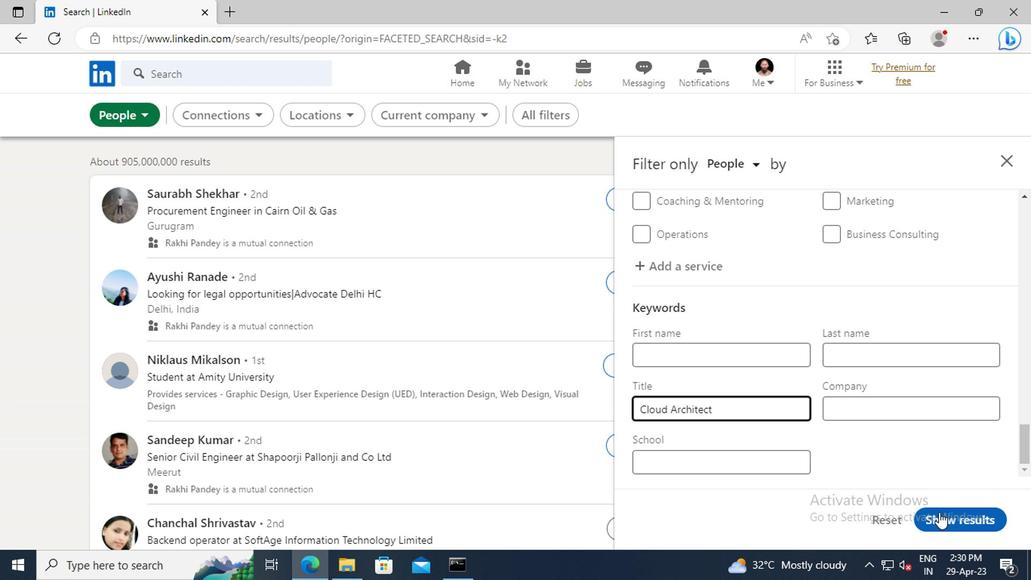
